 Task: Look for space in Dhāmpur, India from 12th  August, 2023 to 15th August, 2023 for 3 adults in price range Rs.12000 to Rs.16000. Place can be entire place with 2 bedrooms having 3 beds and 1 bathroom. Property type can be house, flat, guest house. Booking option can be shelf check-in. Required host language is English.
Action: Mouse moved to (536, 133)
Screenshot: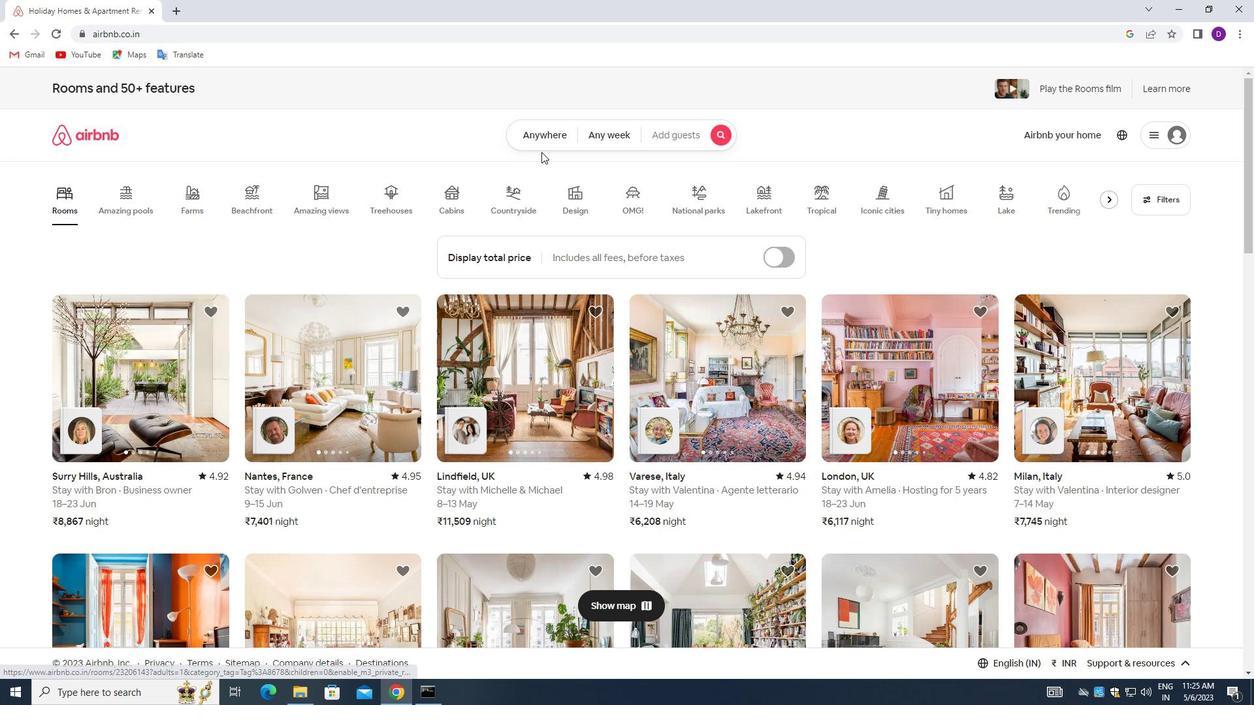 
Action: Mouse pressed left at (536, 133)
Screenshot: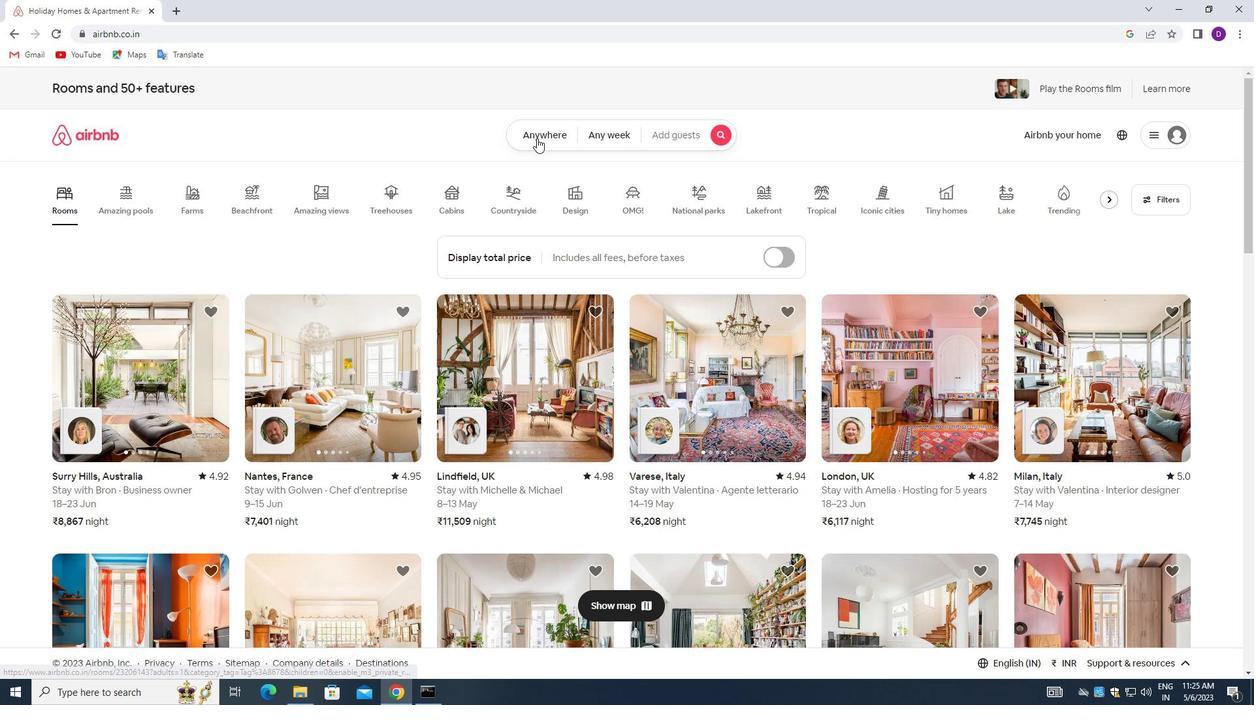 
Action: Mouse moved to (502, 178)
Screenshot: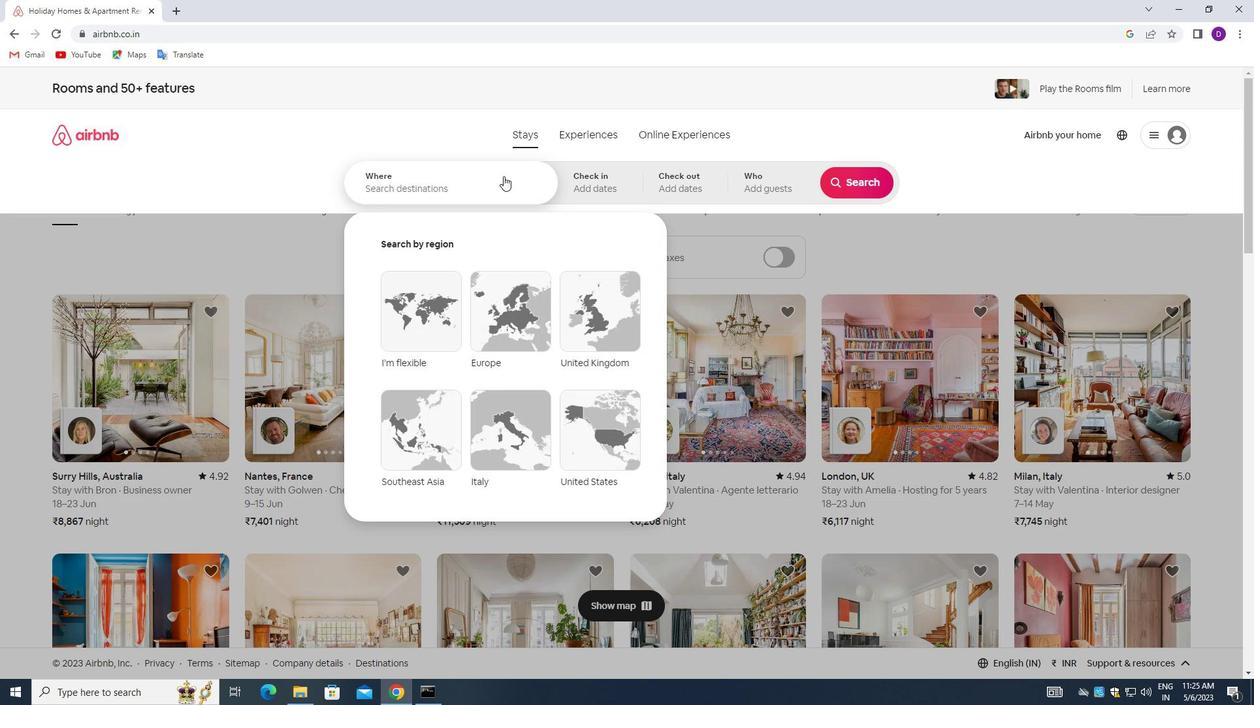 
Action: Mouse pressed left at (502, 178)
Screenshot: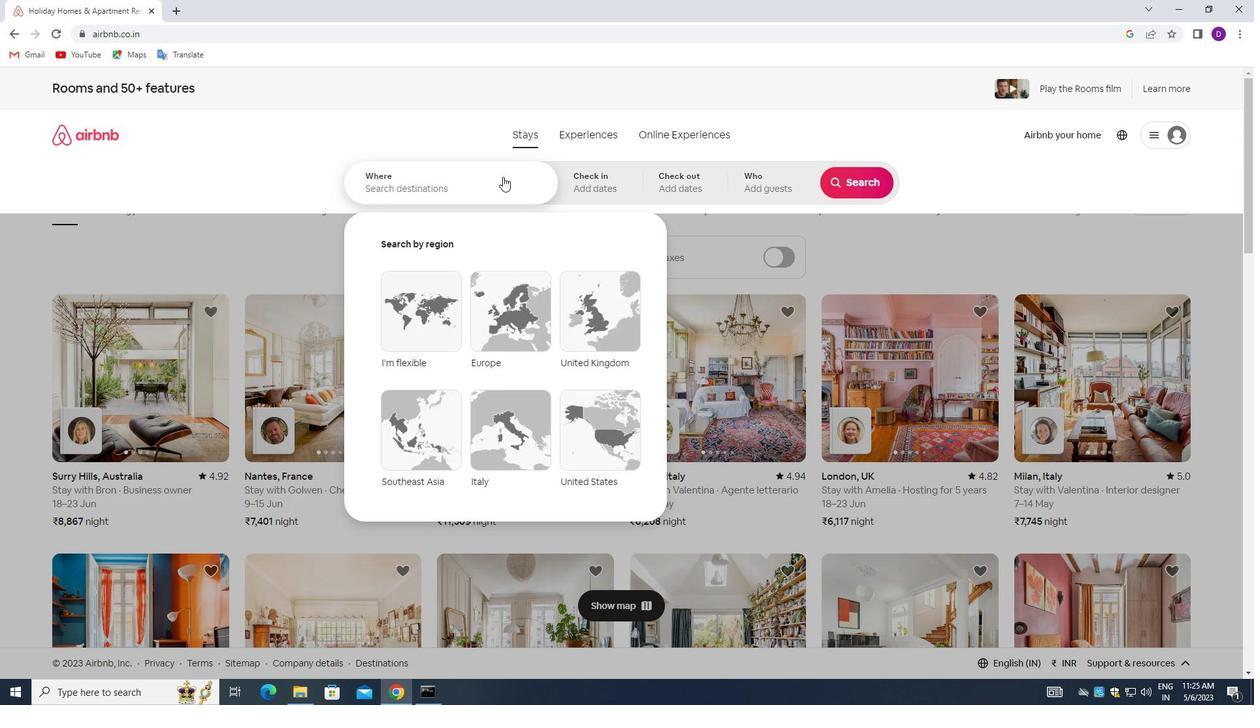 
Action: Mouse moved to (235, 288)
Screenshot: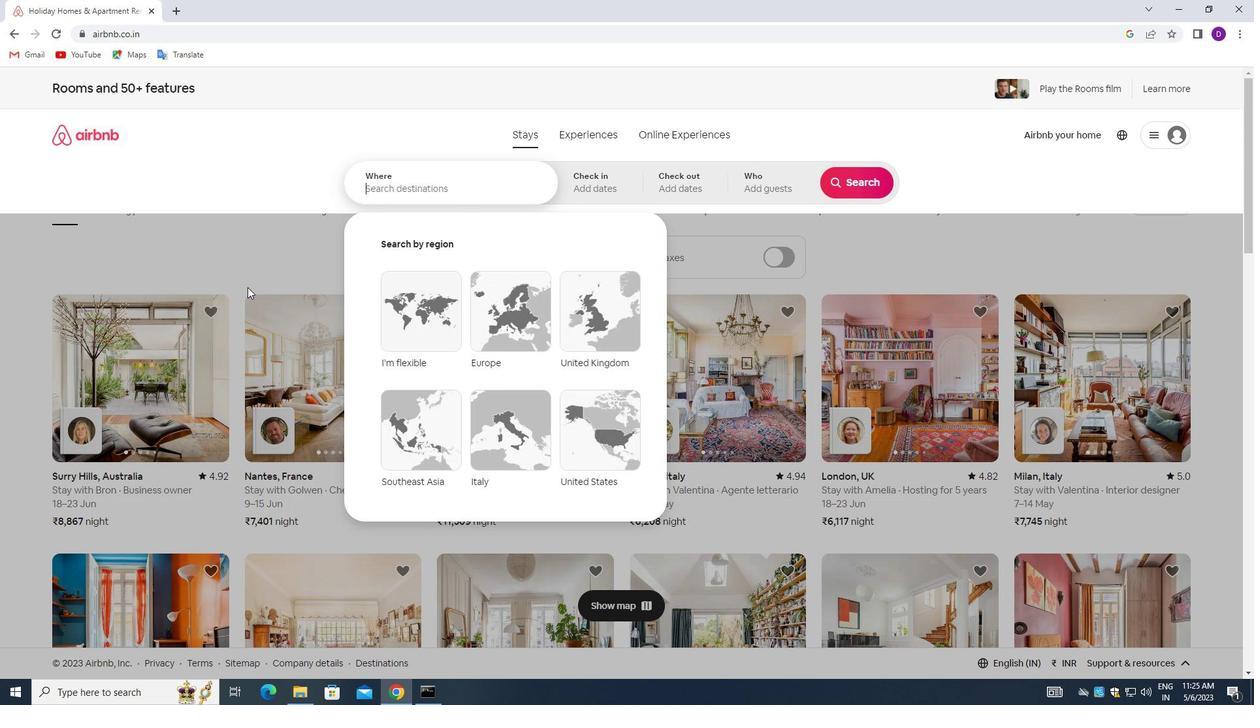 
Action: Key pressed <Key.shift_r>Dhampur,<Key.space><Key.shift>INDIA<Key.enter>
Screenshot: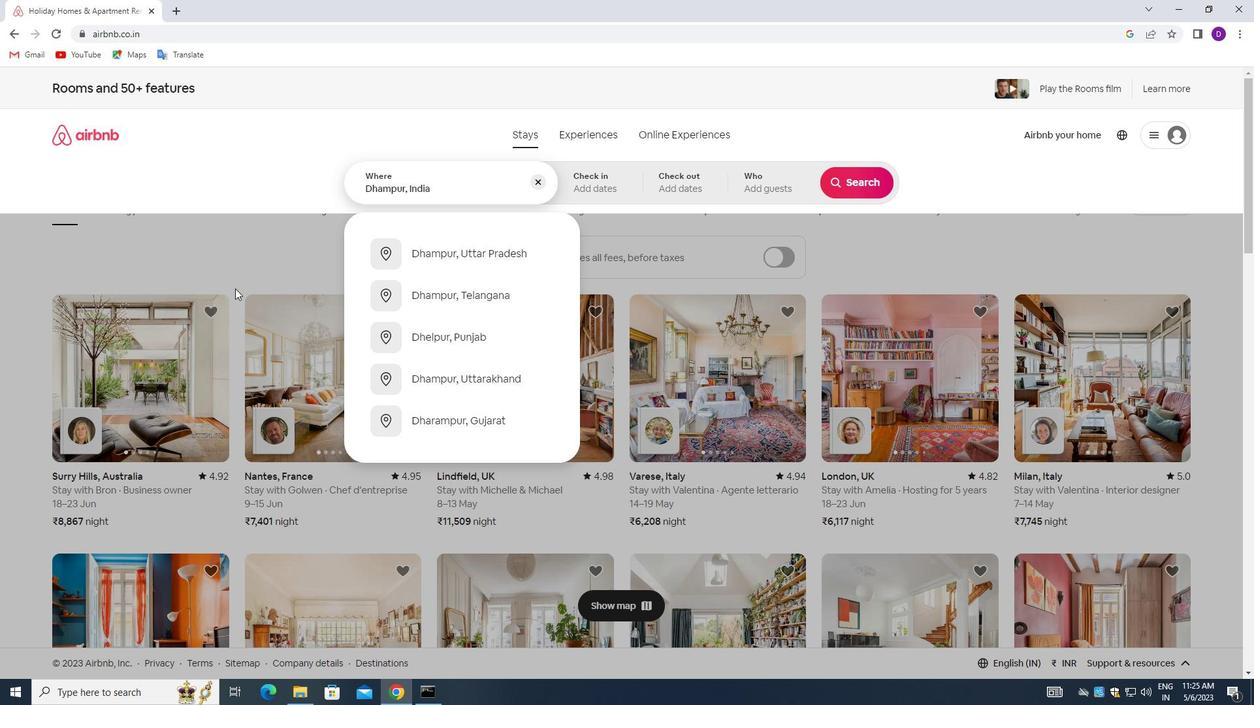 
Action: Mouse moved to (848, 292)
Screenshot: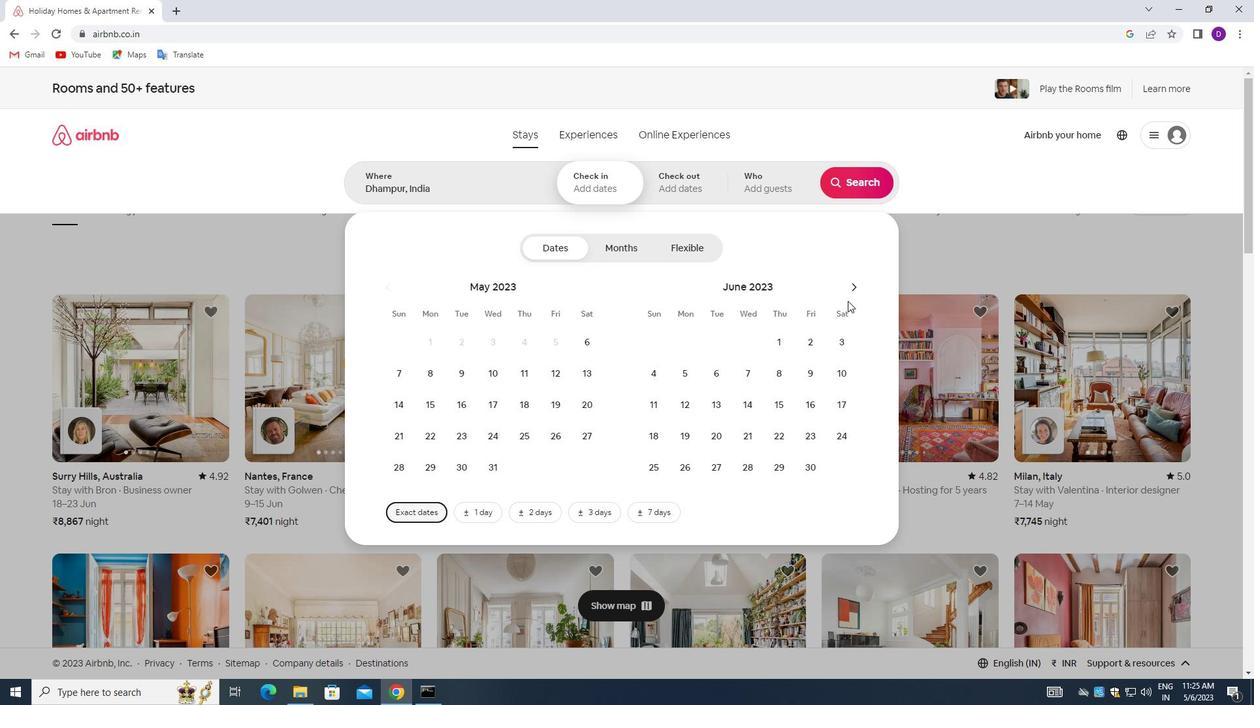 
Action: Mouse pressed left at (848, 292)
Screenshot: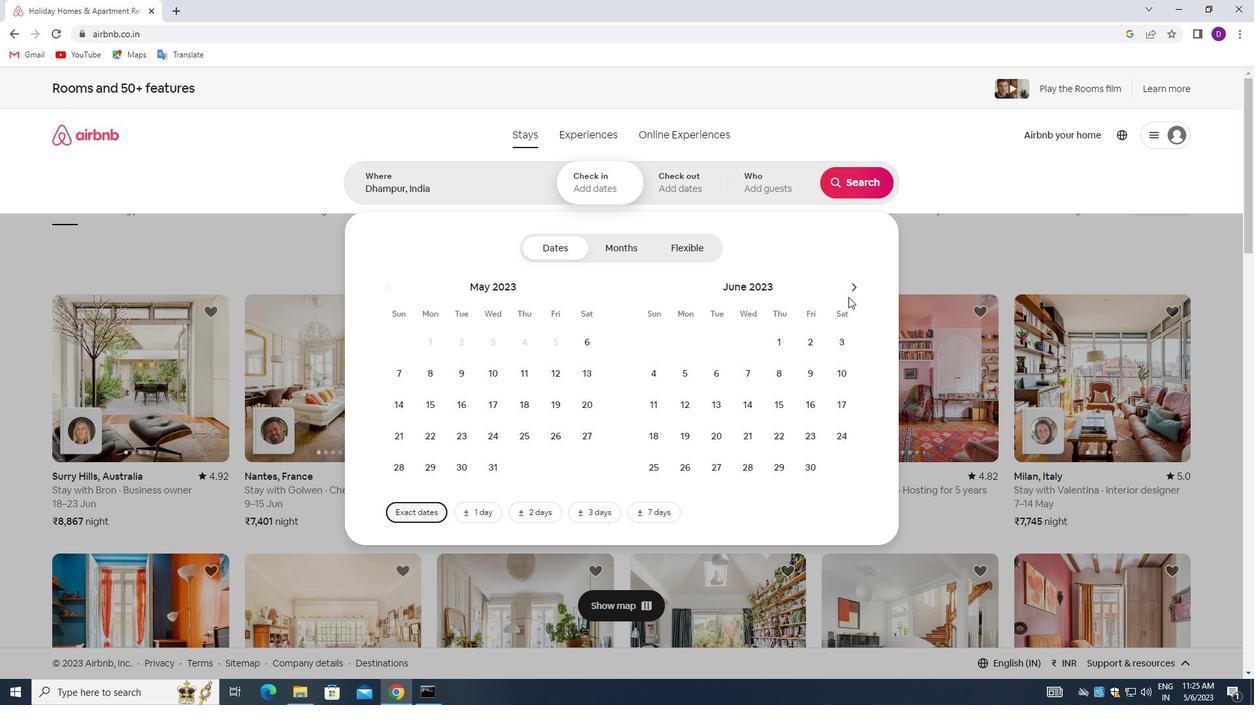 
Action: Mouse pressed left at (848, 292)
Screenshot: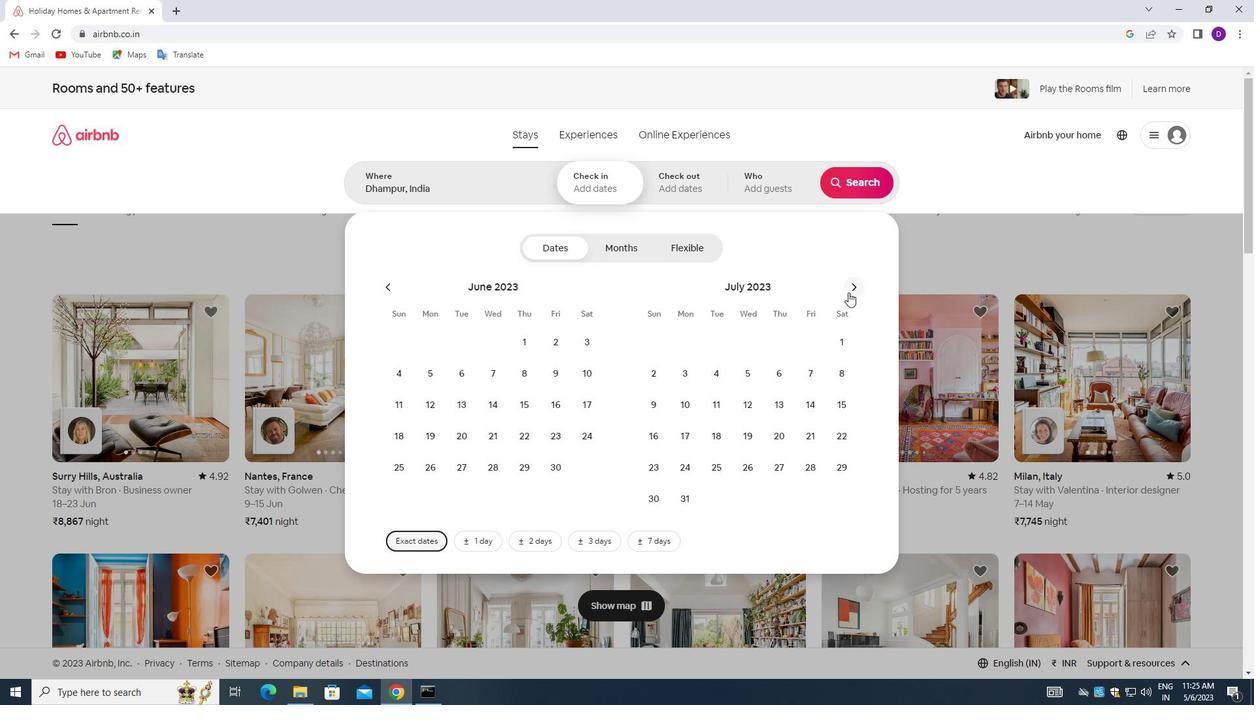
Action: Mouse moved to (835, 365)
Screenshot: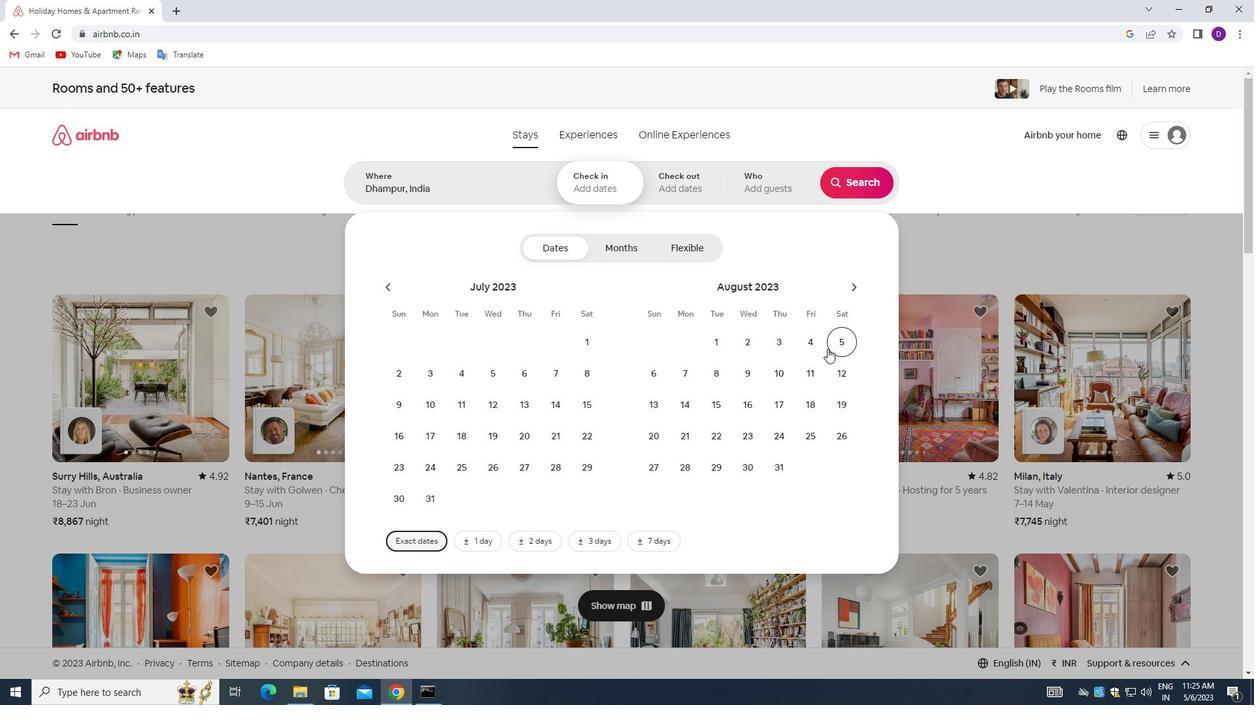 
Action: Mouse pressed left at (835, 365)
Screenshot: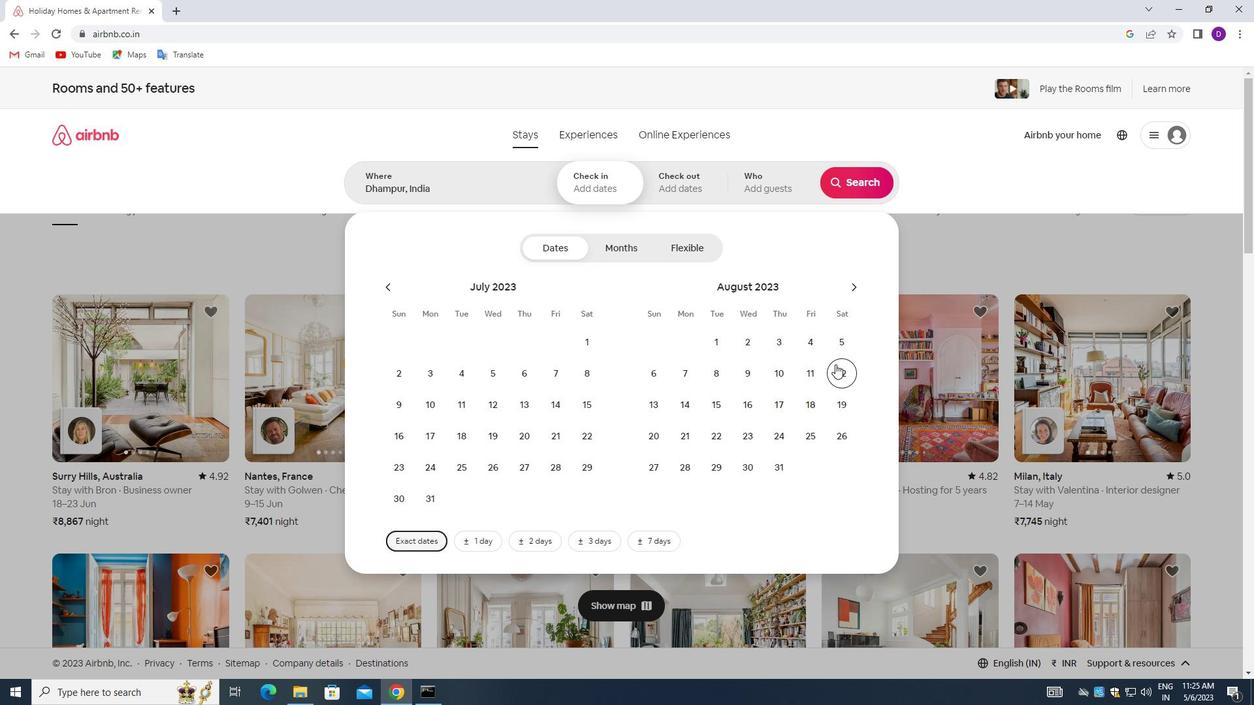 
Action: Mouse moved to (722, 402)
Screenshot: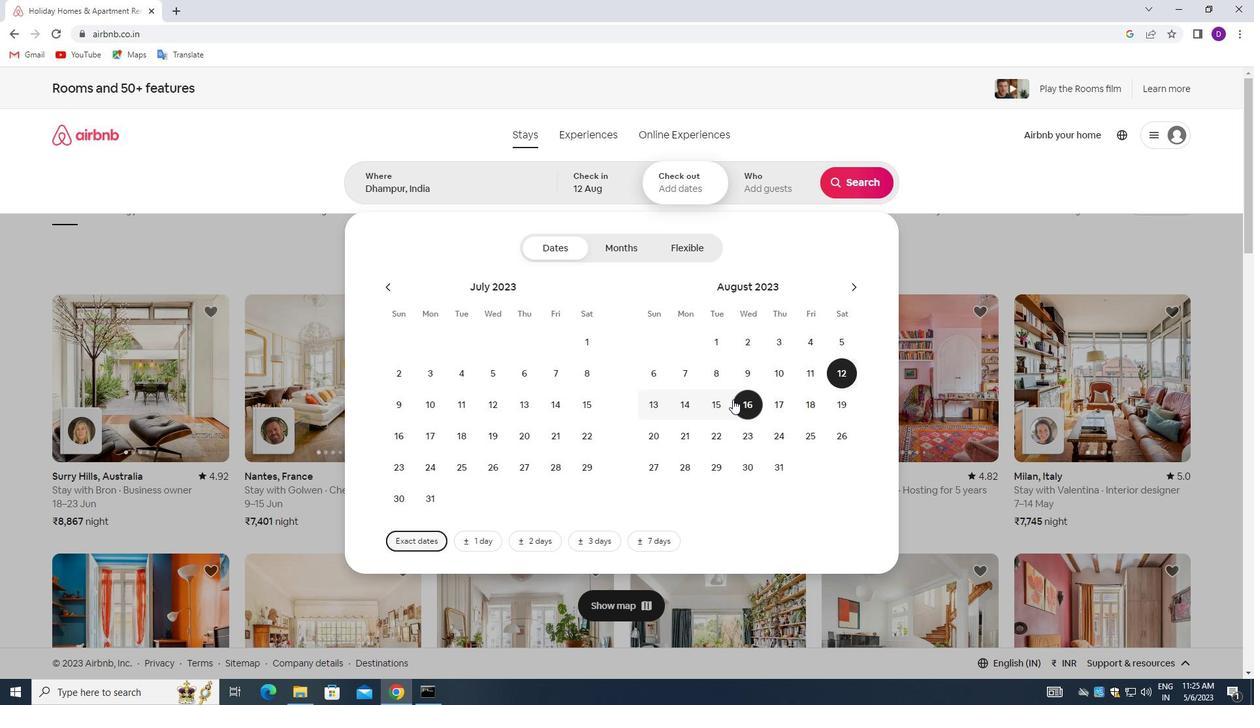 
Action: Mouse pressed left at (722, 402)
Screenshot: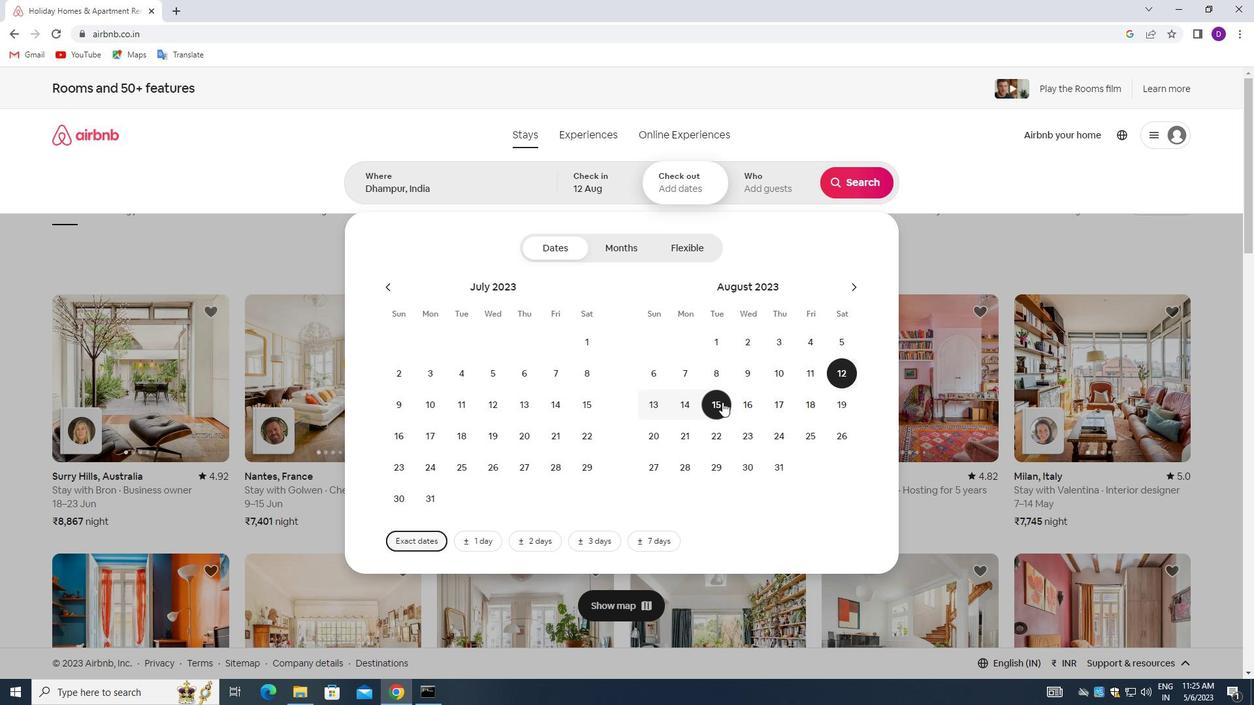 
Action: Mouse moved to (762, 192)
Screenshot: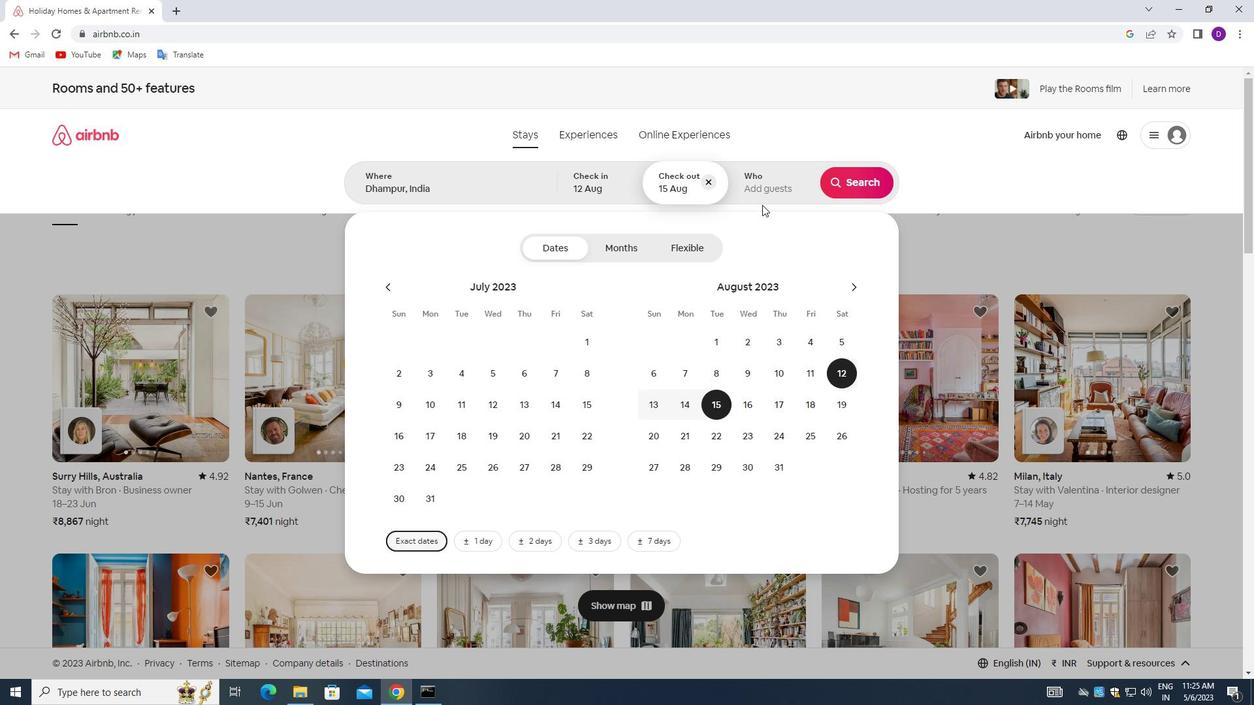 
Action: Mouse pressed left at (762, 192)
Screenshot: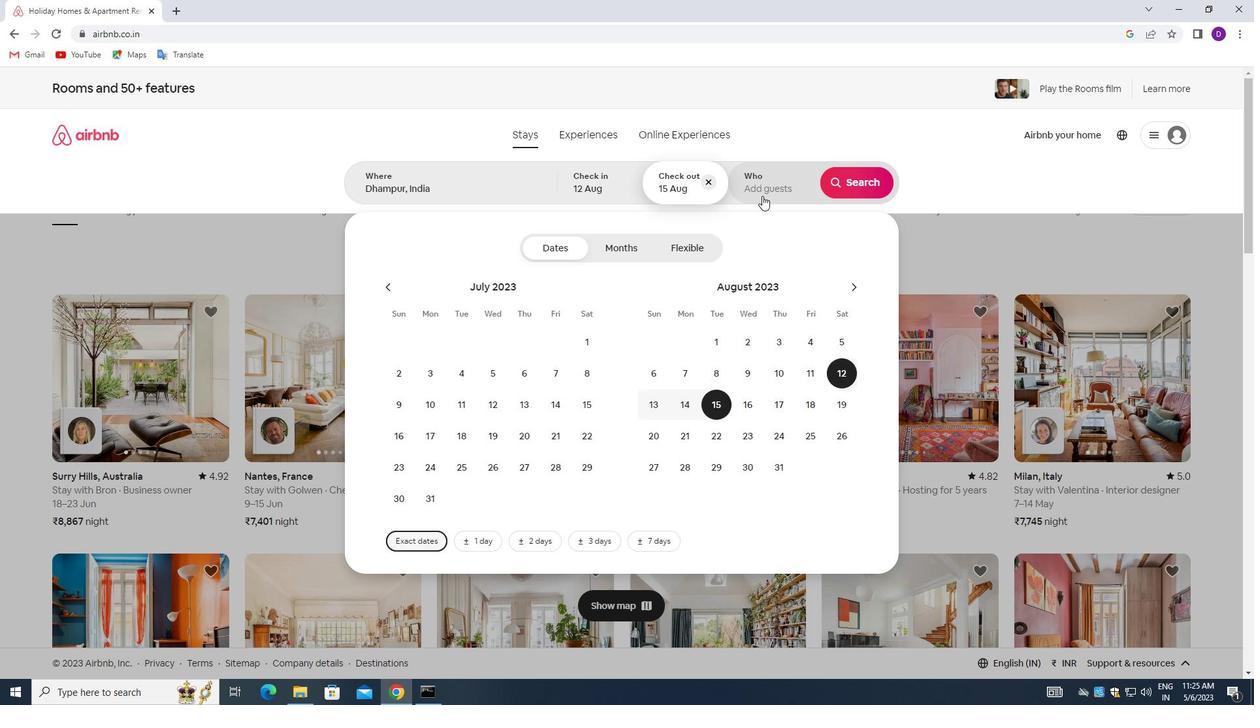 
Action: Mouse moved to (857, 252)
Screenshot: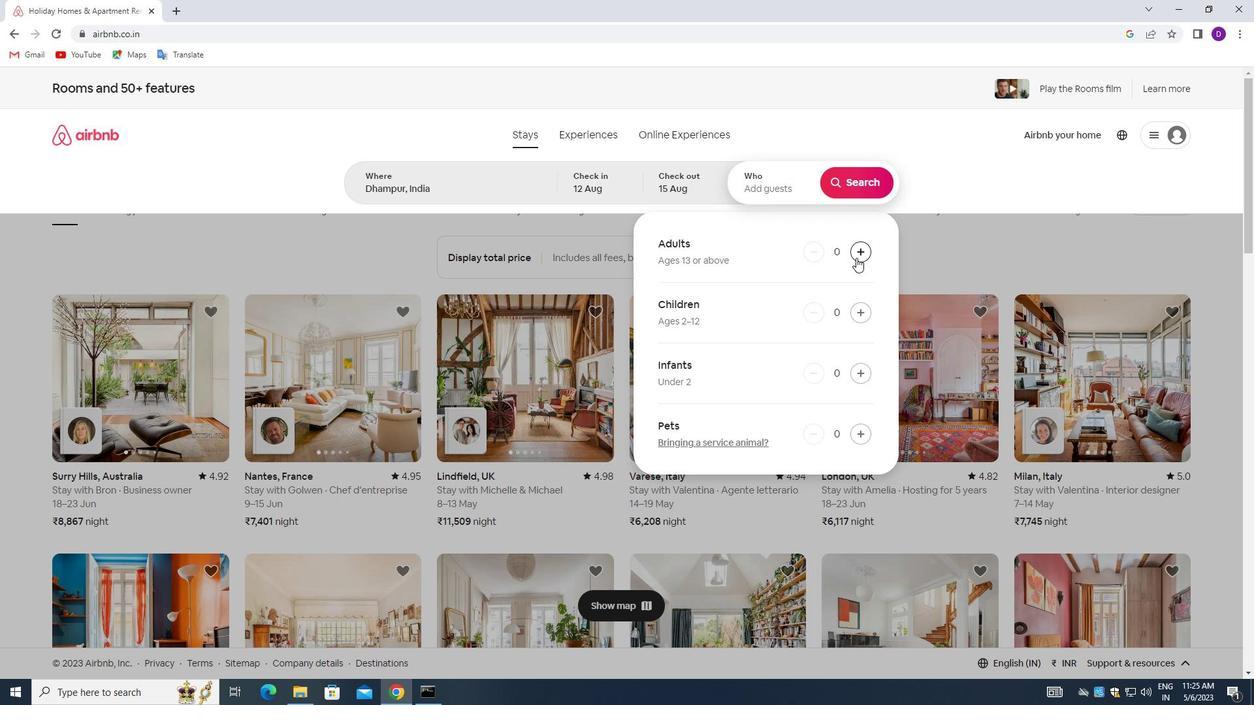 
Action: Mouse pressed left at (857, 252)
Screenshot: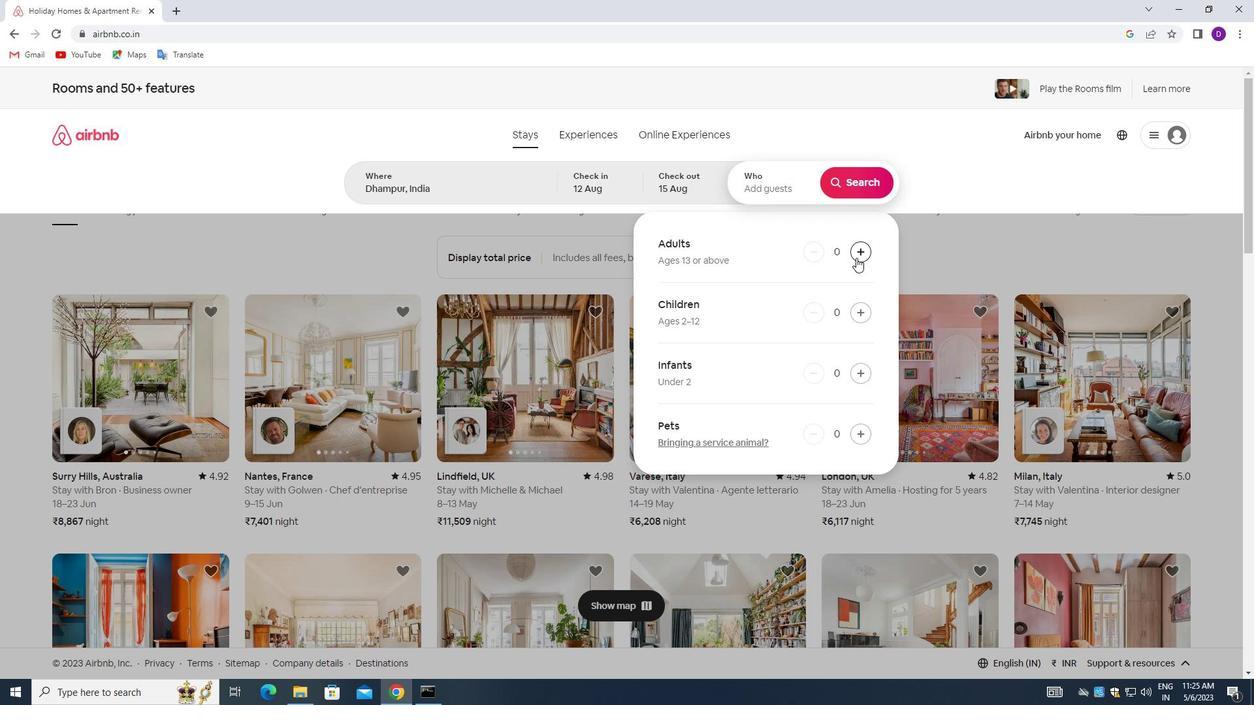 
Action: Mouse pressed left at (857, 252)
Screenshot: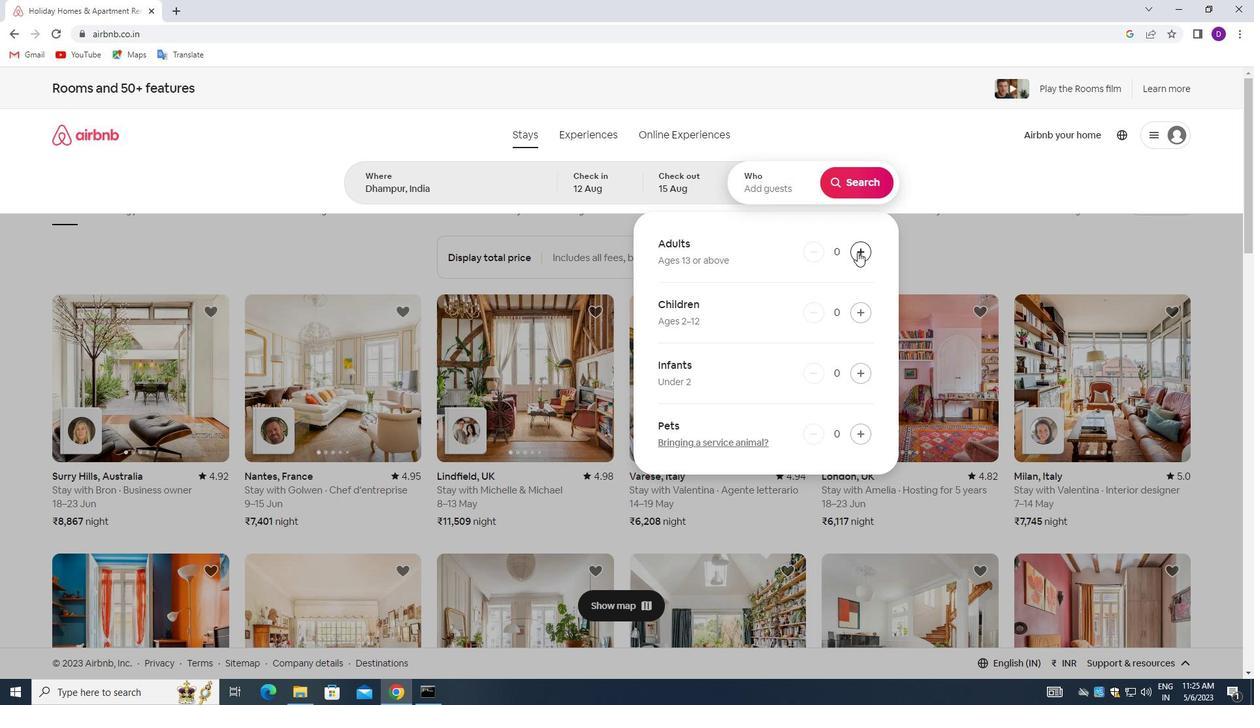 
Action: Mouse pressed left at (857, 252)
Screenshot: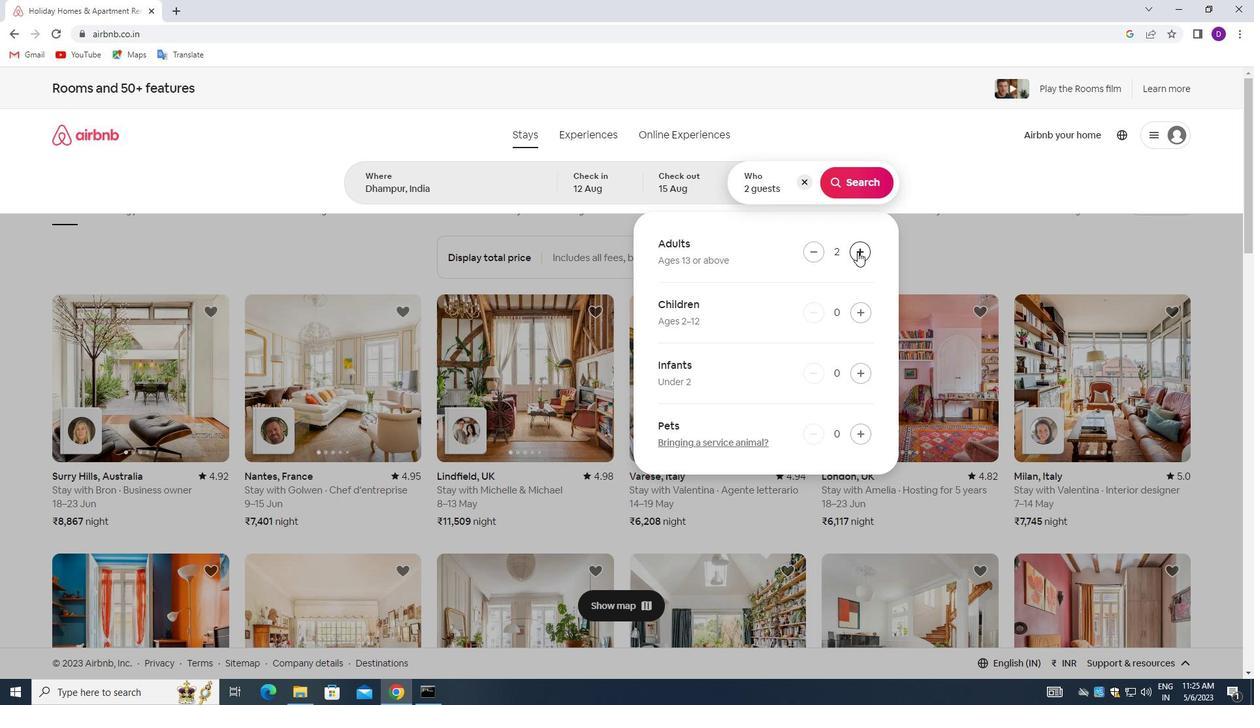 
Action: Mouse moved to (853, 173)
Screenshot: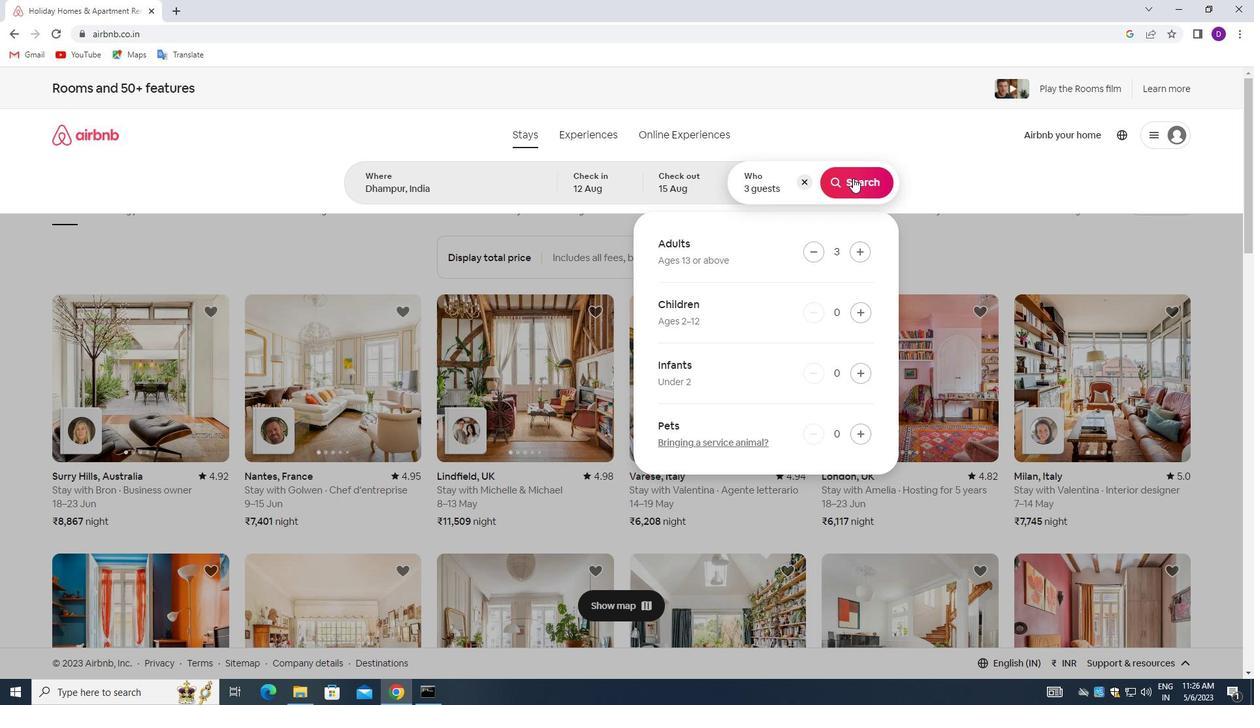 
Action: Mouse pressed left at (853, 173)
Screenshot: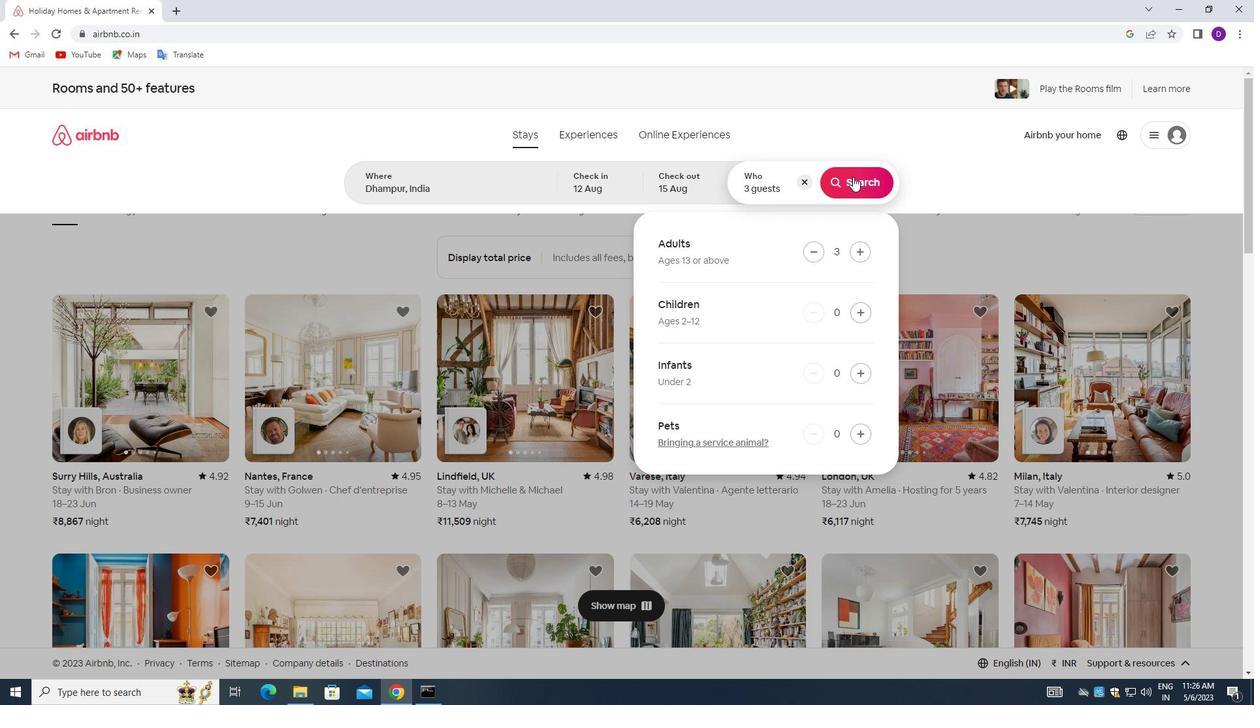 
Action: Mouse moved to (1187, 144)
Screenshot: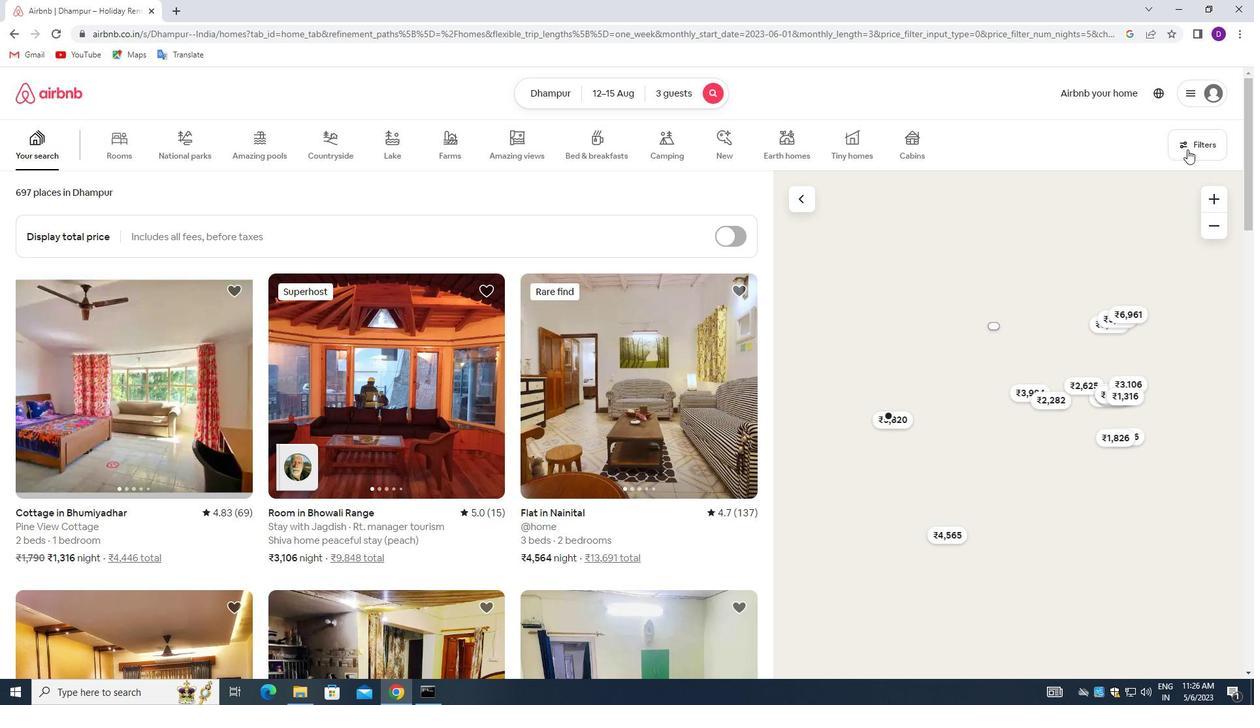 
Action: Mouse pressed left at (1187, 144)
Screenshot: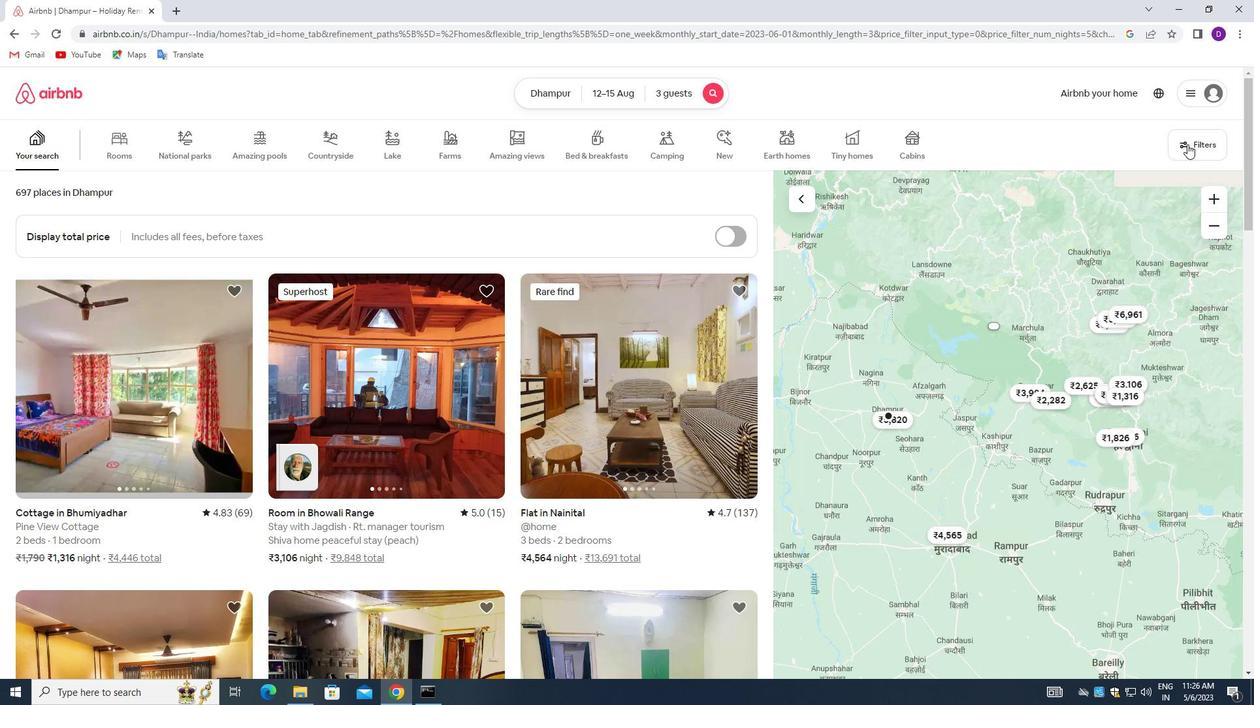 
Action: Mouse moved to (610, 337)
Screenshot: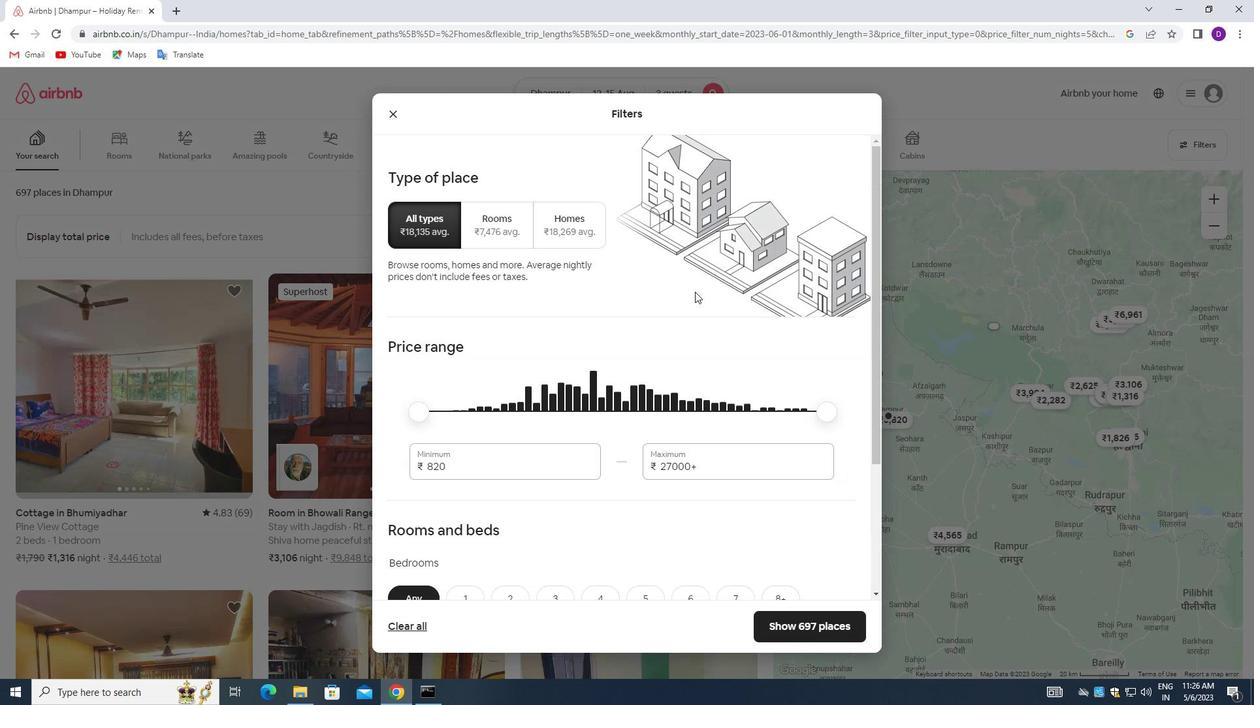 
Action: Mouse scrolled (610, 336) with delta (0, 0)
Screenshot: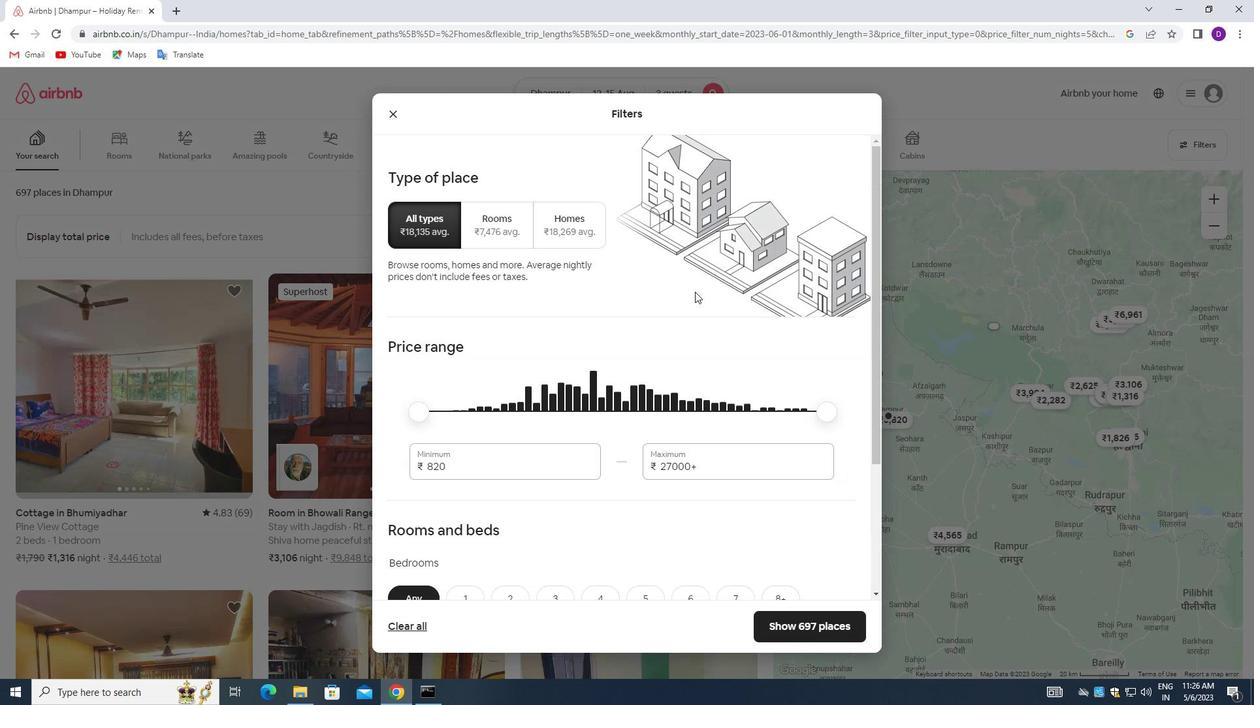 
Action: Mouse moved to (588, 350)
Screenshot: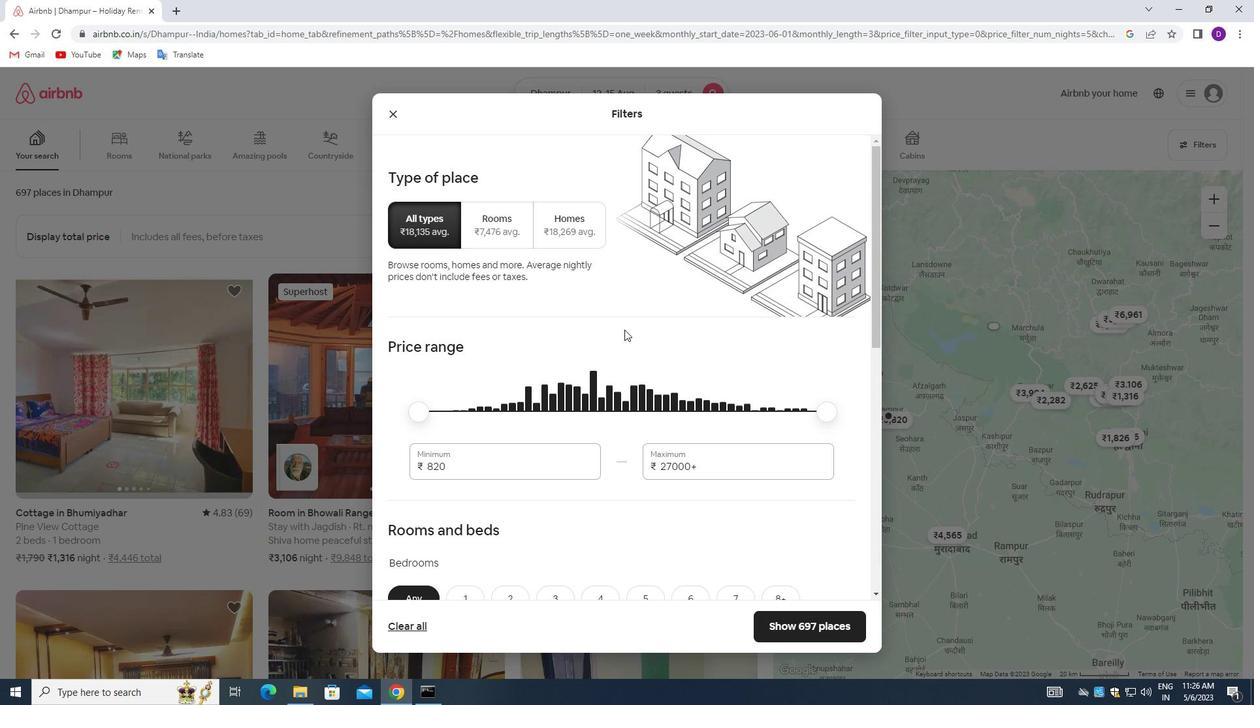 
Action: Mouse scrolled (588, 349) with delta (0, 0)
Screenshot: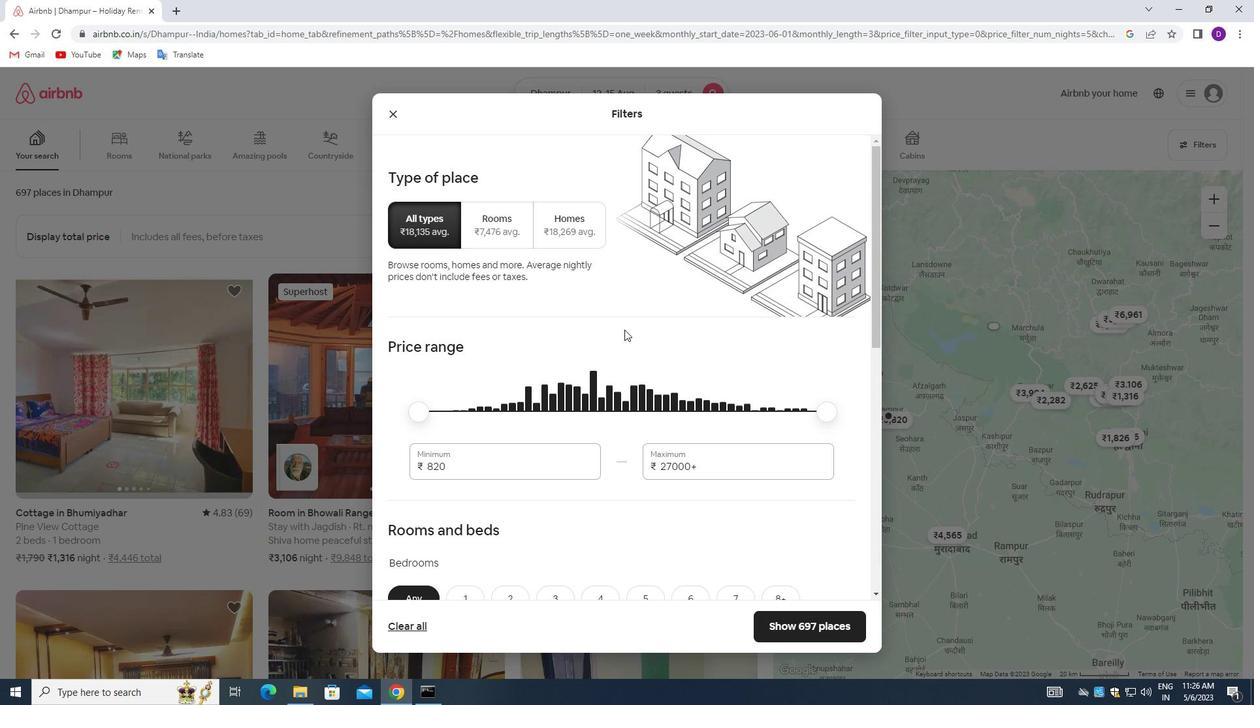 
Action: Mouse moved to (463, 335)
Screenshot: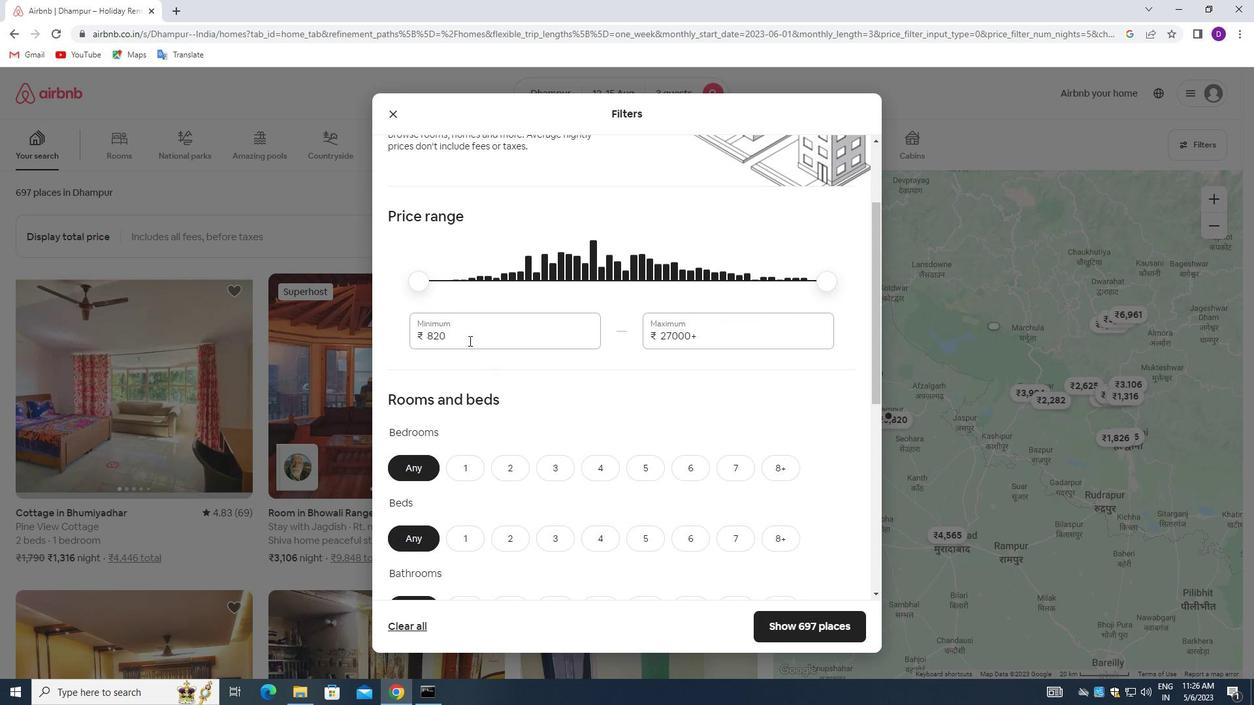 
Action: Mouse pressed left at (463, 335)
Screenshot: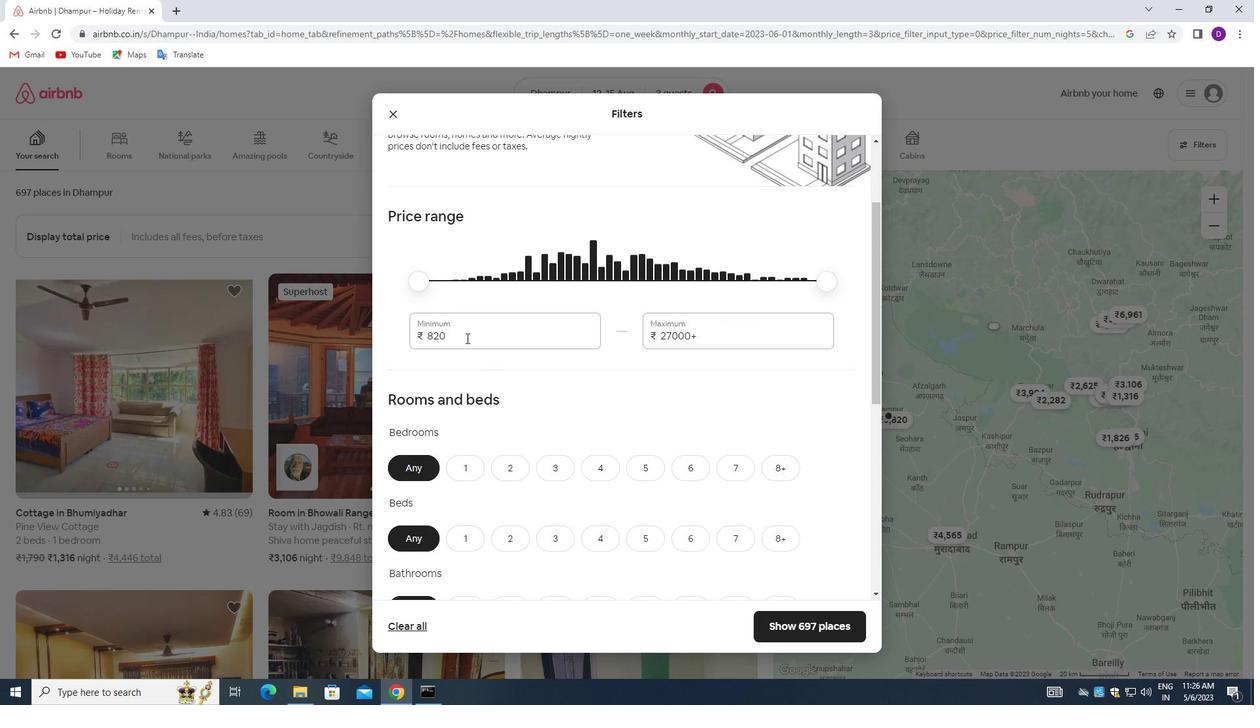 
Action: Mouse pressed left at (463, 335)
Screenshot: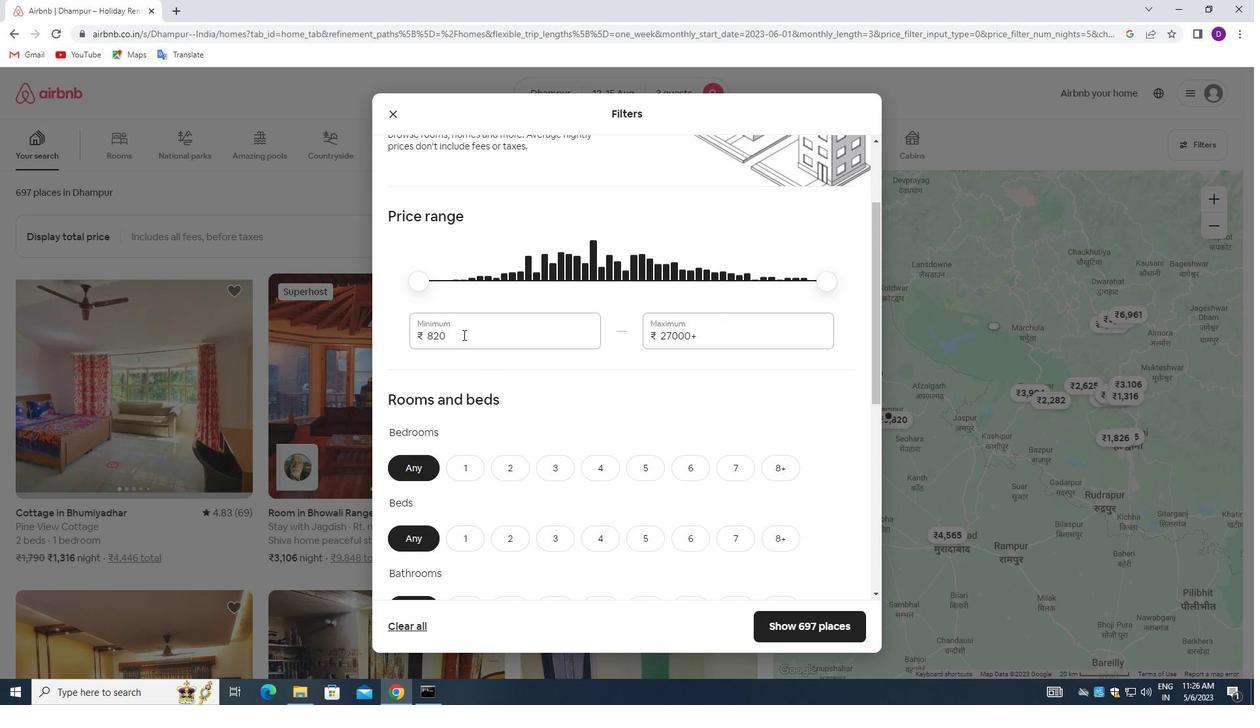 
Action: Key pressed 12000<Key.tab>16000
Screenshot: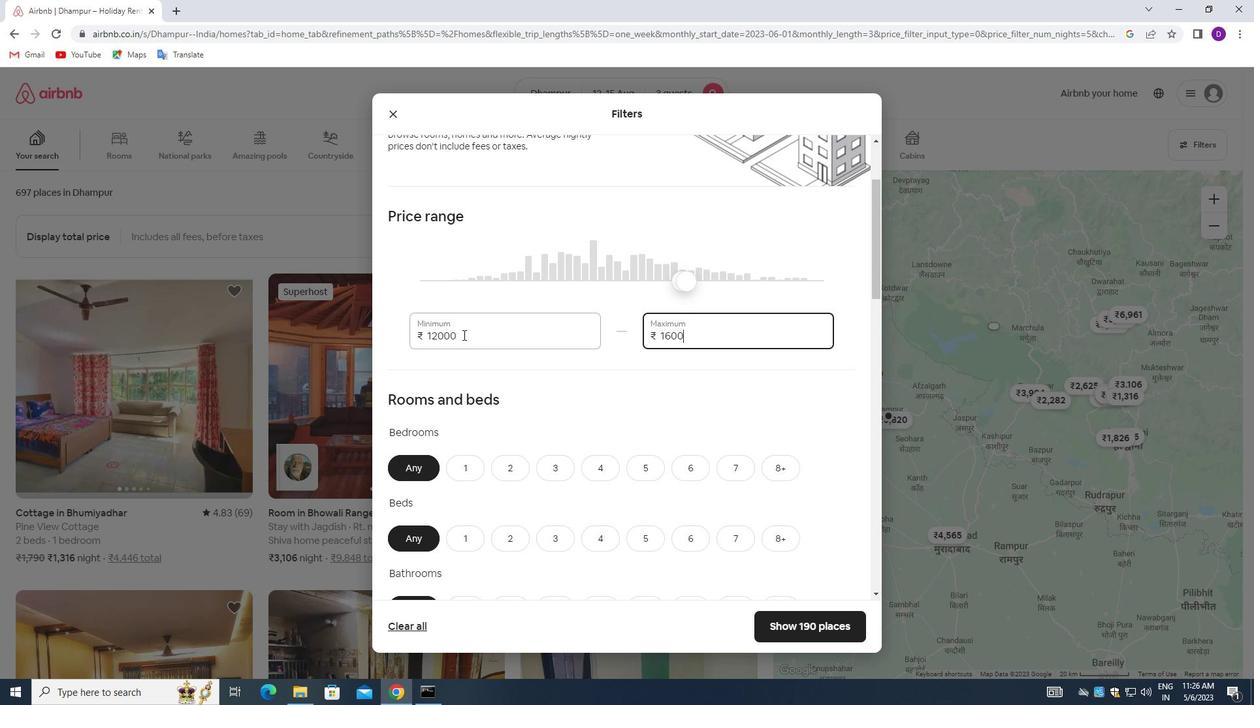 
Action: Mouse moved to (502, 328)
Screenshot: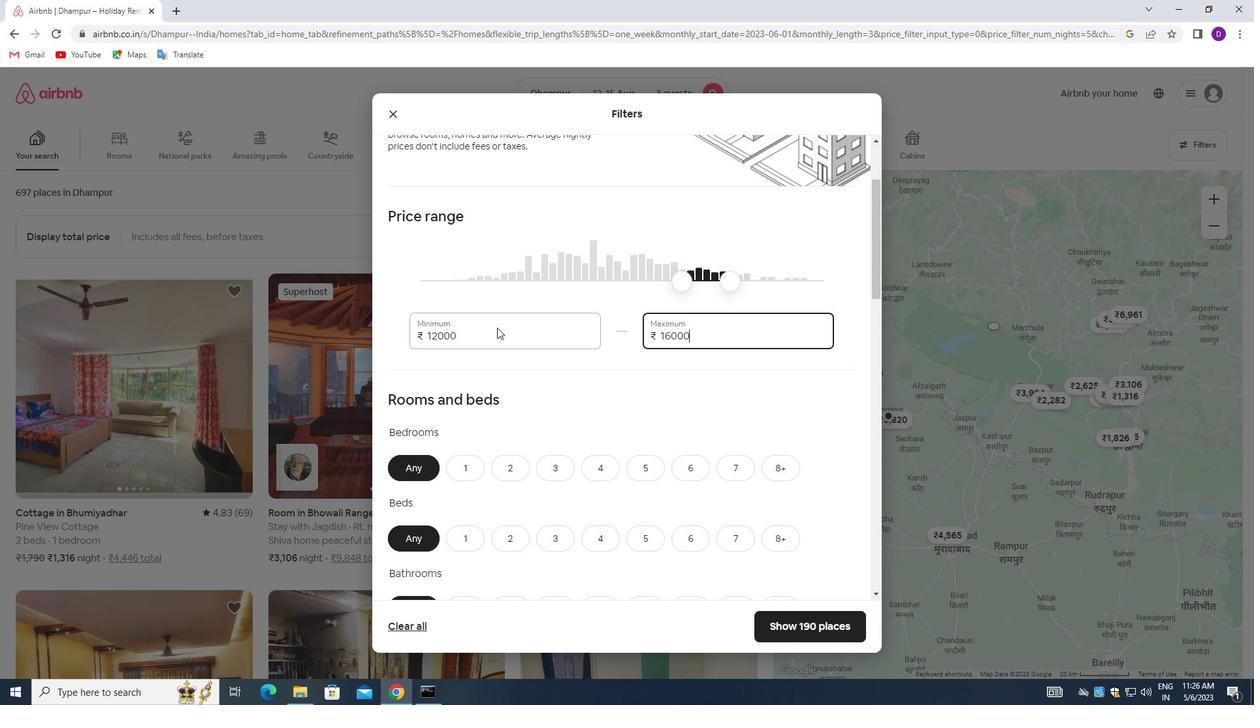
Action: Mouse scrolled (502, 327) with delta (0, 0)
Screenshot: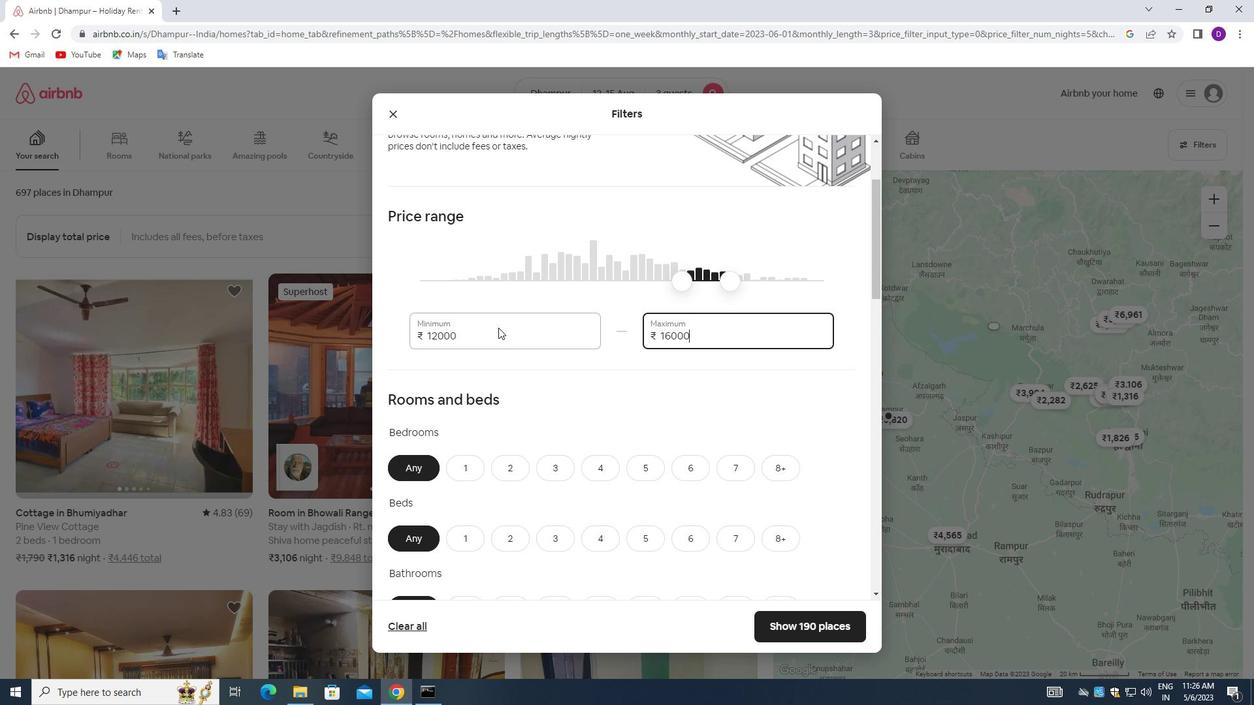 
Action: Mouse scrolled (502, 327) with delta (0, 0)
Screenshot: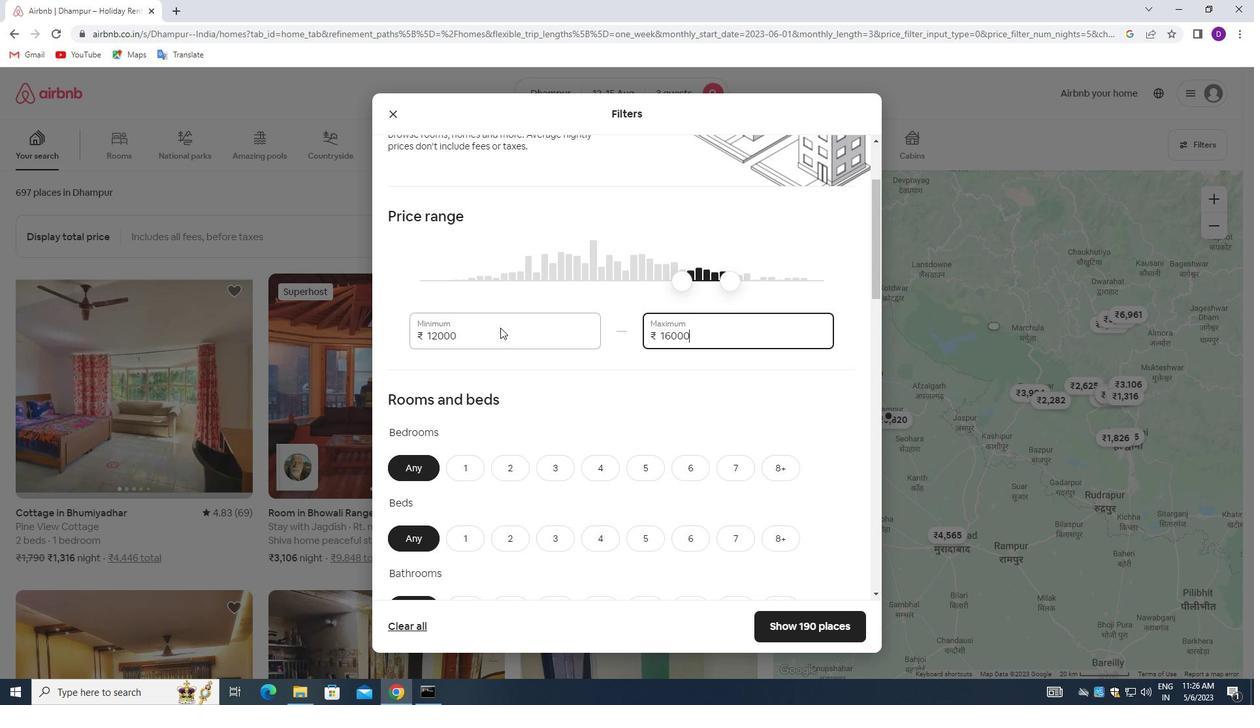
Action: Mouse scrolled (502, 327) with delta (0, 0)
Screenshot: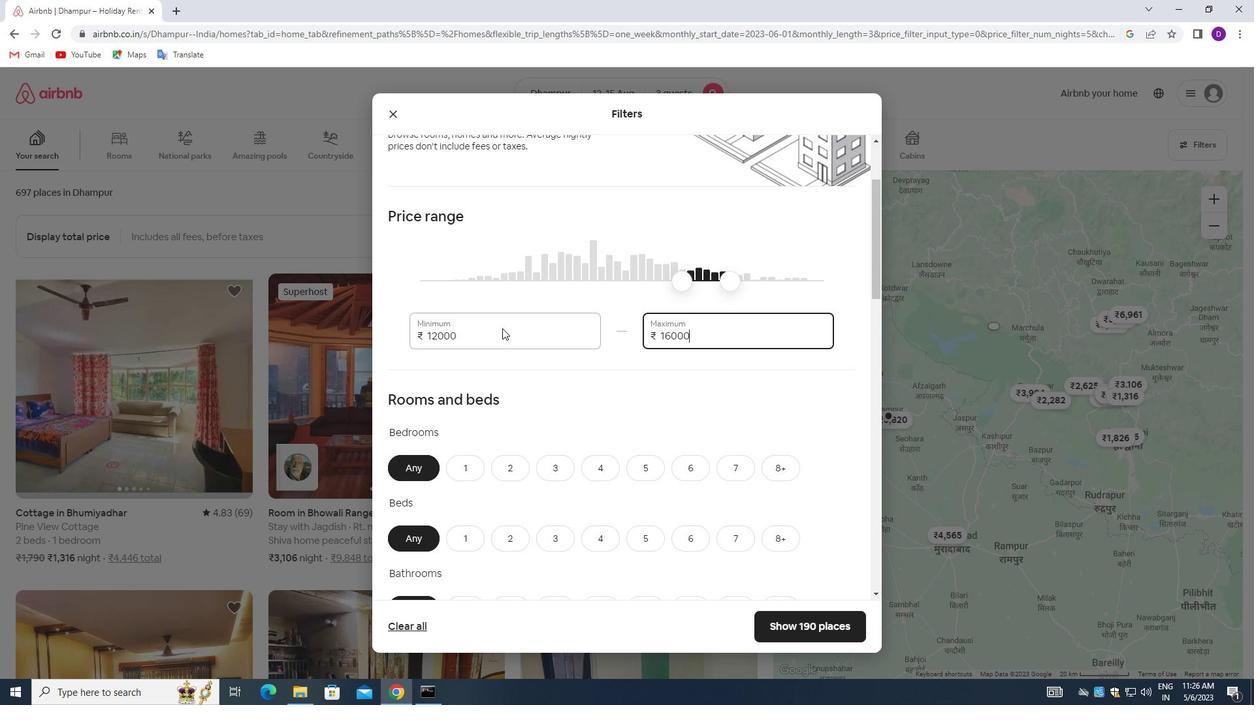 
Action: Mouse moved to (512, 280)
Screenshot: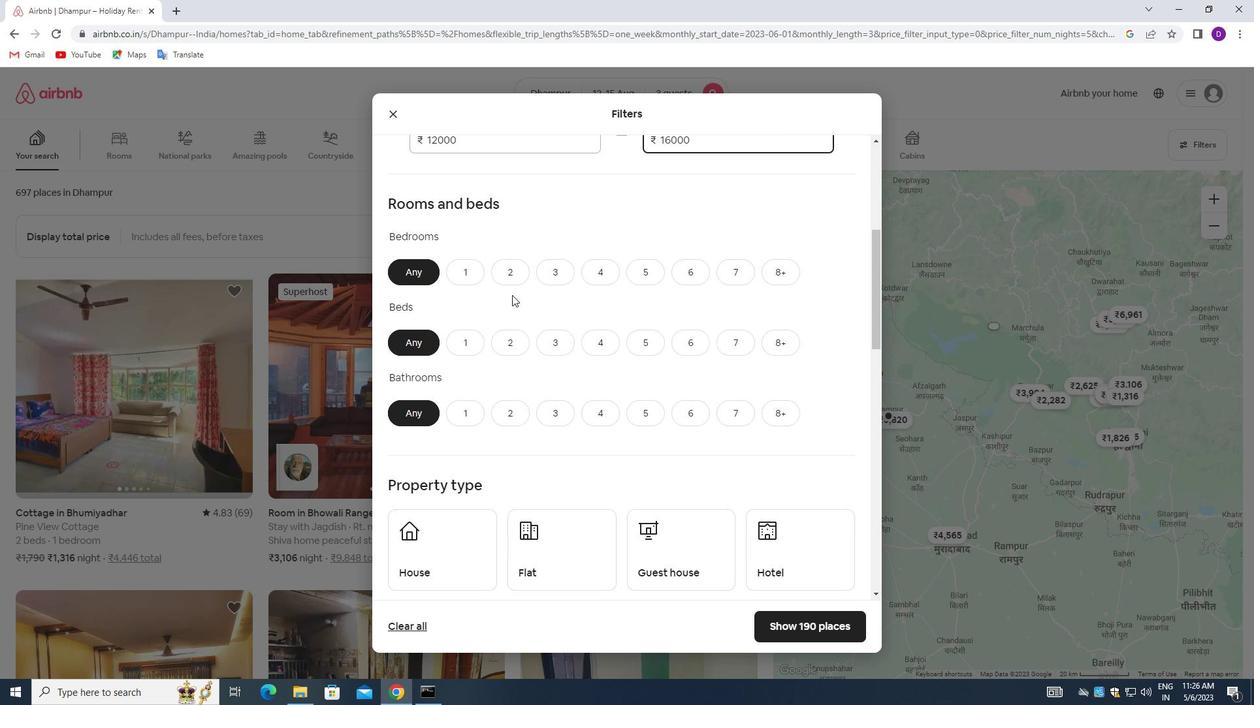 
Action: Mouse pressed left at (512, 280)
Screenshot: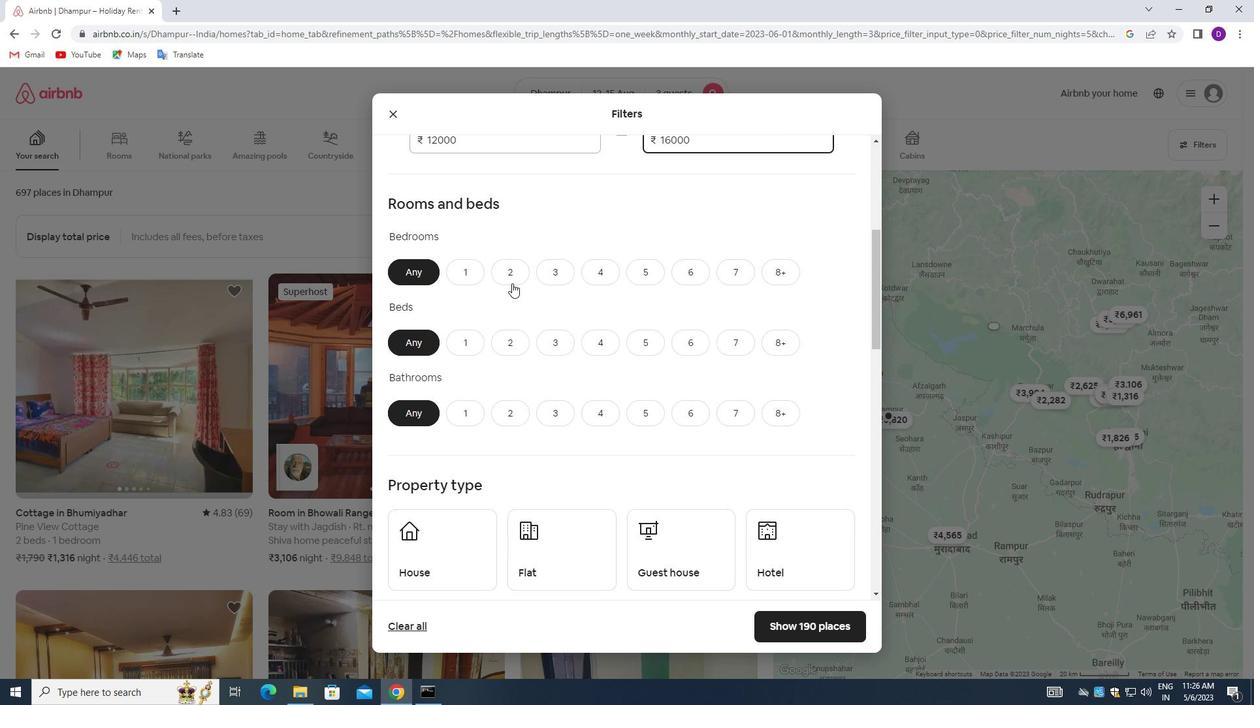 
Action: Mouse moved to (549, 348)
Screenshot: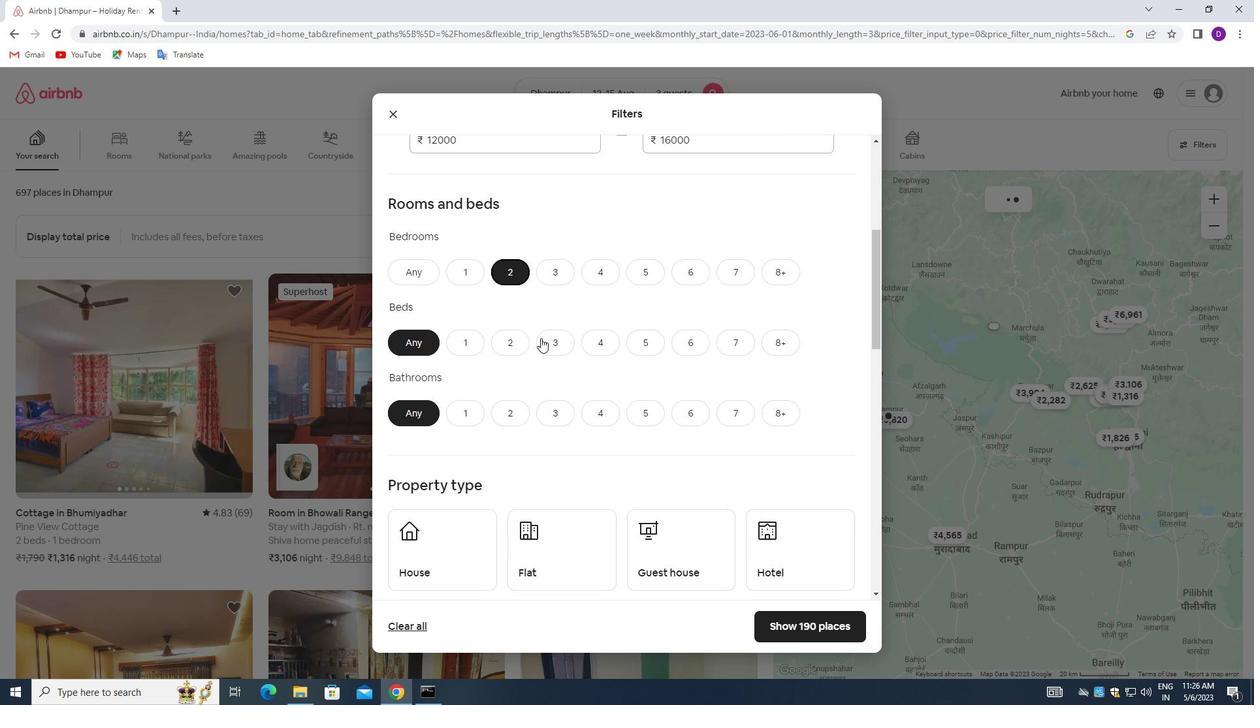 
Action: Mouse pressed left at (549, 348)
Screenshot: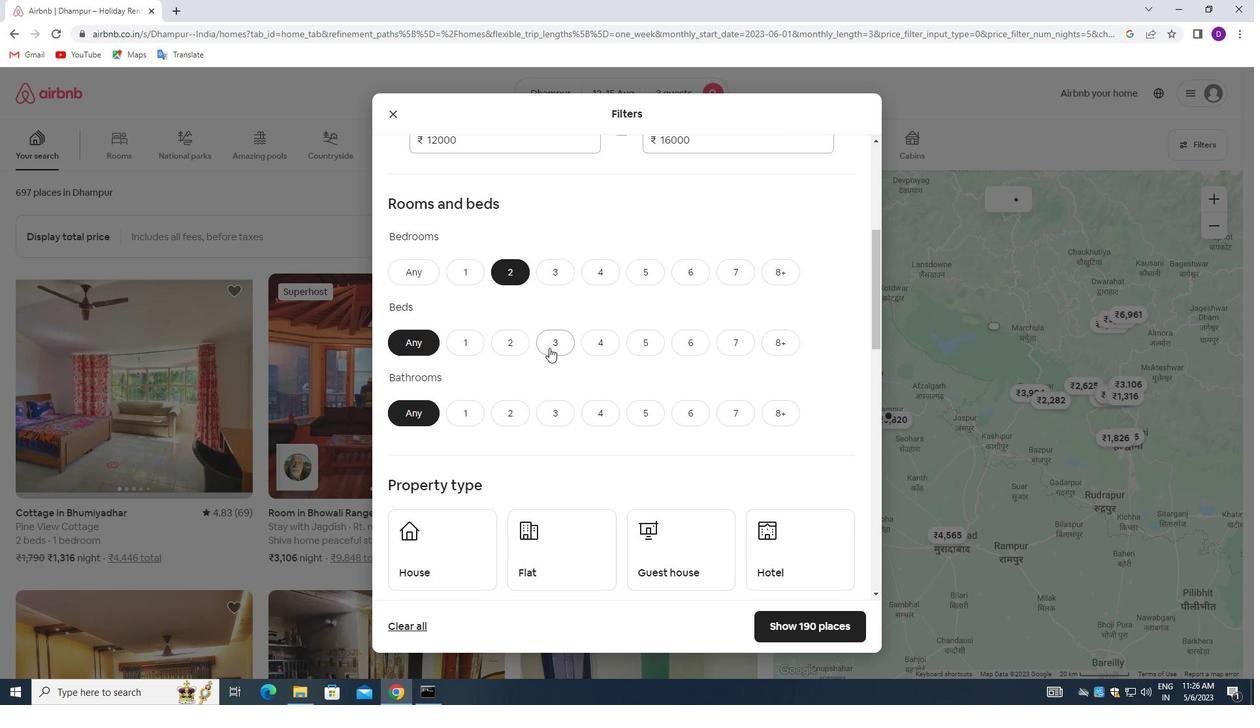 
Action: Mouse moved to (471, 410)
Screenshot: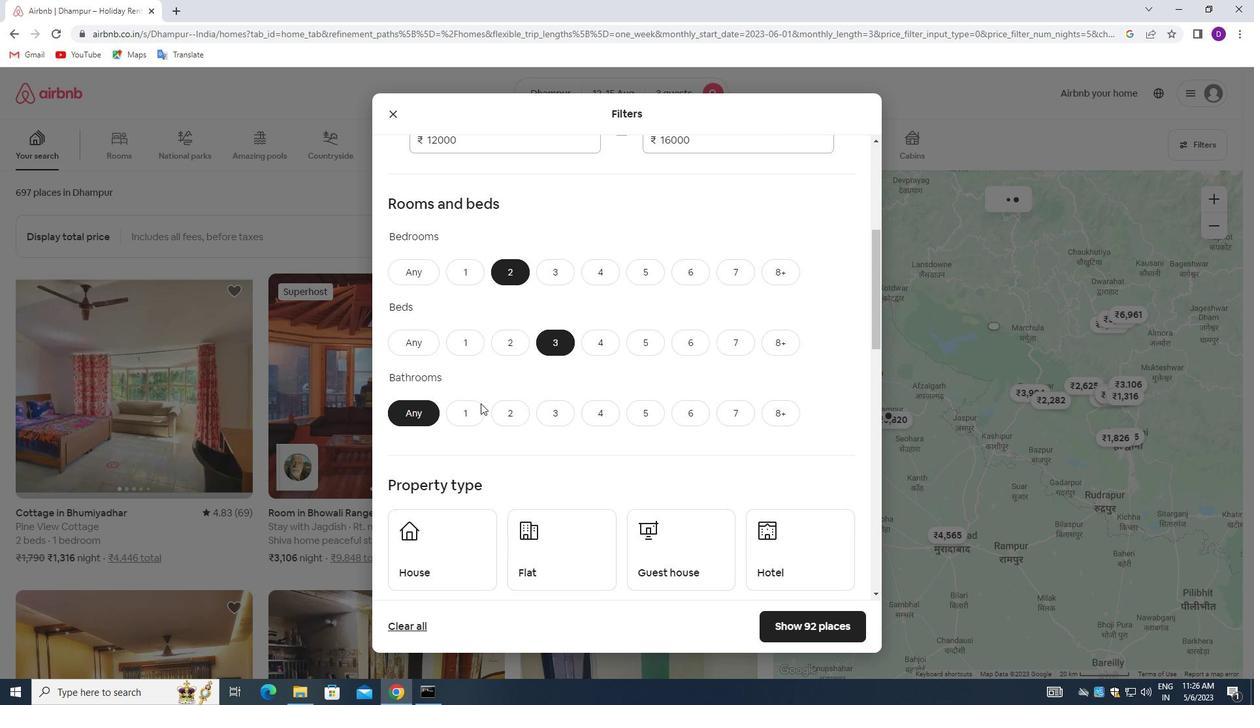 
Action: Mouse pressed left at (471, 410)
Screenshot: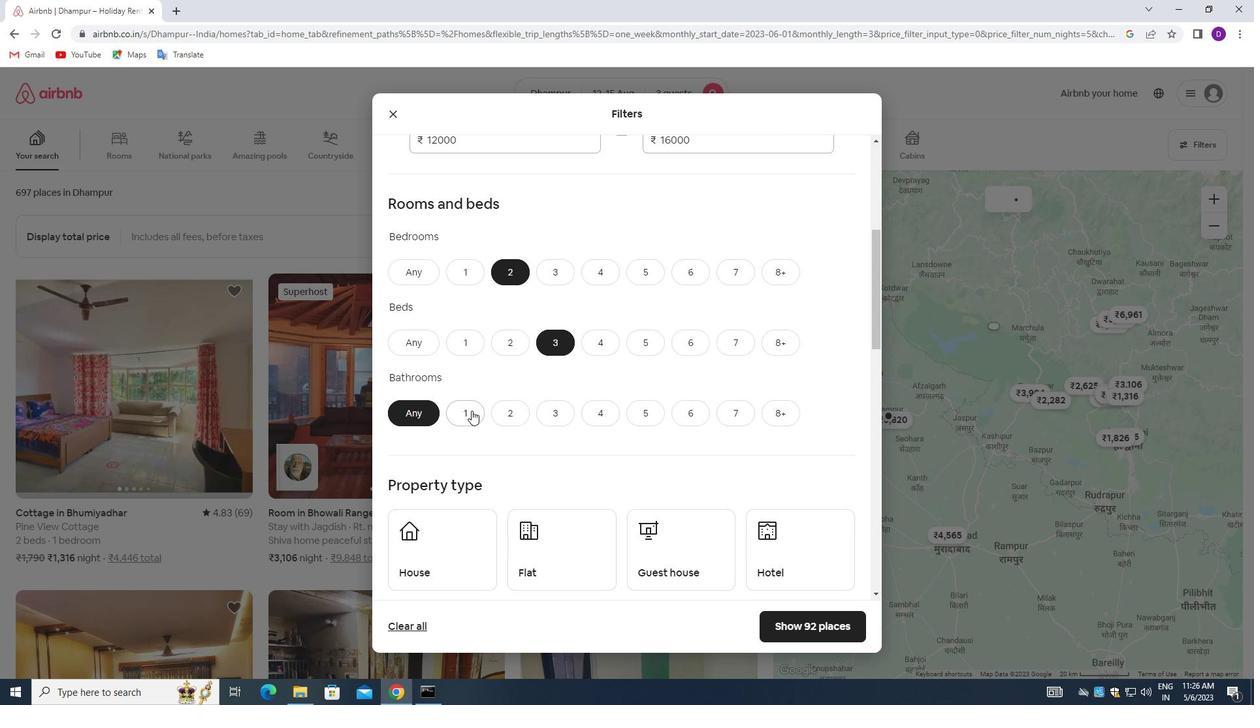 
Action: Mouse moved to (514, 358)
Screenshot: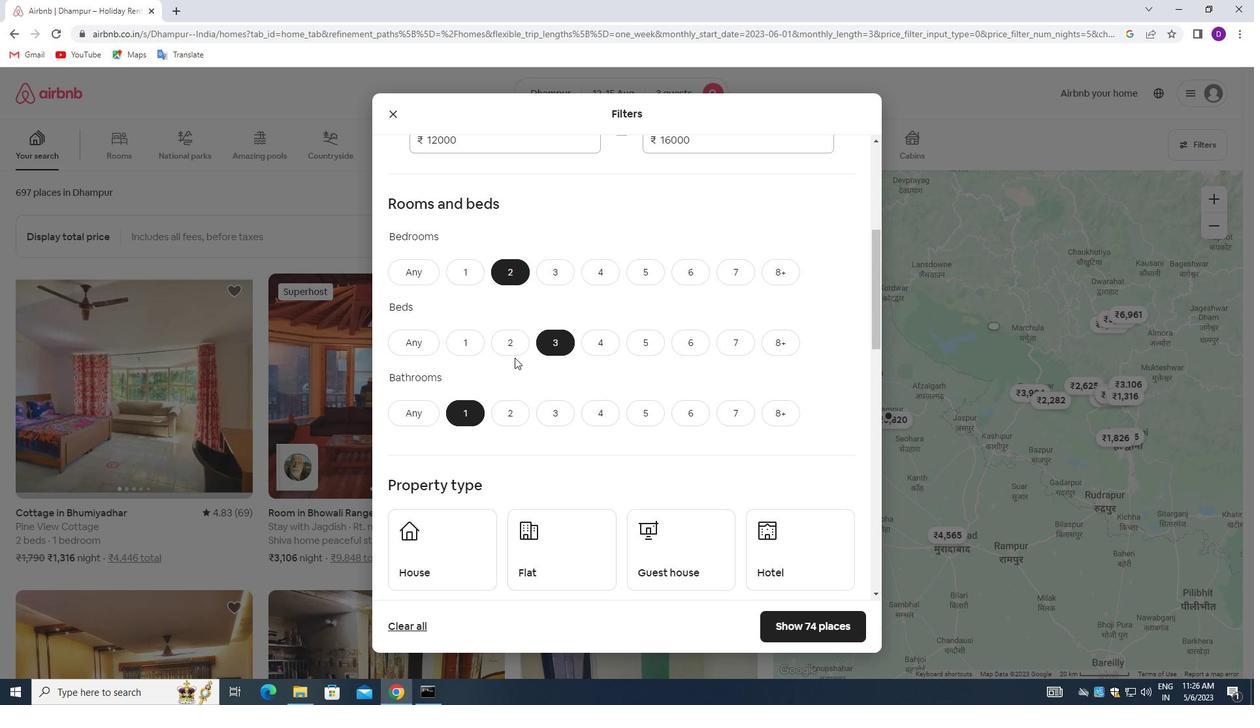 
Action: Mouse scrolled (514, 357) with delta (0, 0)
Screenshot: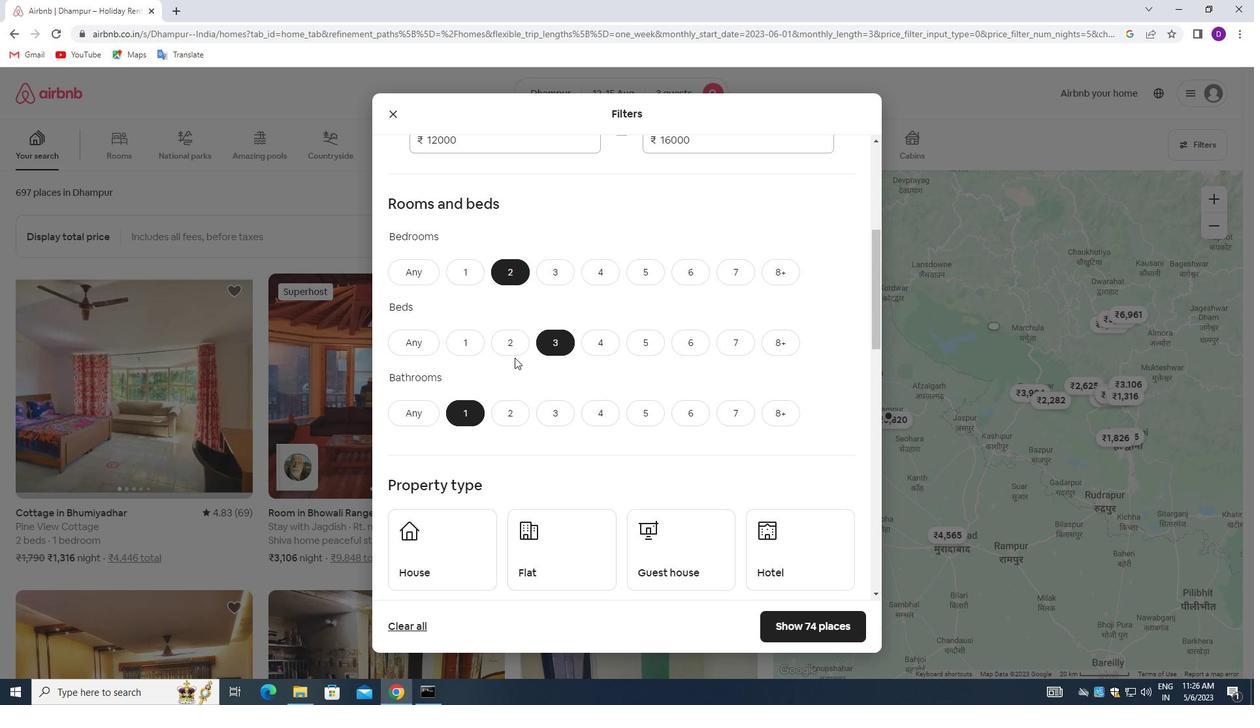
Action: Mouse moved to (514, 357)
Screenshot: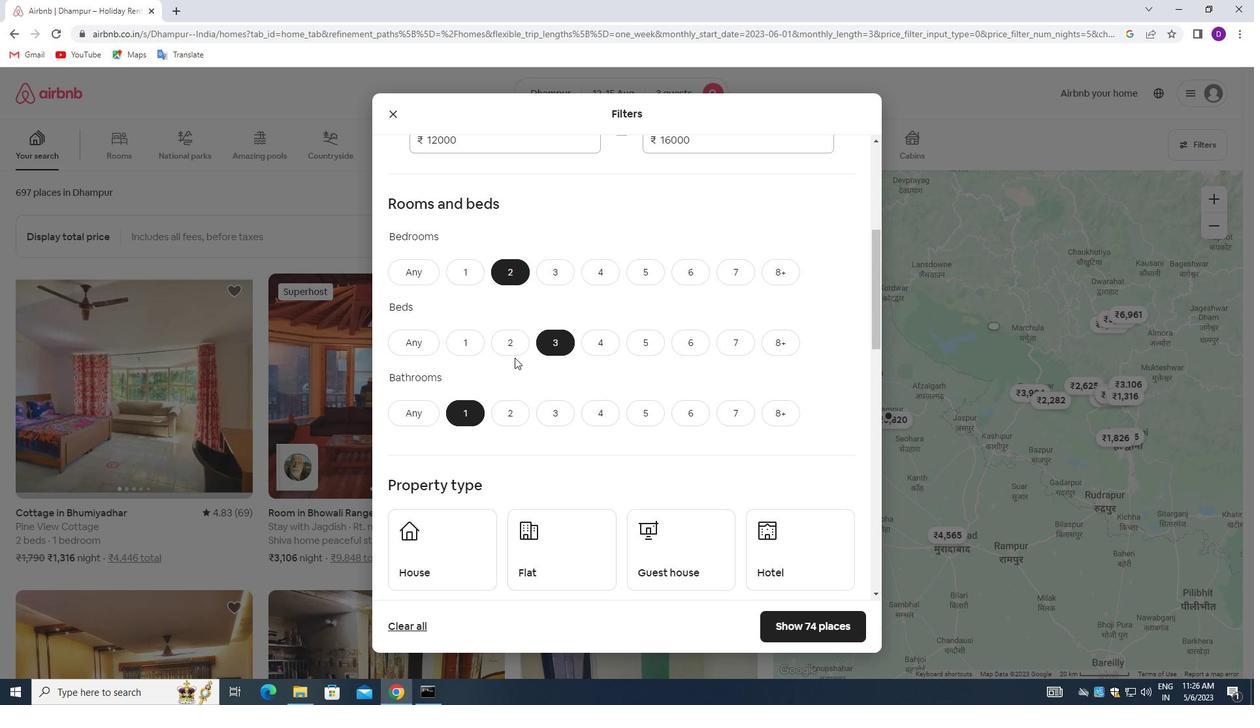 
Action: Mouse scrolled (514, 356) with delta (0, 0)
Screenshot: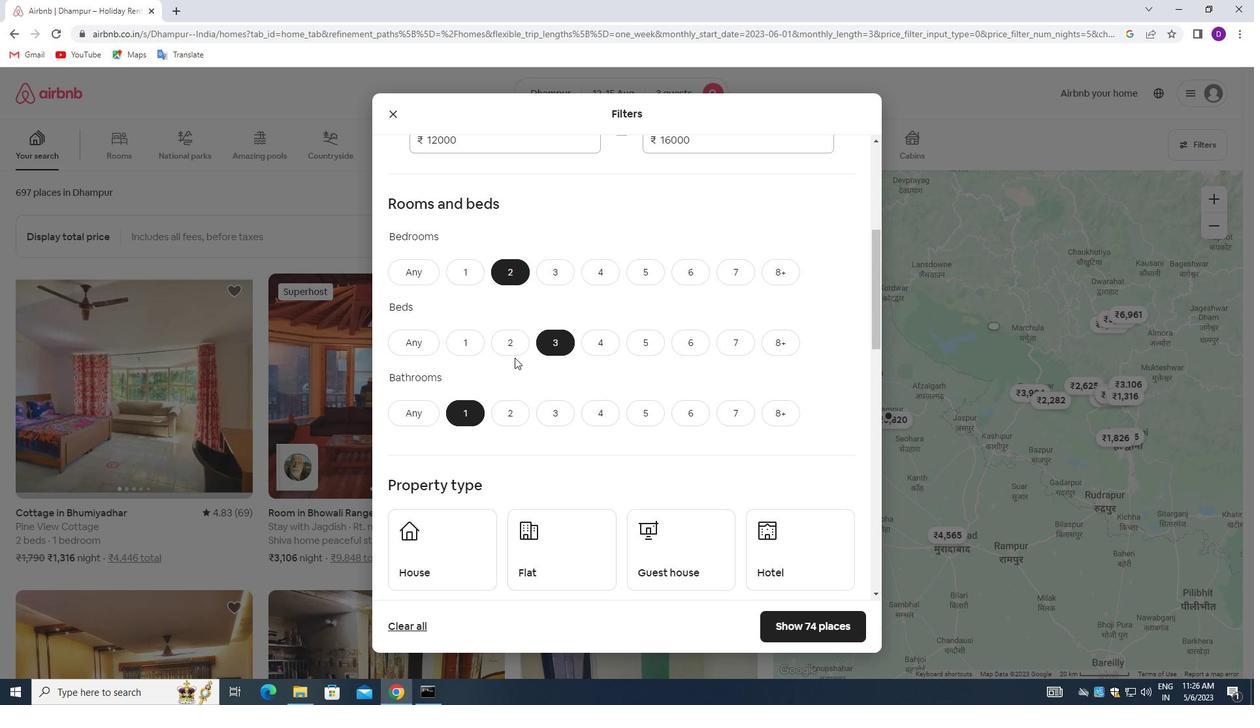 
Action: Mouse moved to (457, 407)
Screenshot: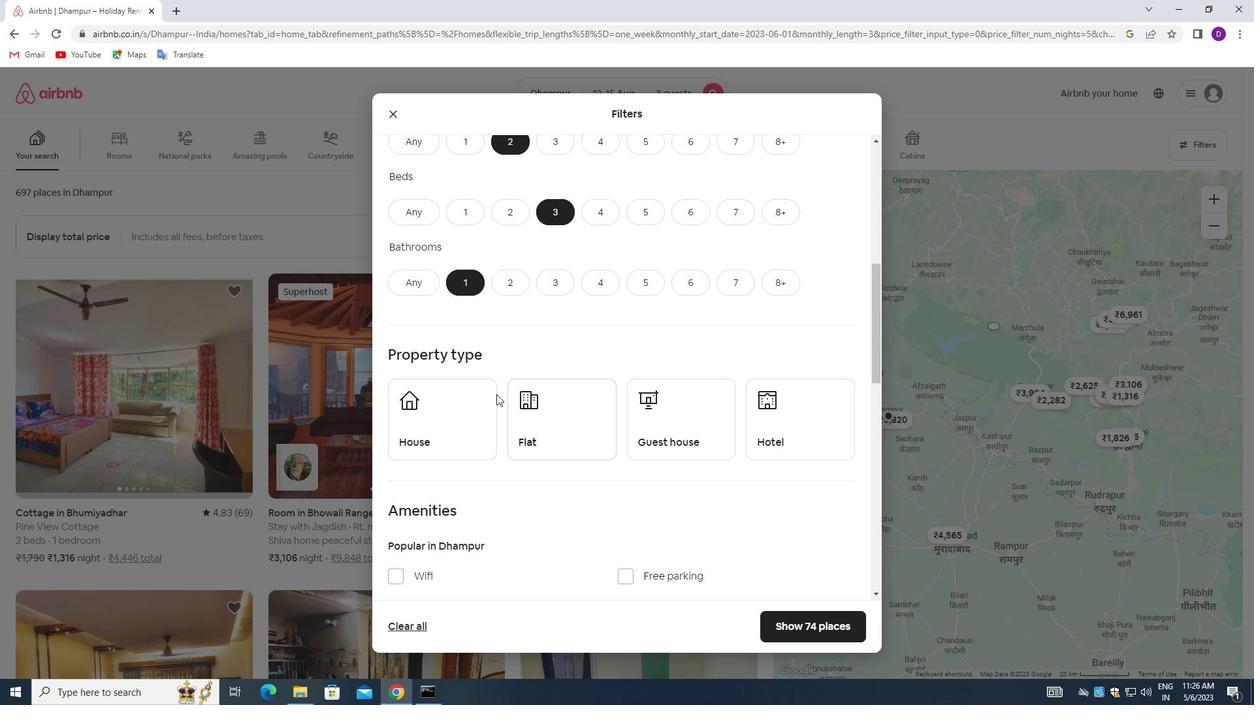 
Action: Mouse pressed left at (457, 407)
Screenshot: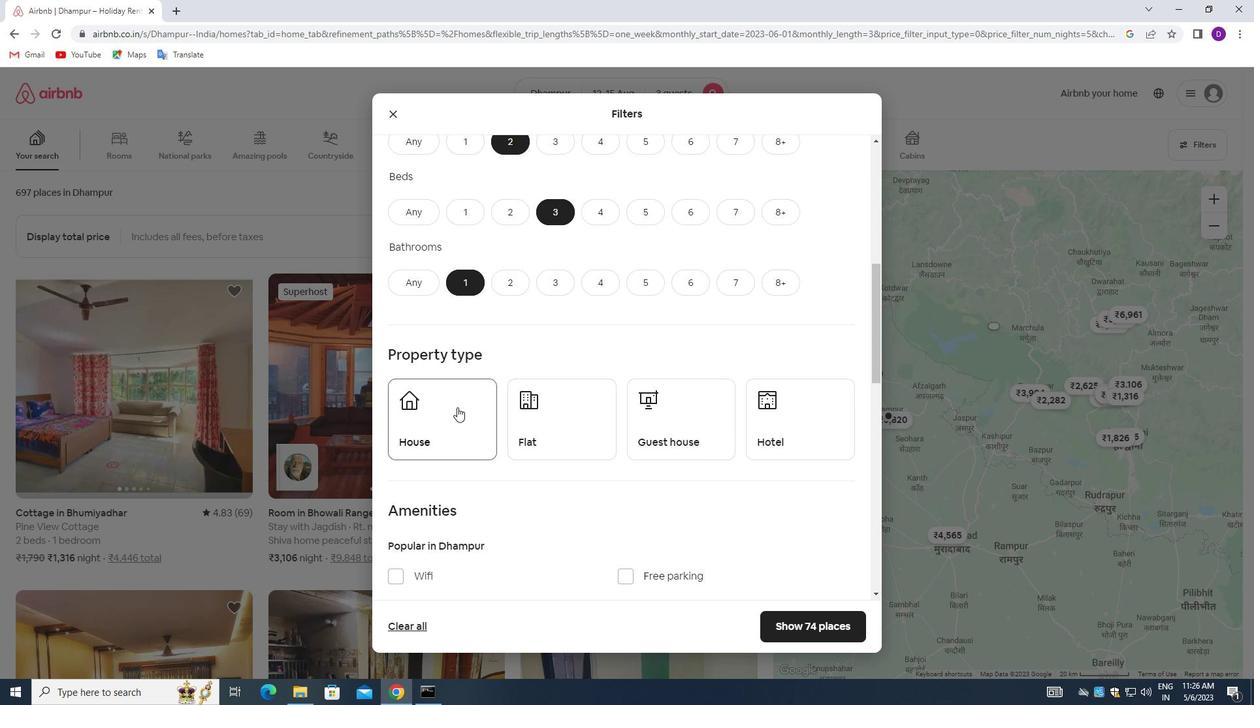 
Action: Mouse moved to (537, 425)
Screenshot: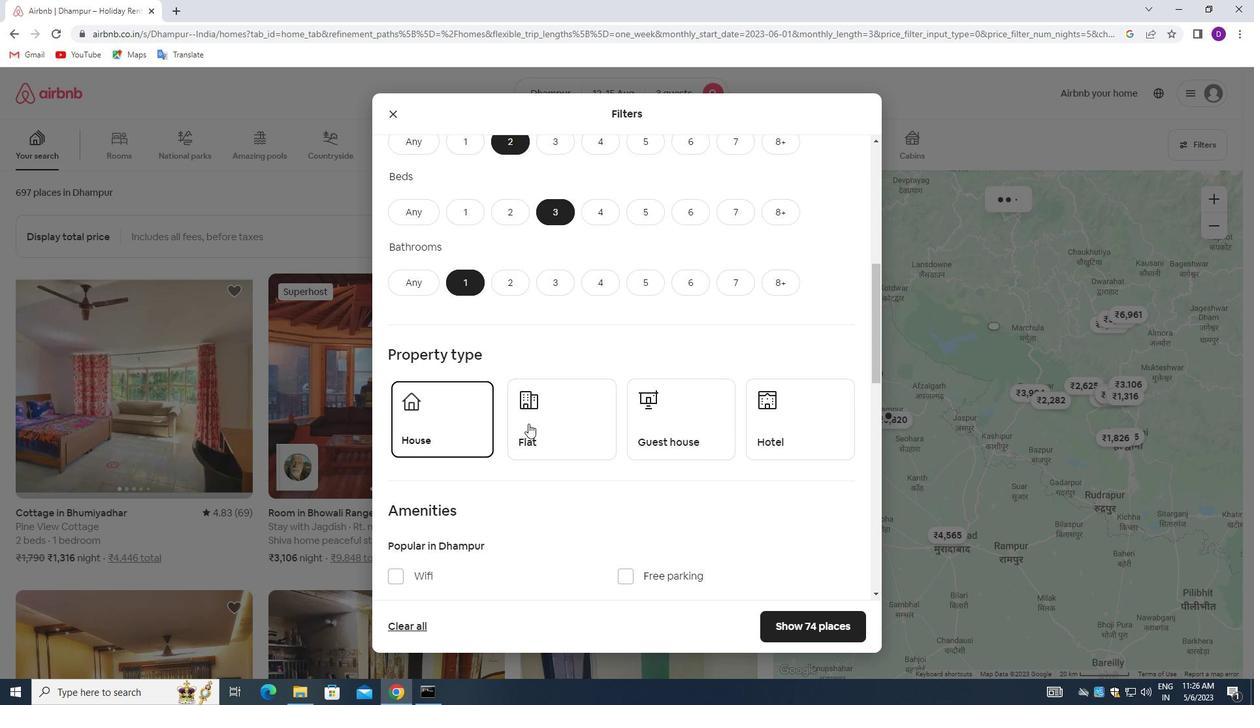 
Action: Mouse pressed left at (537, 425)
Screenshot: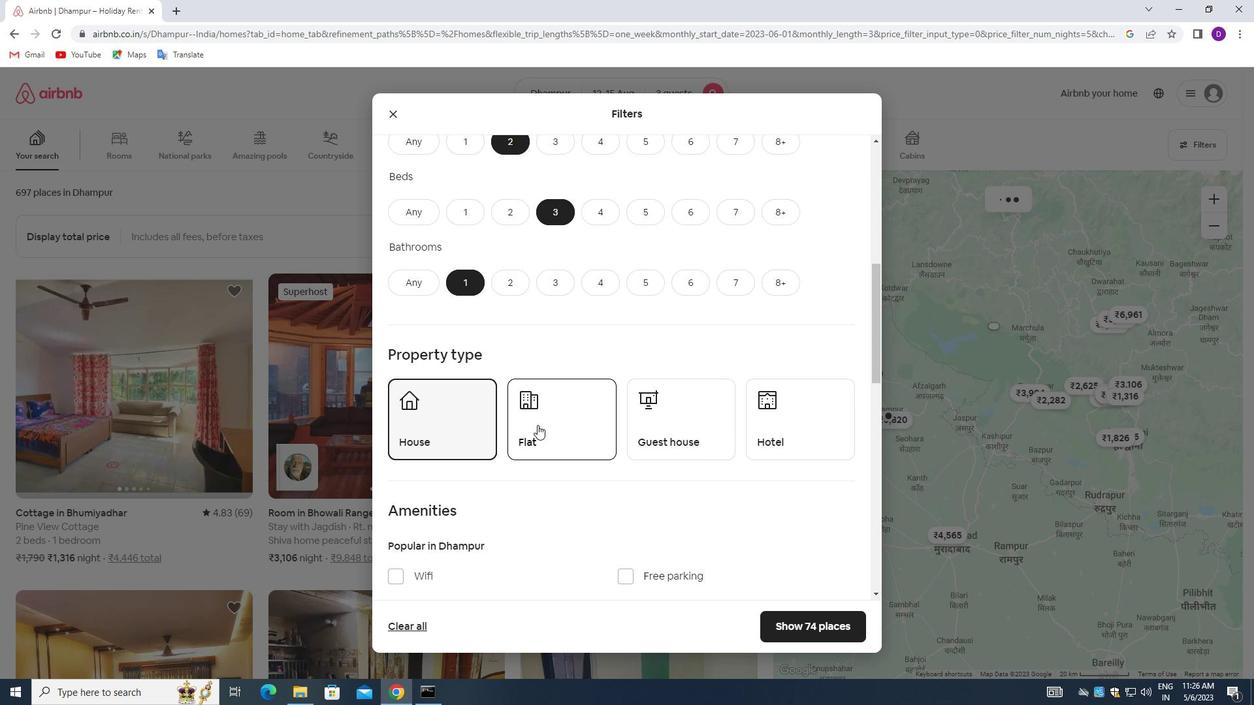 
Action: Mouse moved to (661, 426)
Screenshot: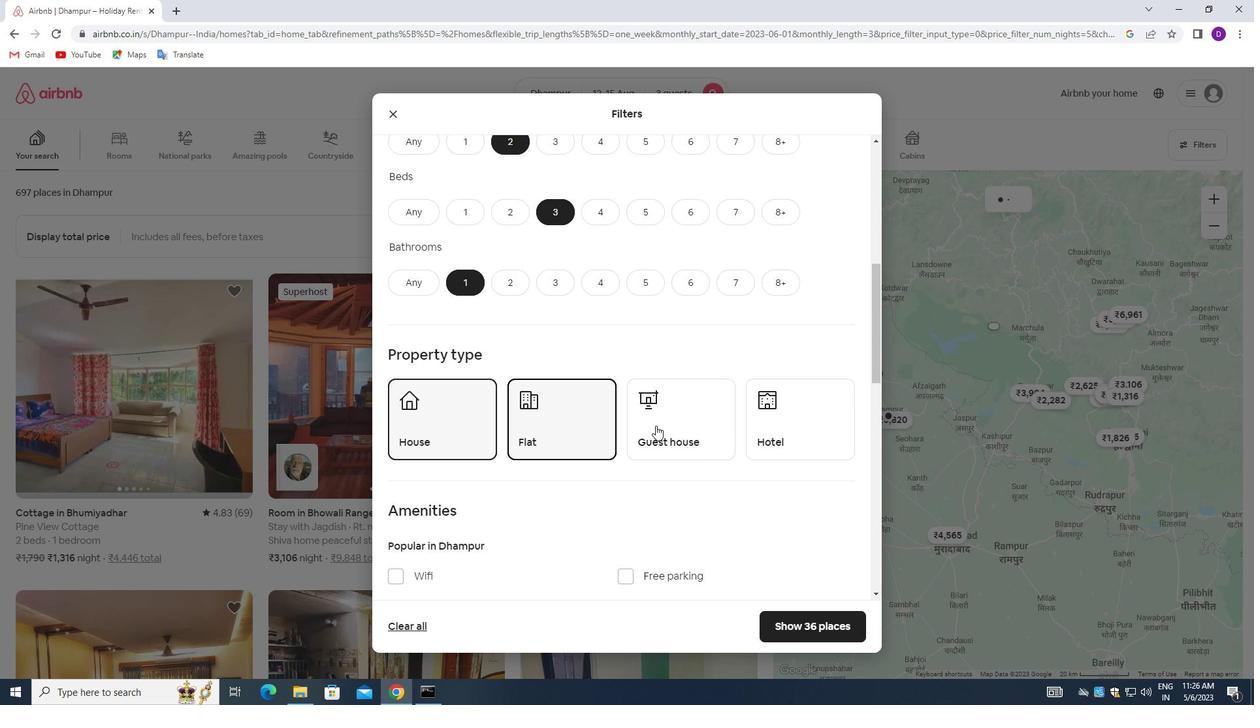 
Action: Mouse pressed left at (661, 426)
Screenshot: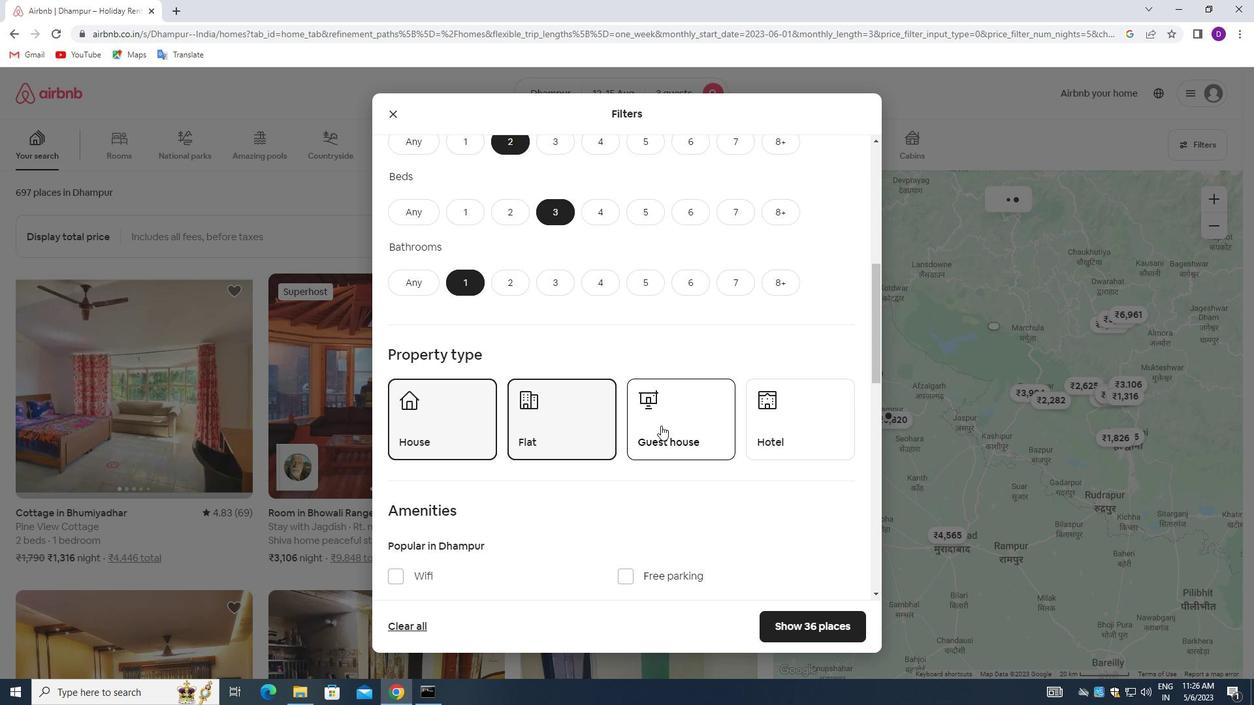 
Action: Mouse moved to (566, 374)
Screenshot: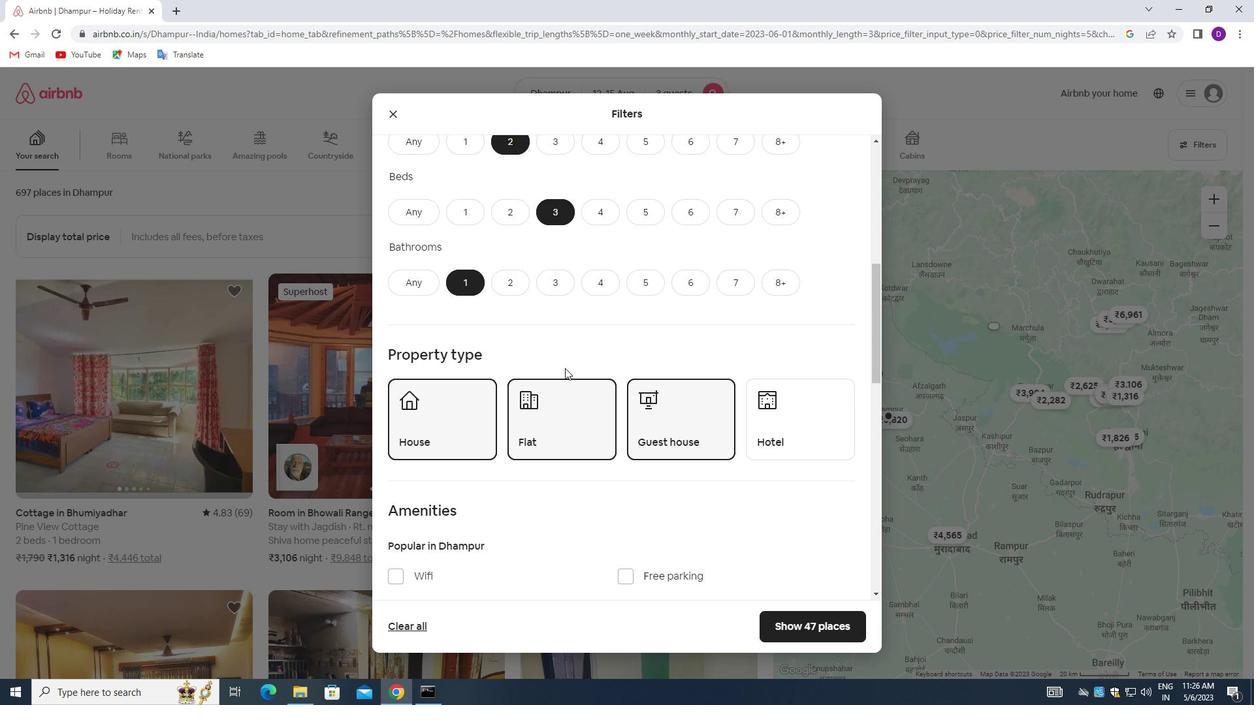 
Action: Mouse scrolled (566, 373) with delta (0, 0)
Screenshot: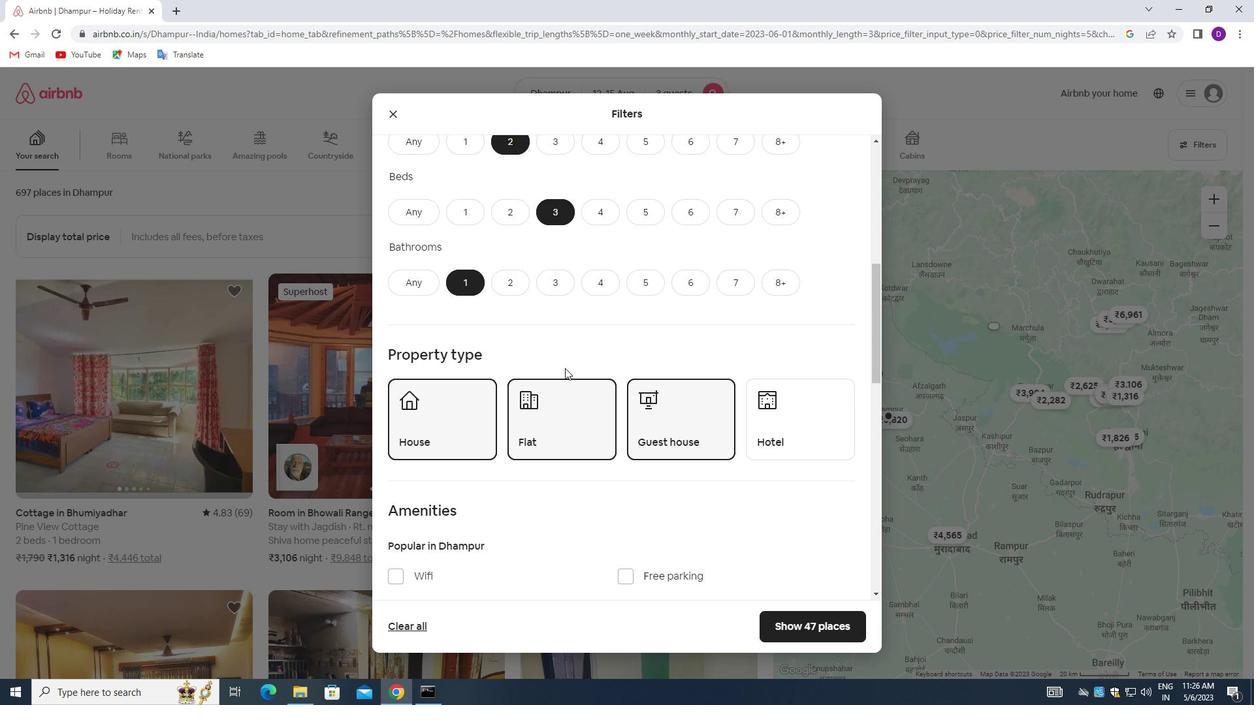 
Action: Mouse moved to (568, 378)
Screenshot: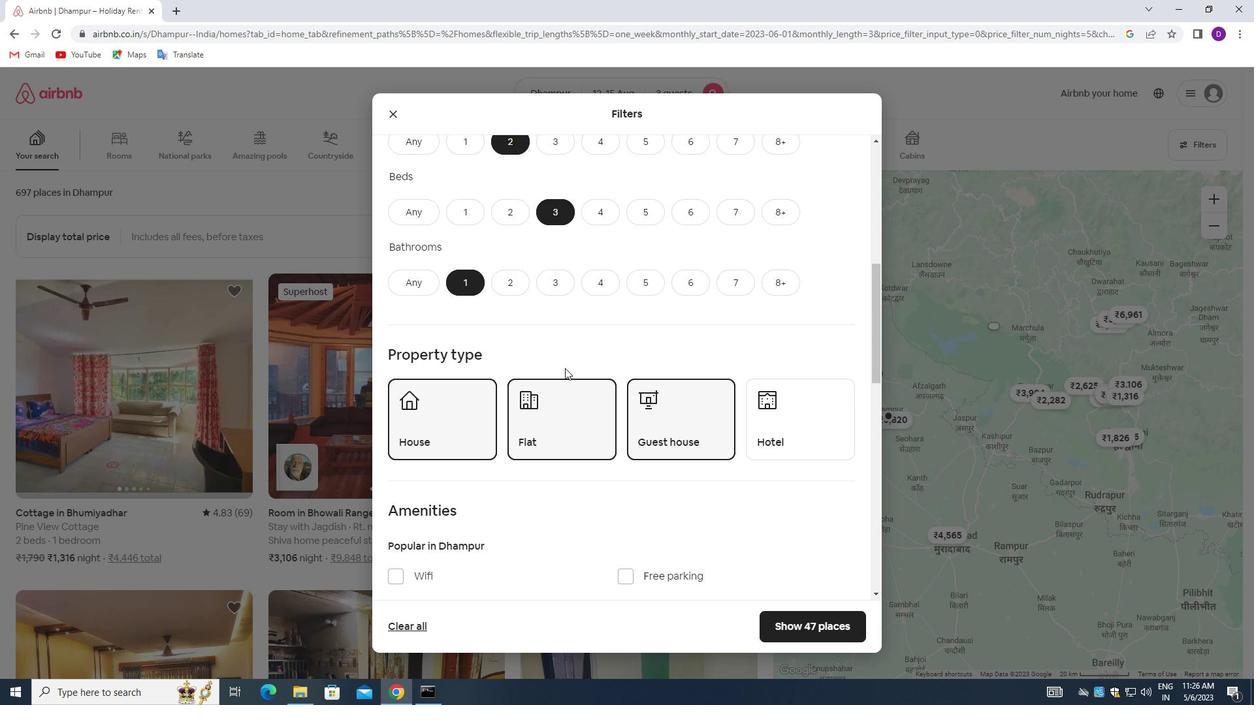 
Action: Mouse scrolled (568, 378) with delta (0, 0)
Screenshot: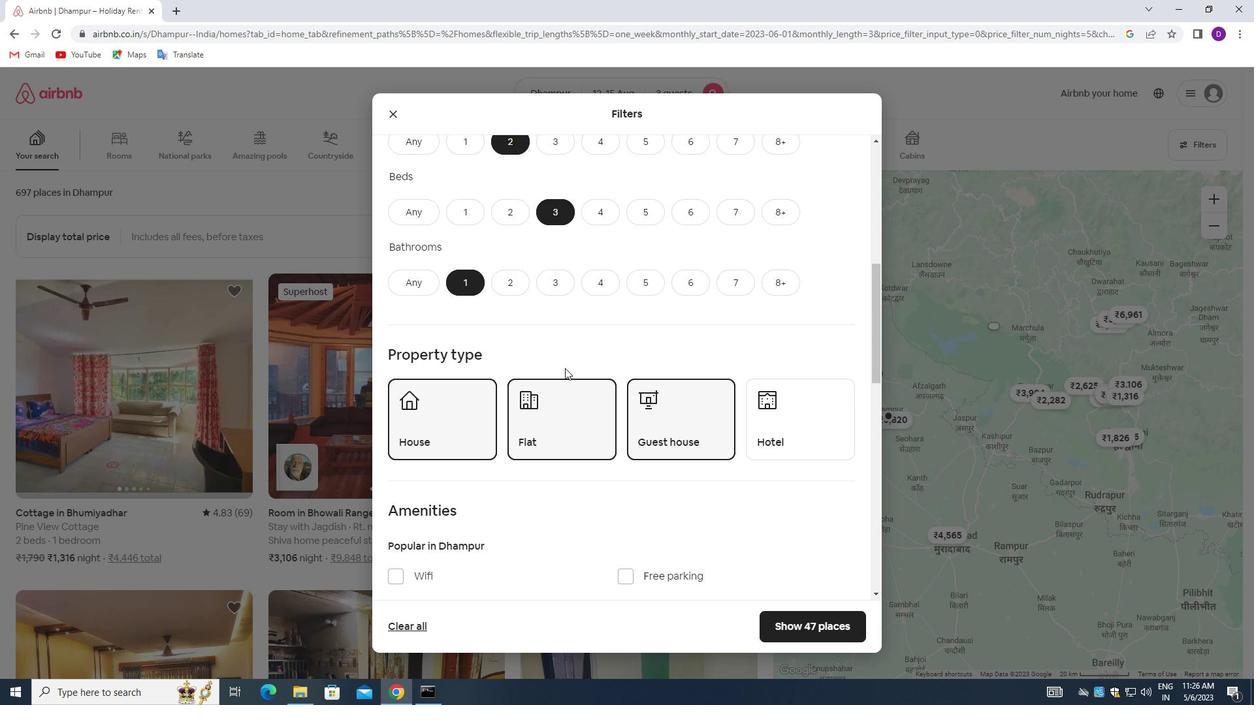 
Action: Mouse moved to (569, 380)
Screenshot: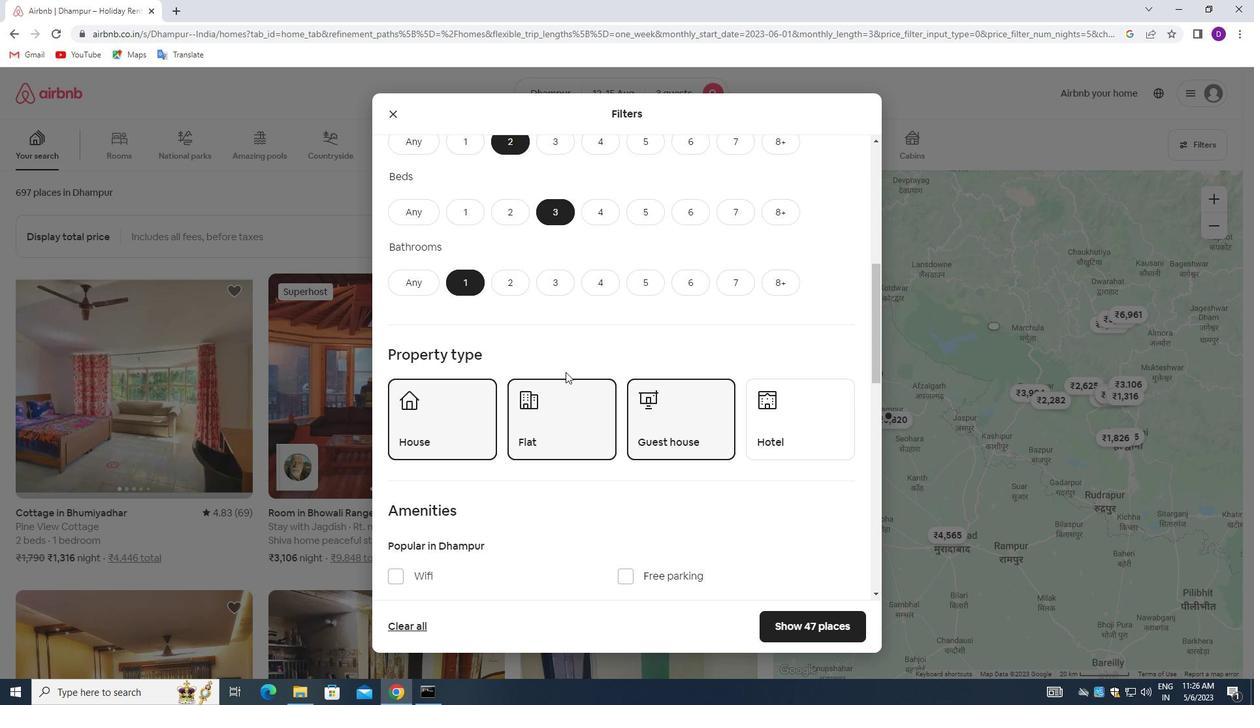 
Action: Mouse scrolled (569, 379) with delta (0, 0)
Screenshot: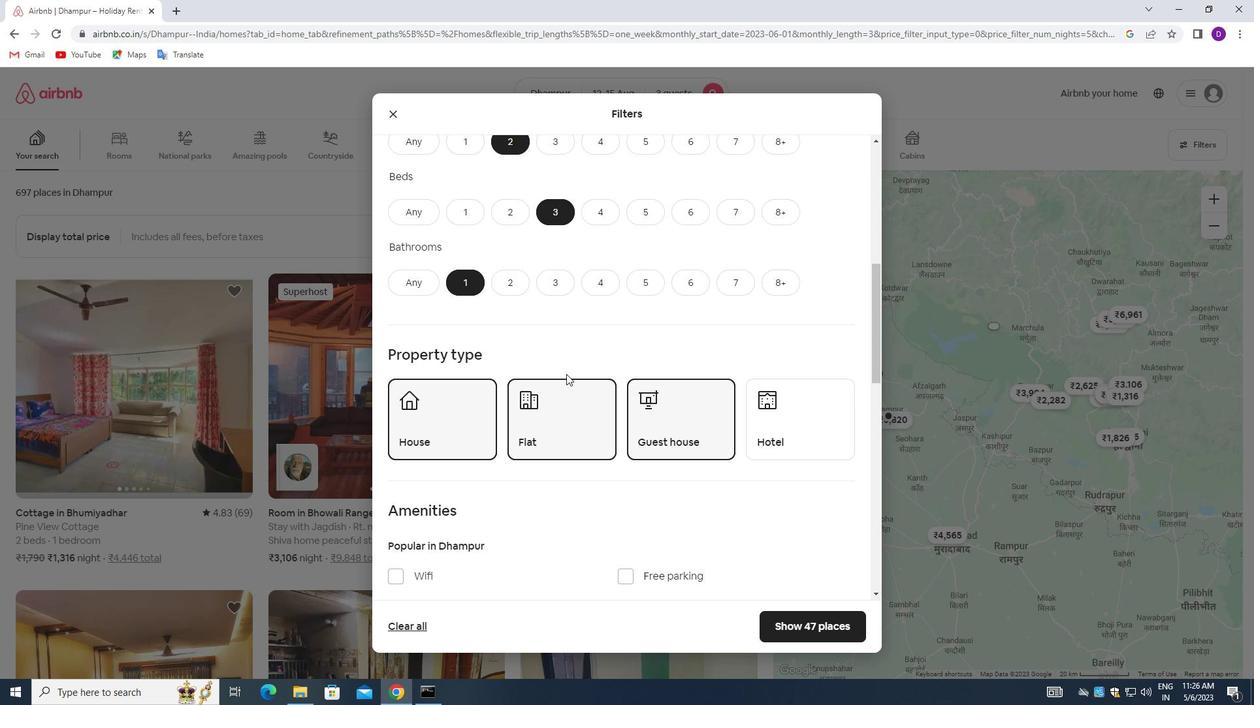 
Action: Mouse moved to (570, 382)
Screenshot: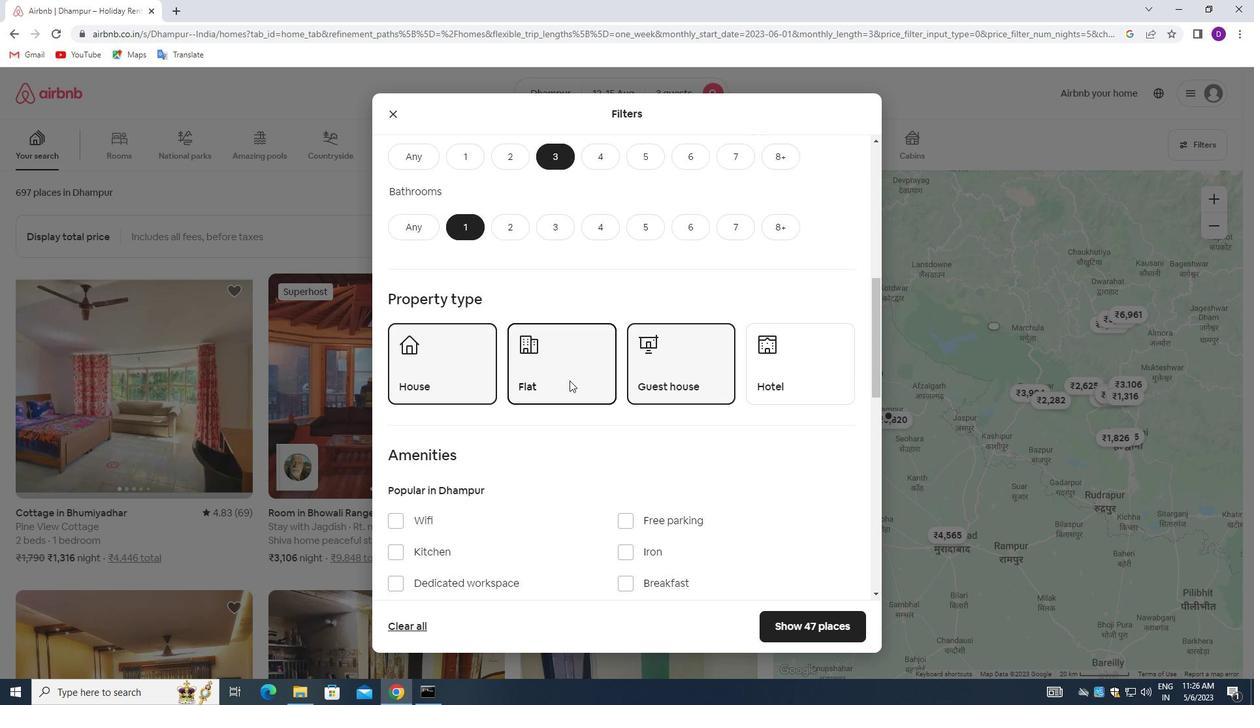 
Action: Mouse scrolled (570, 381) with delta (0, 0)
Screenshot: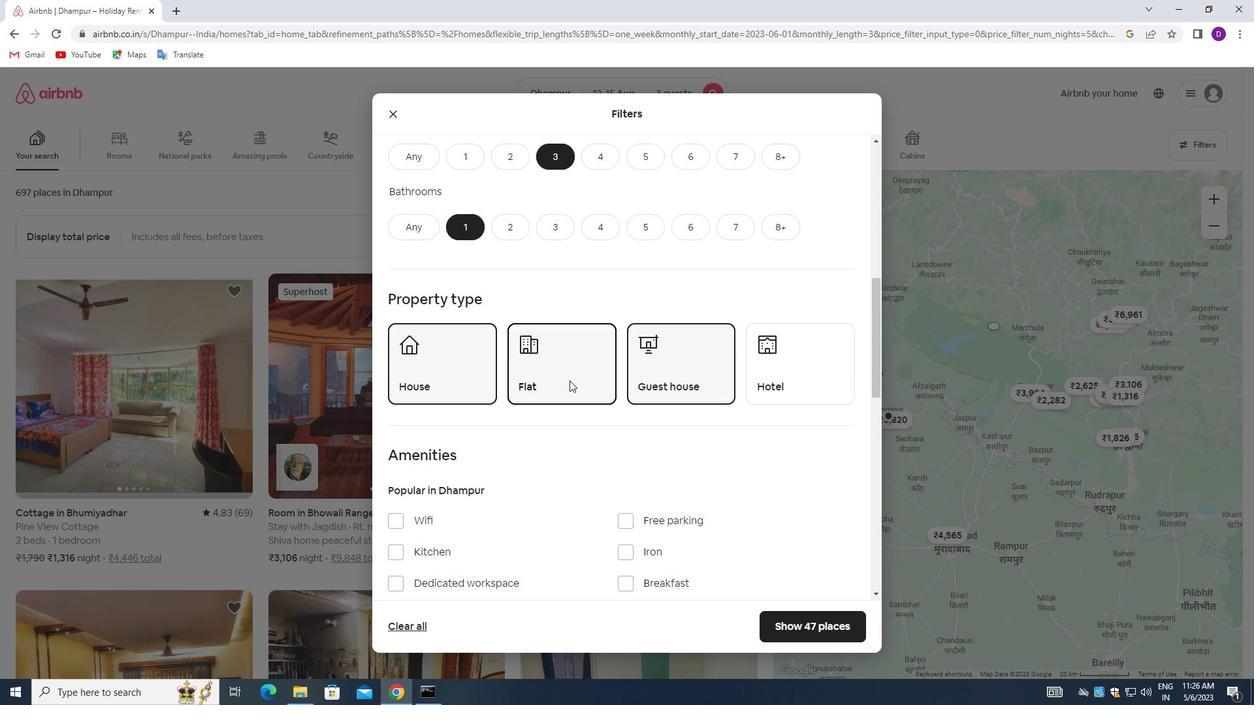 
Action: Mouse moved to (613, 429)
Screenshot: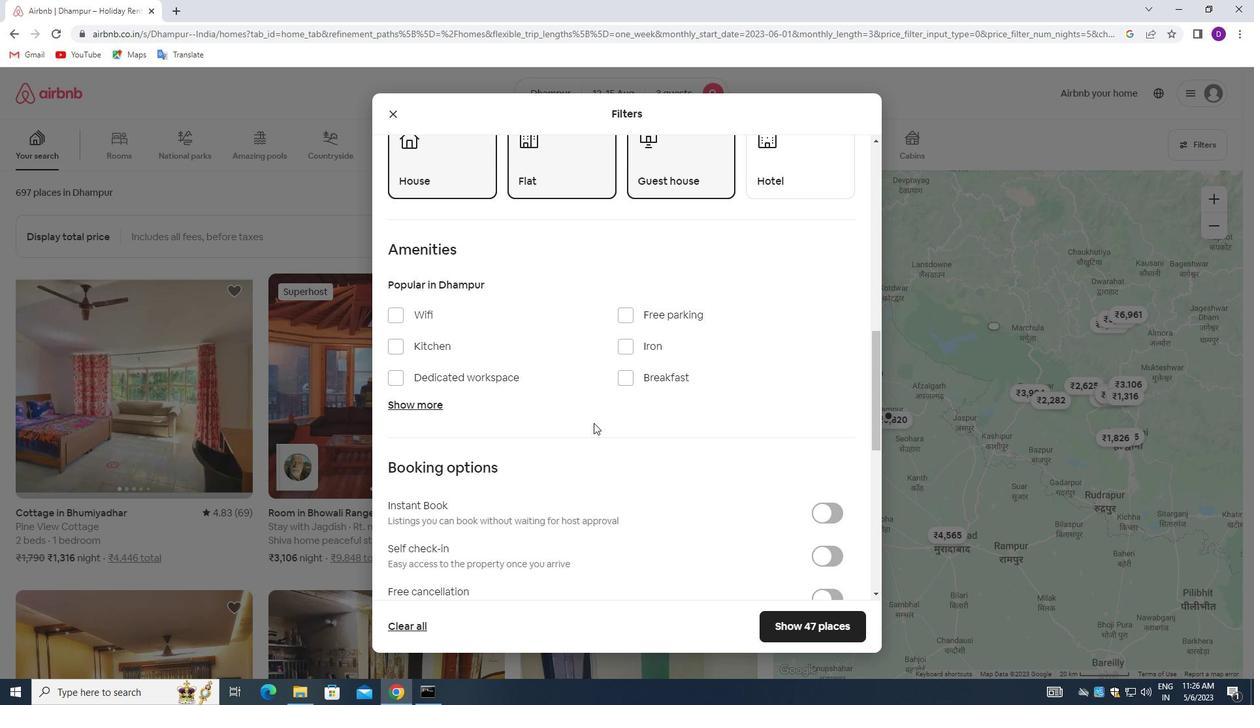 
Action: Mouse scrolled (613, 429) with delta (0, 0)
Screenshot: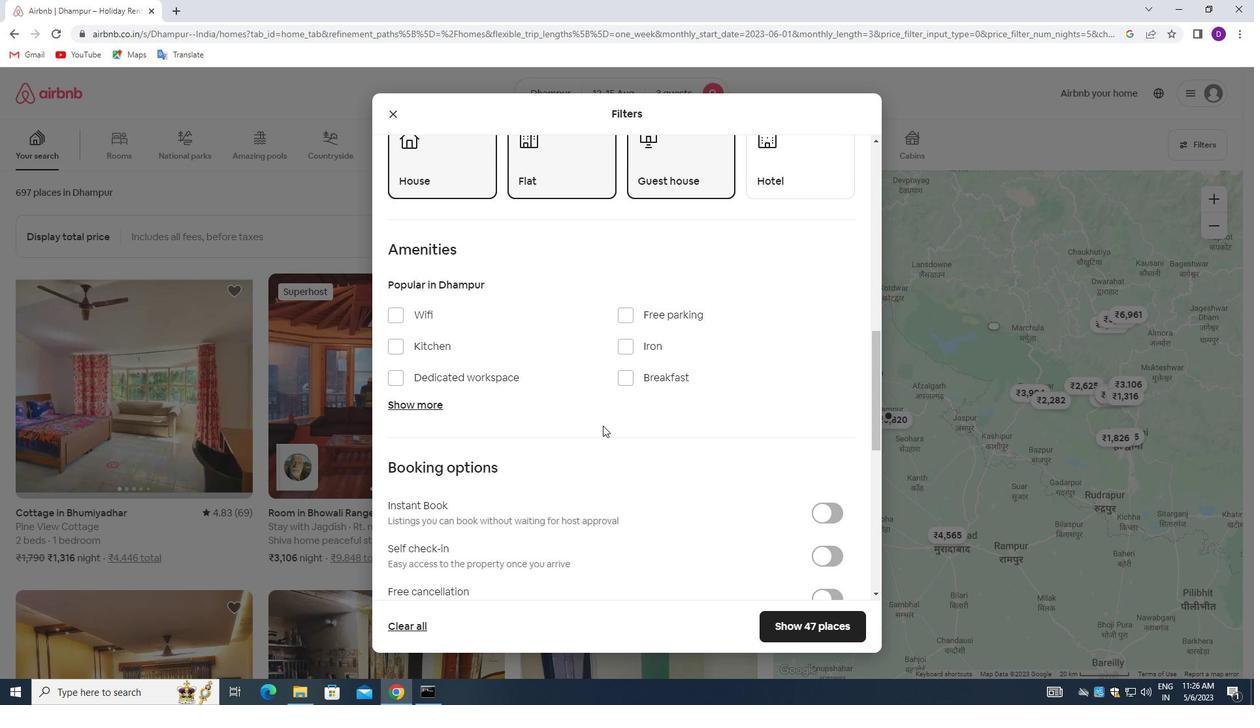 
Action: Mouse moved to (618, 431)
Screenshot: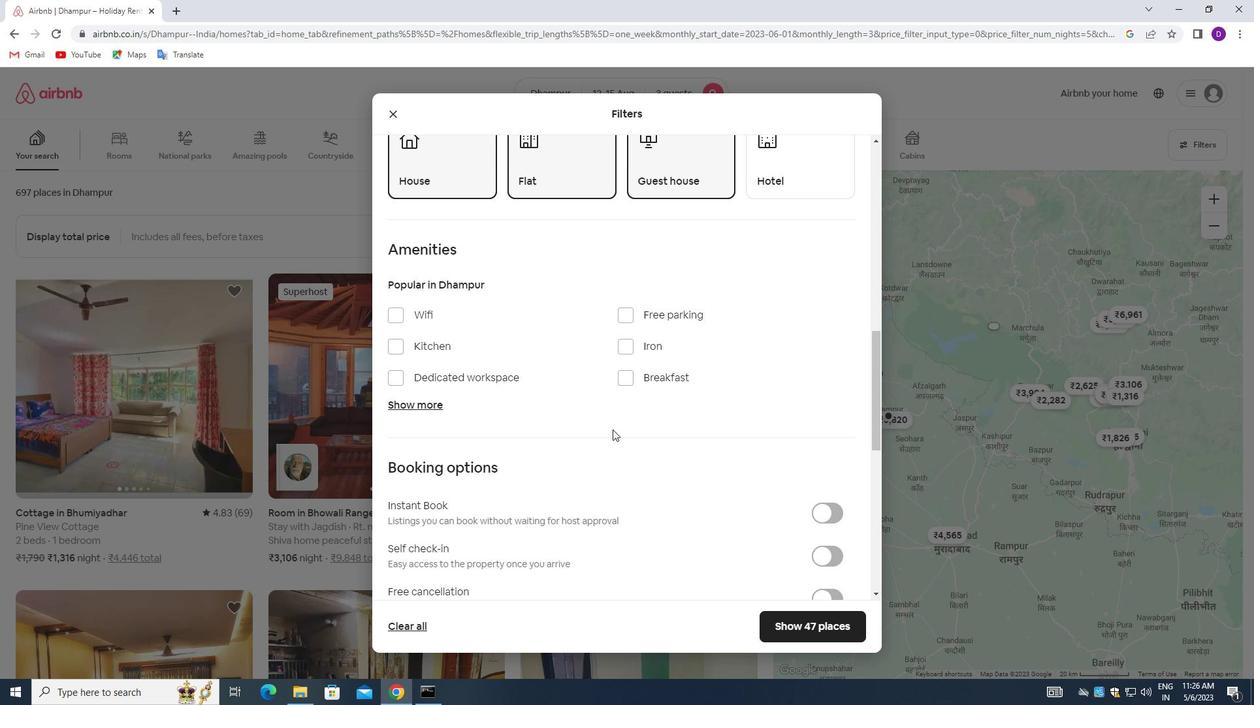 
Action: Mouse scrolled (618, 431) with delta (0, 0)
Screenshot: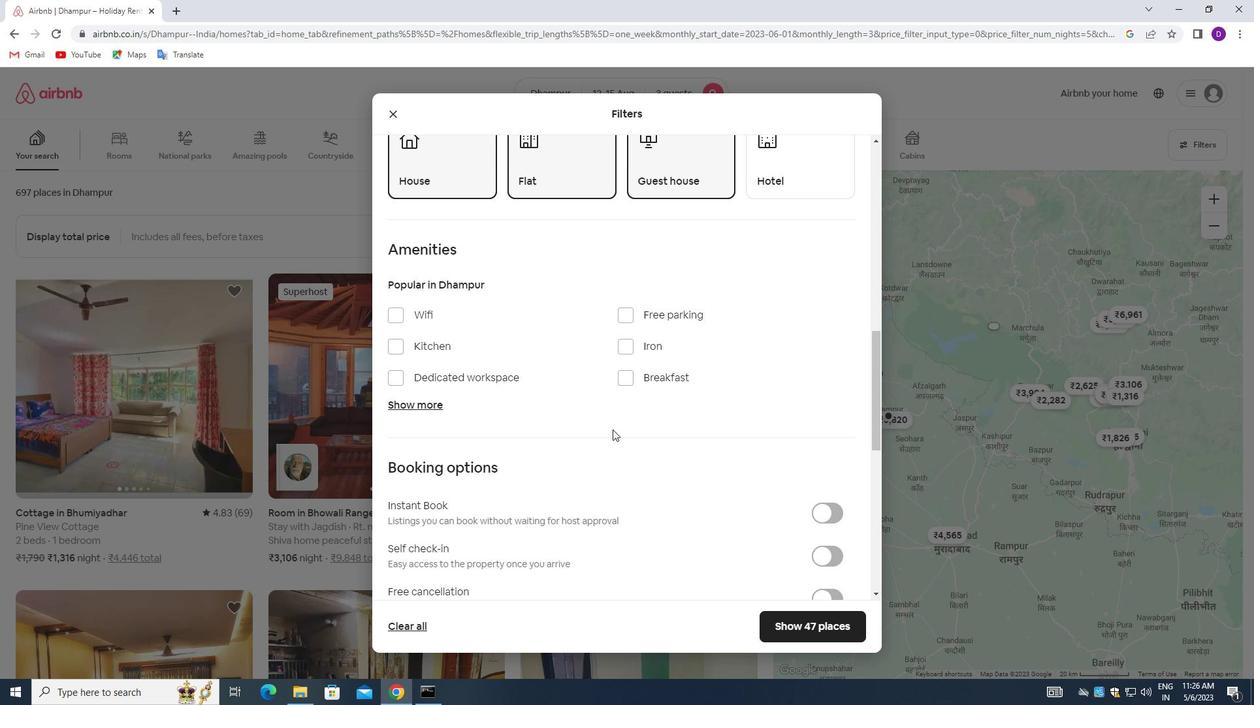 
Action: Mouse moved to (819, 429)
Screenshot: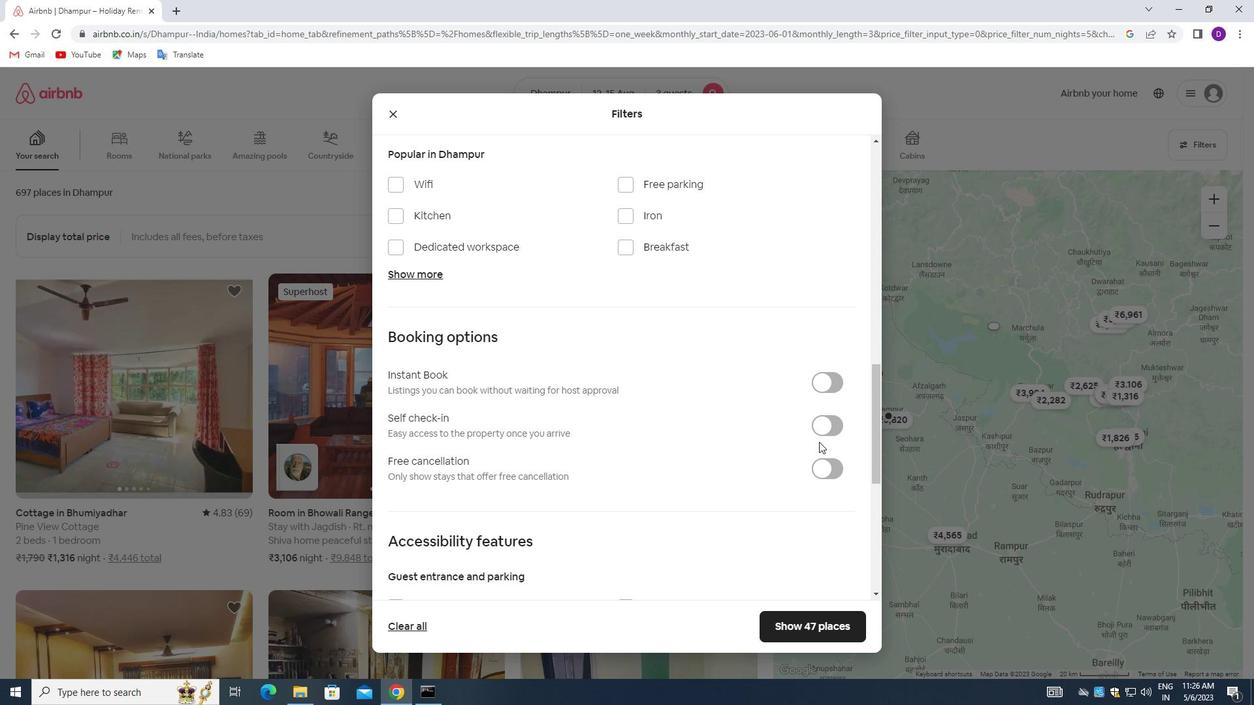 
Action: Mouse pressed left at (819, 429)
Screenshot: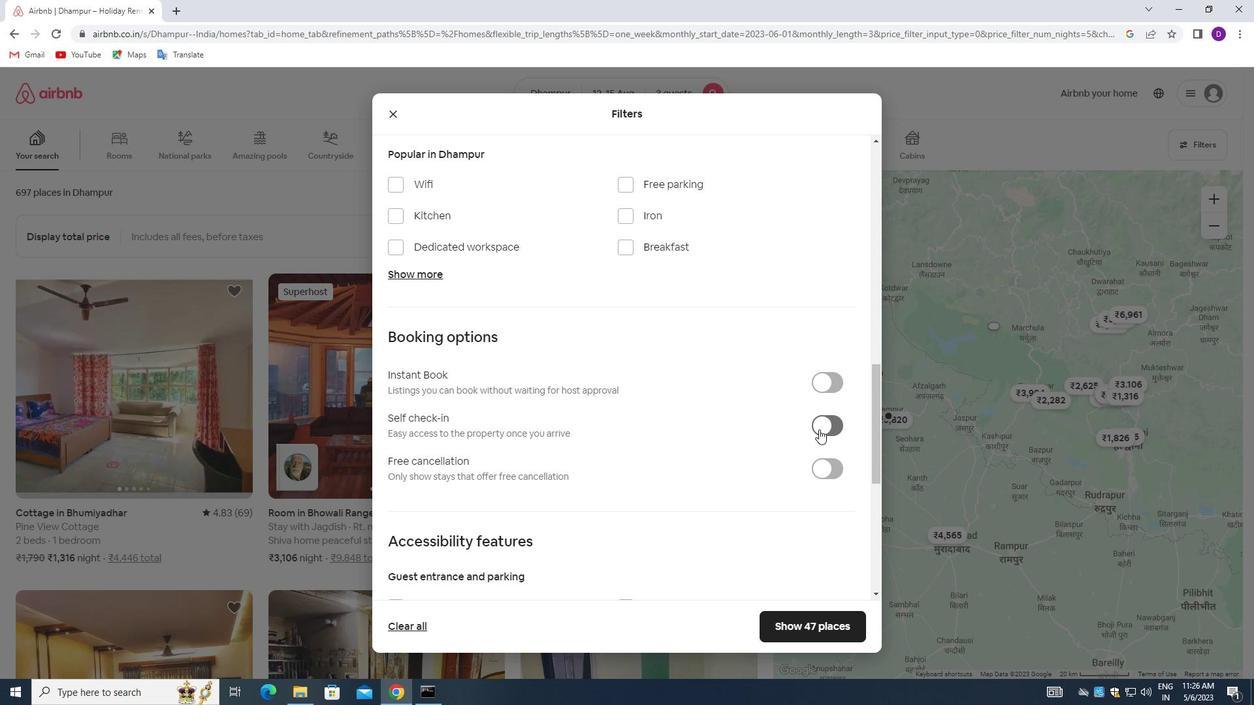 
Action: Mouse moved to (524, 437)
Screenshot: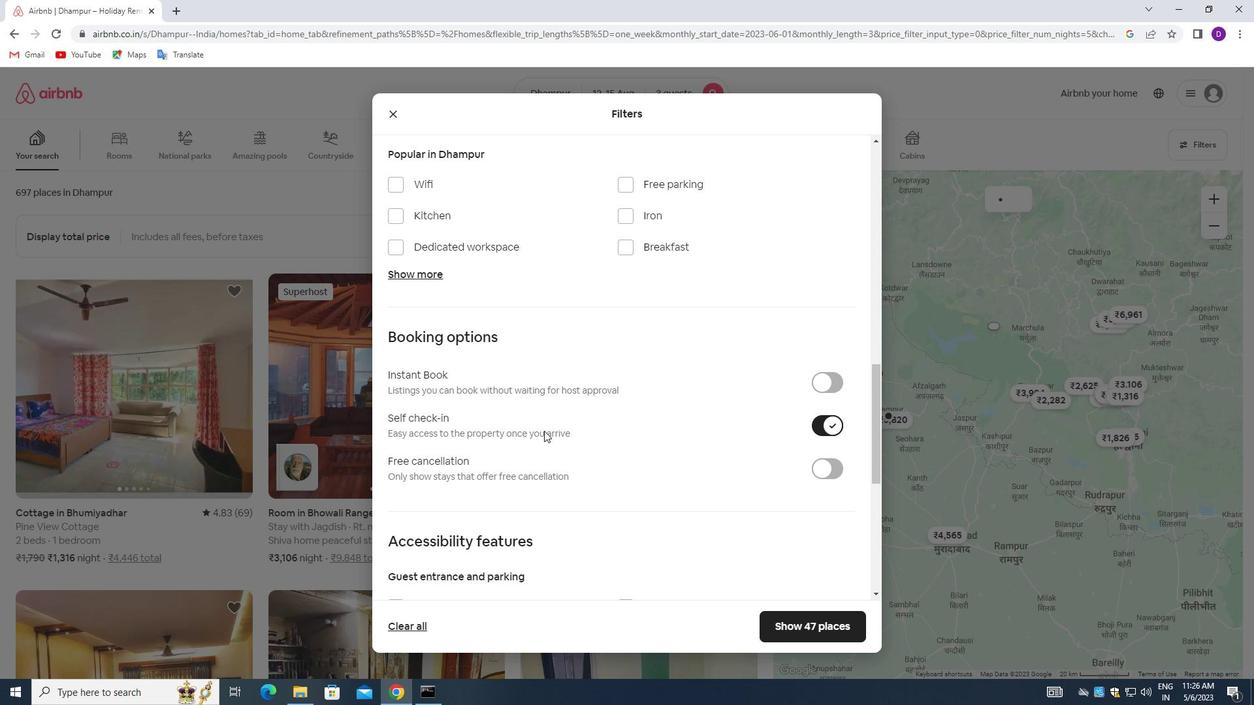 
Action: Mouse scrolled (524, 436) with delta (0, 0)
Screenshot: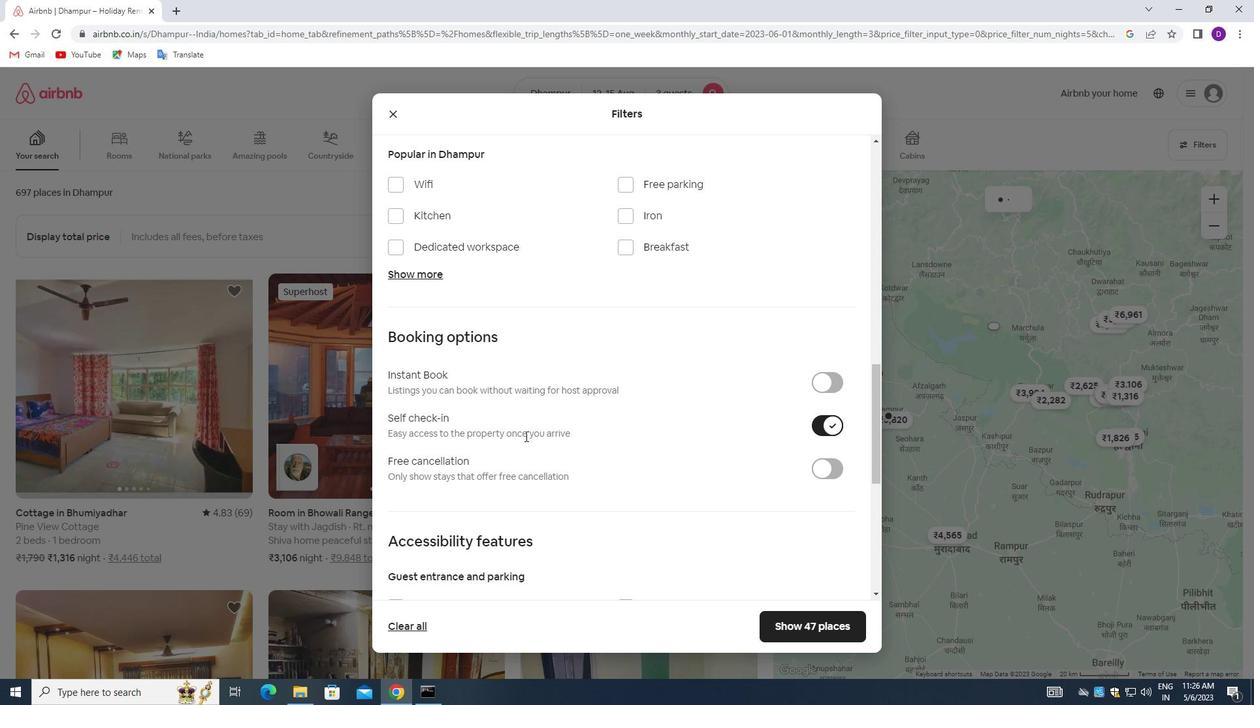 
Action: Mouse moved to (524, 437)
Screenshot: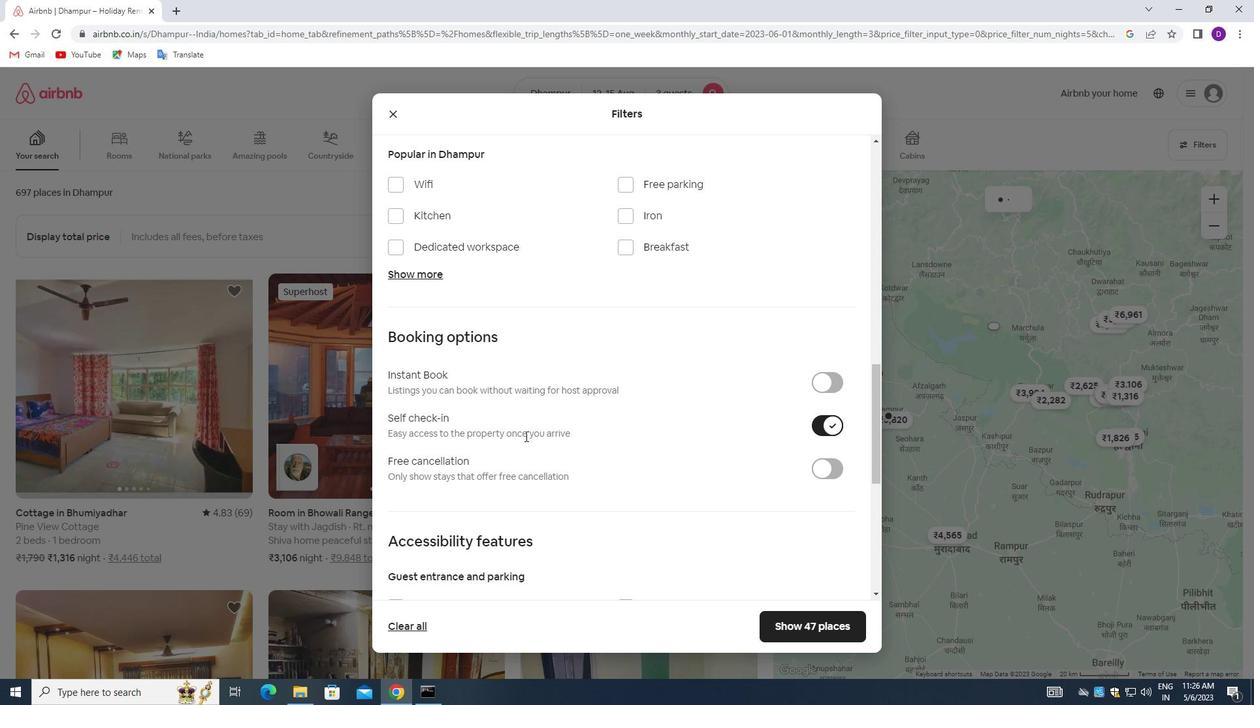 
Action: Mouse scrolled (524, 436) with delta (0, 0)
Screenshot: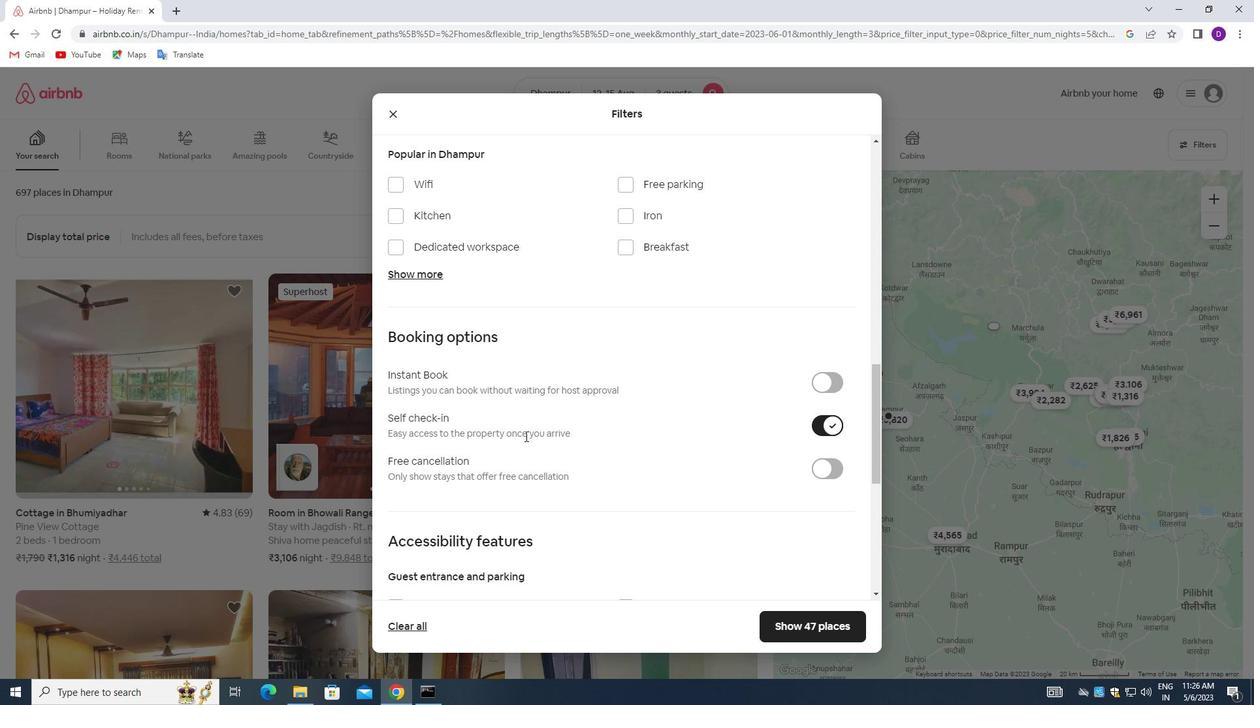 
Action: Mouse scrolled (524, 436) with delta (0, 0)
Screenshot: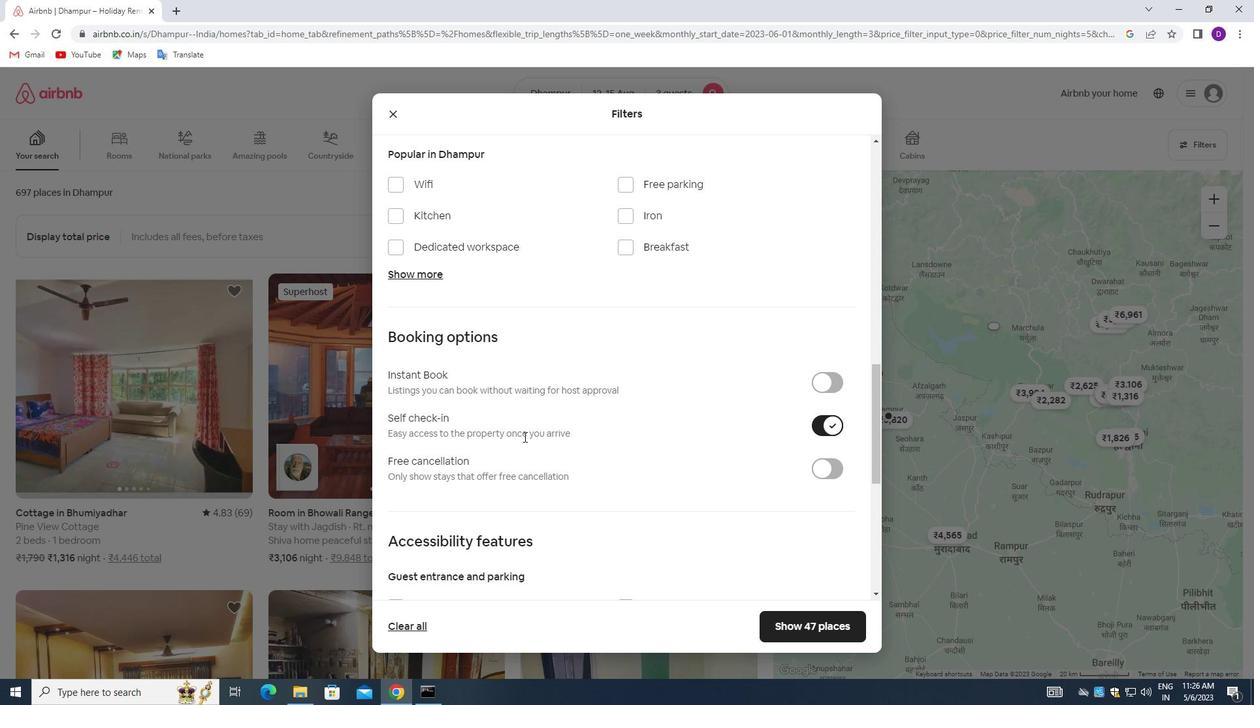 
Action: Mouse scrolled (524, 436) with delta (0, 0)
Screenshot: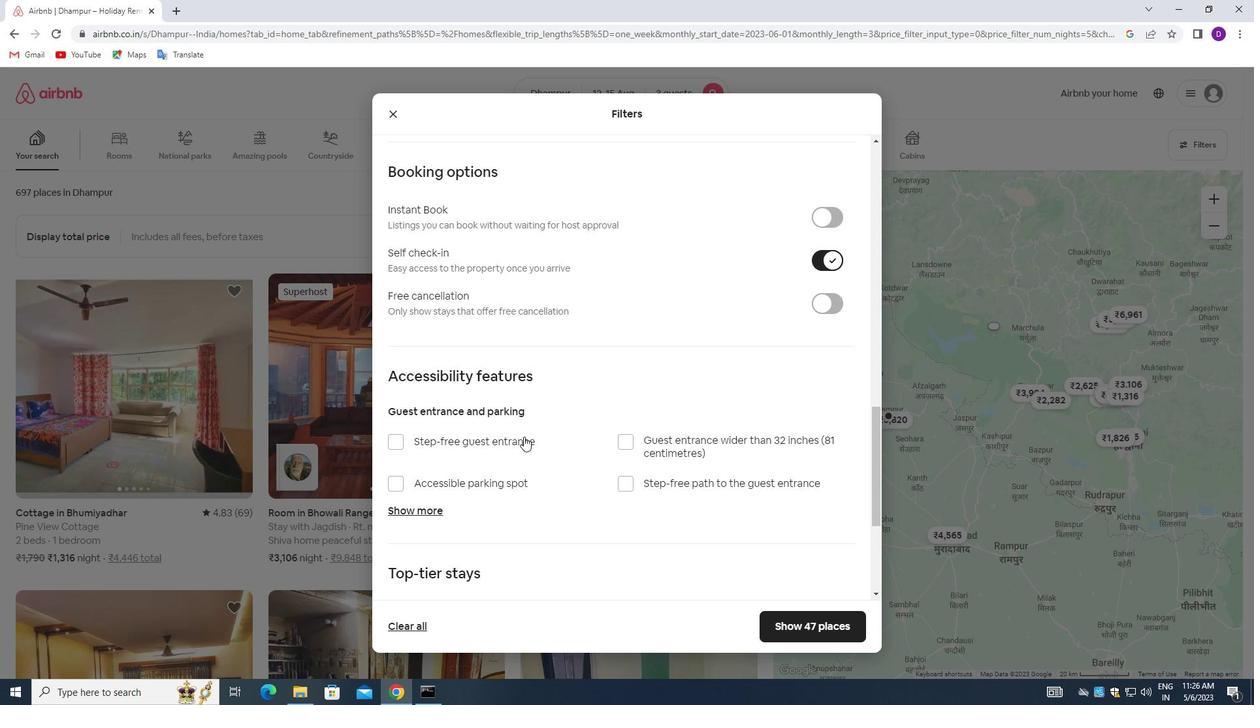 
Action: Mouse scrolled (524, 436) with delta (0, 0)
Screenshot: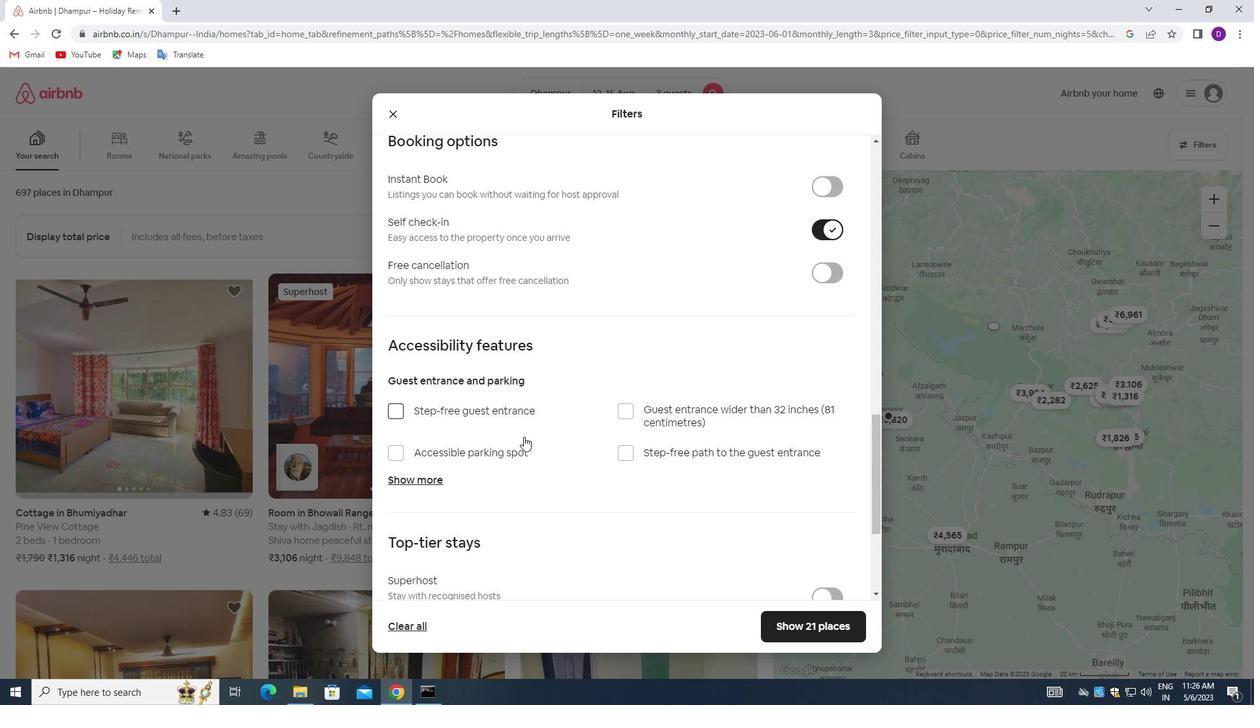 
Action: Mouse moved to (514, 443)
Screenshot: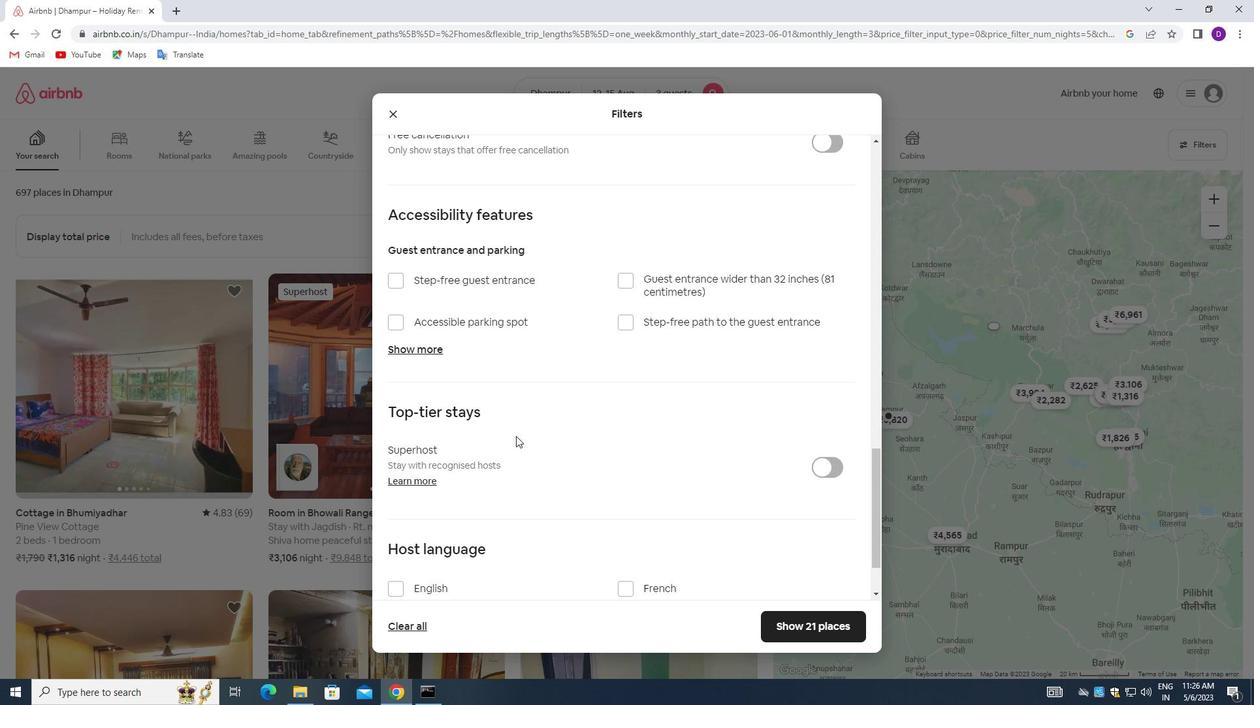 
Action: Mouse scrolled (514, 442) with delta (0, 0)
Screenshot: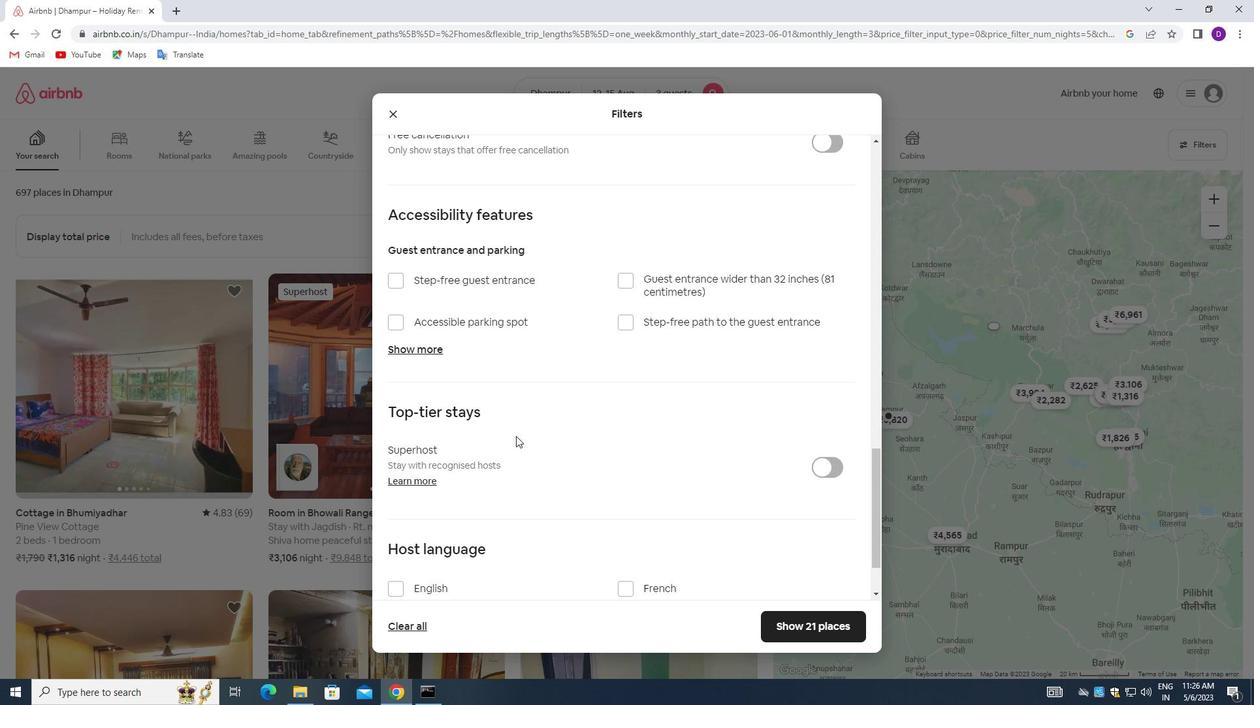 
Action: Mouse moved to (514, 445)
Screenshot: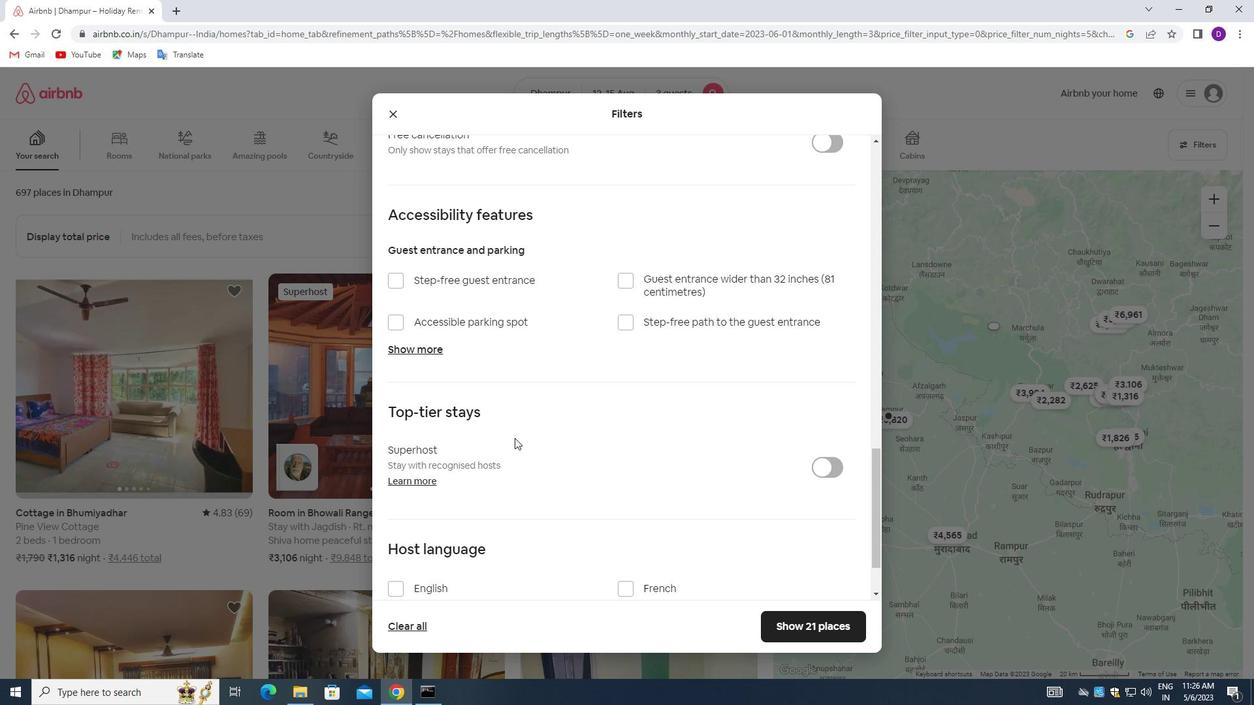 
Action: Mouse scrolled (514, 444) with delta (0, 0)
Screenshot: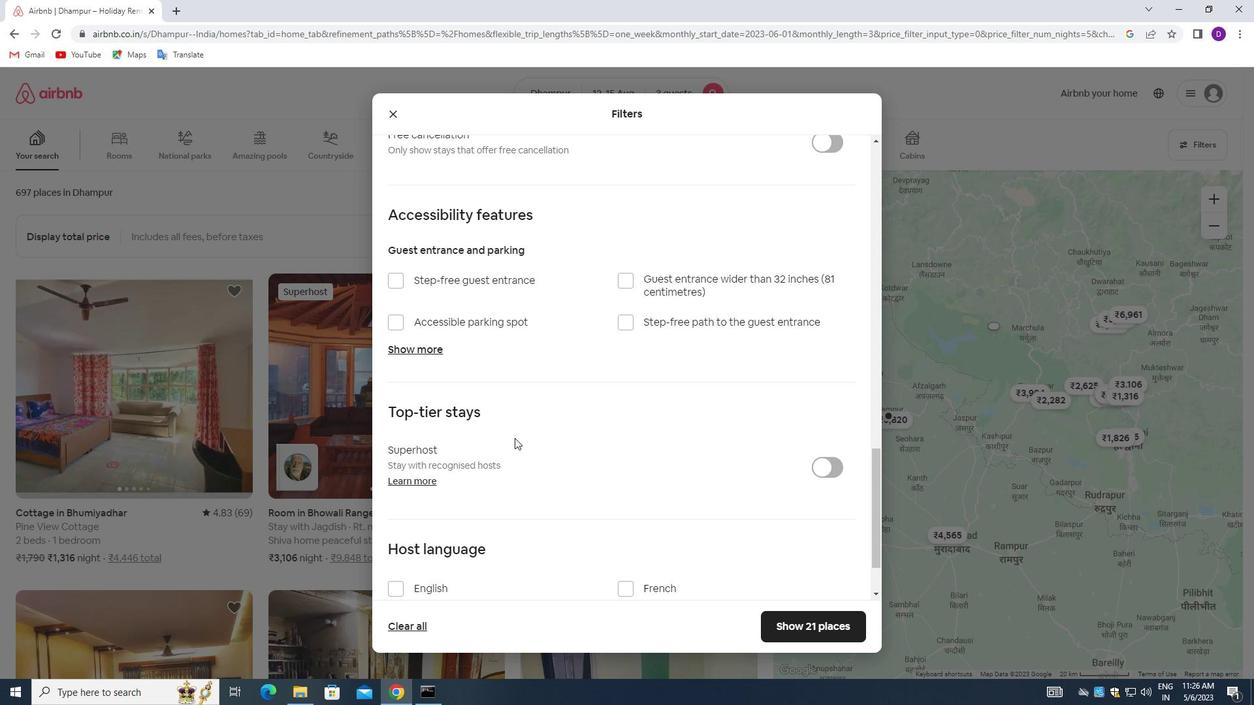 
Action: Mouse moved to (395, 511)
Screenshot: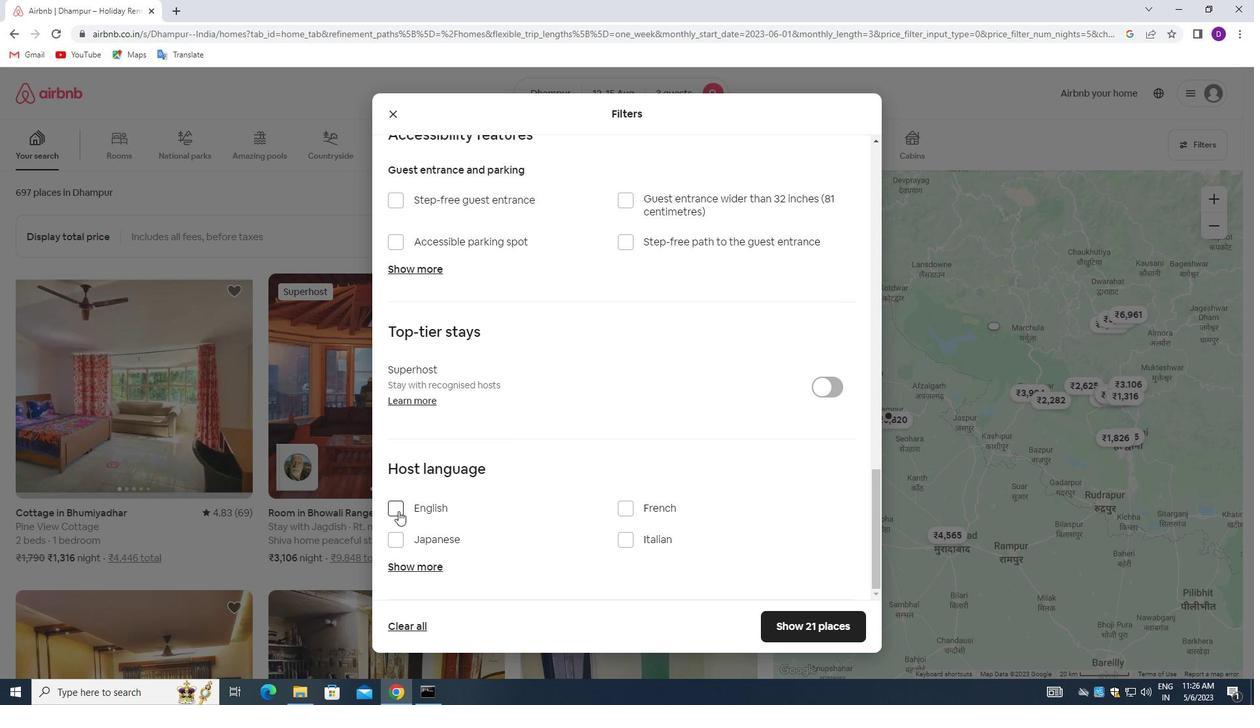 
Action: Mouse pressed left at (395, 511)
Screenshot: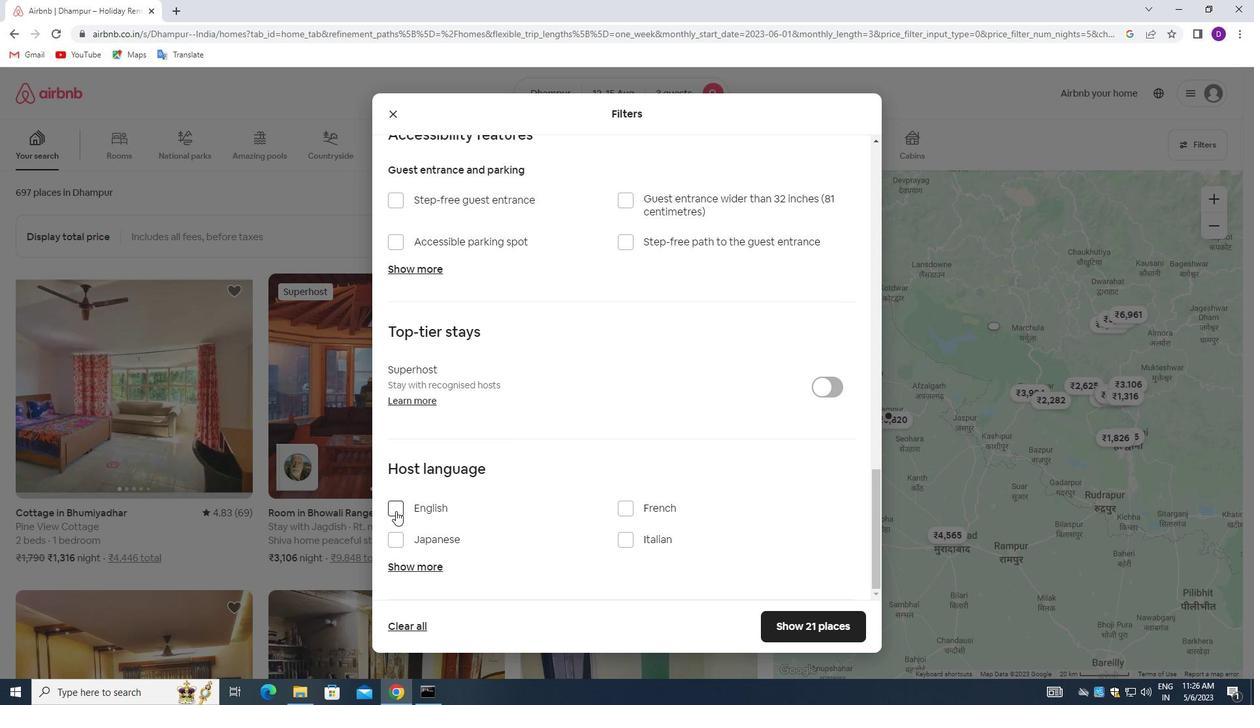 
Action: Mouse moved to (771, 625)
Screenshot: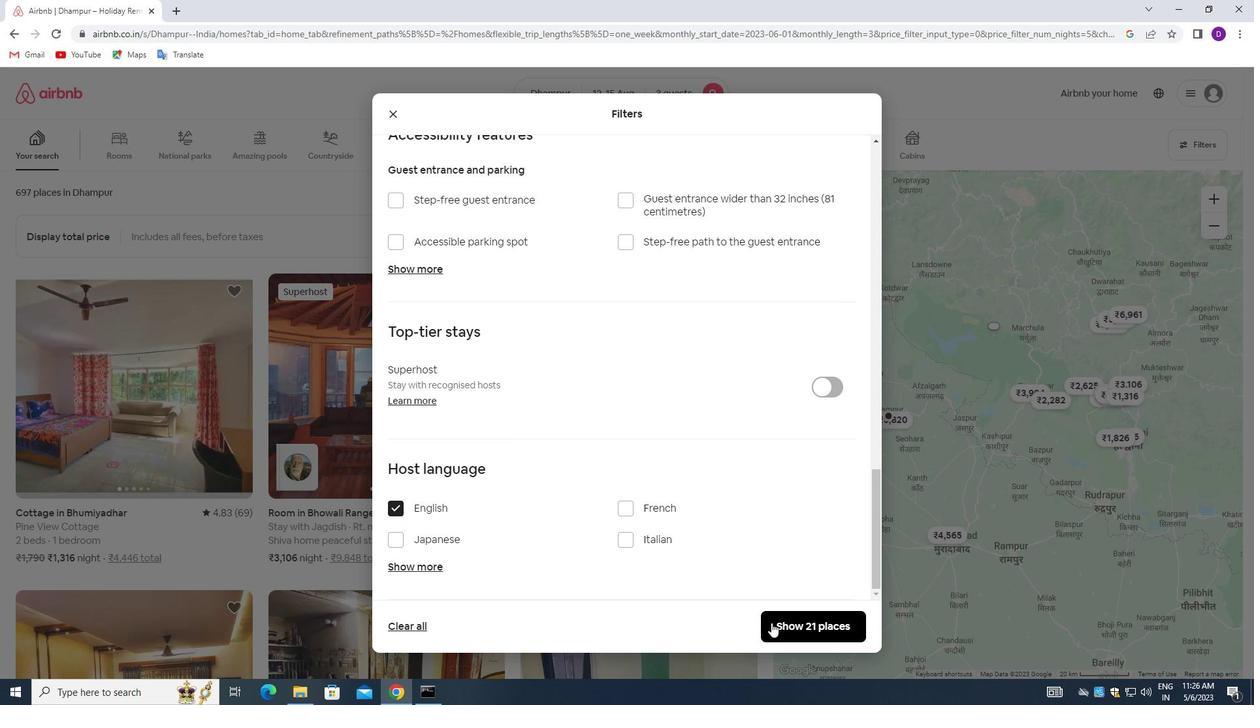 
Action: Mouse pressed left at (771, 625)
Screenshot: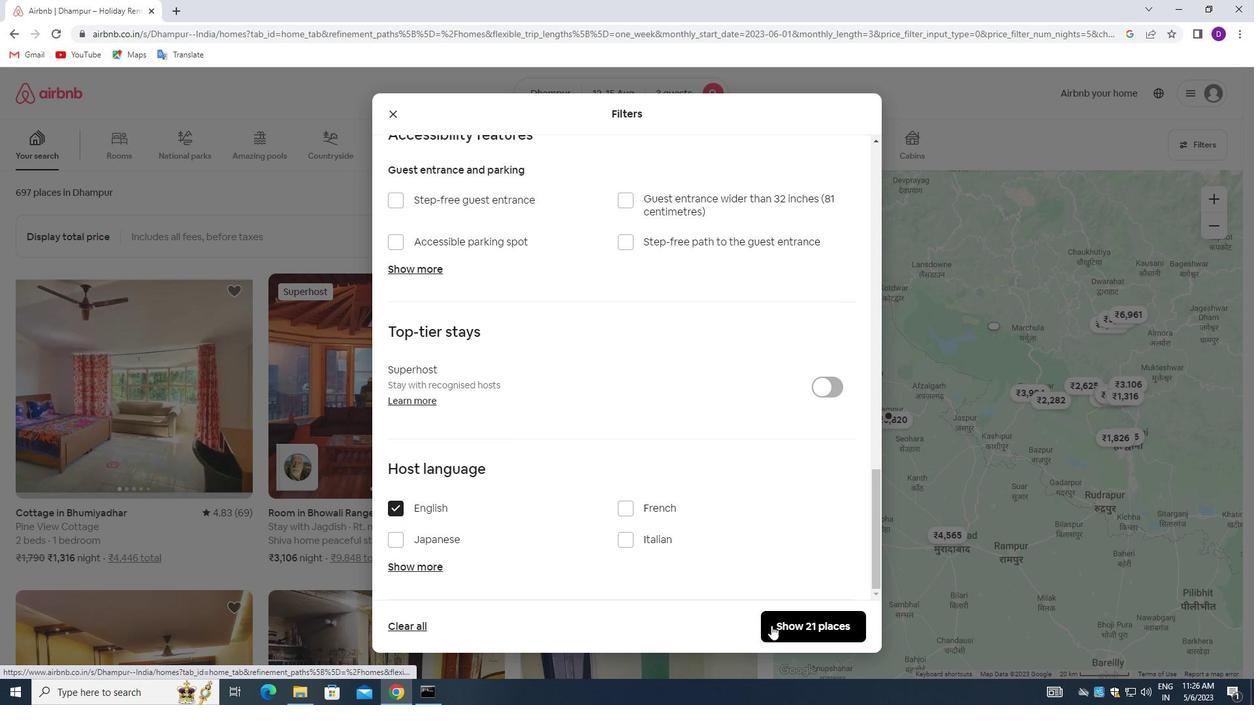 
Action: Mouse moved to (726, 518)
Screenshot: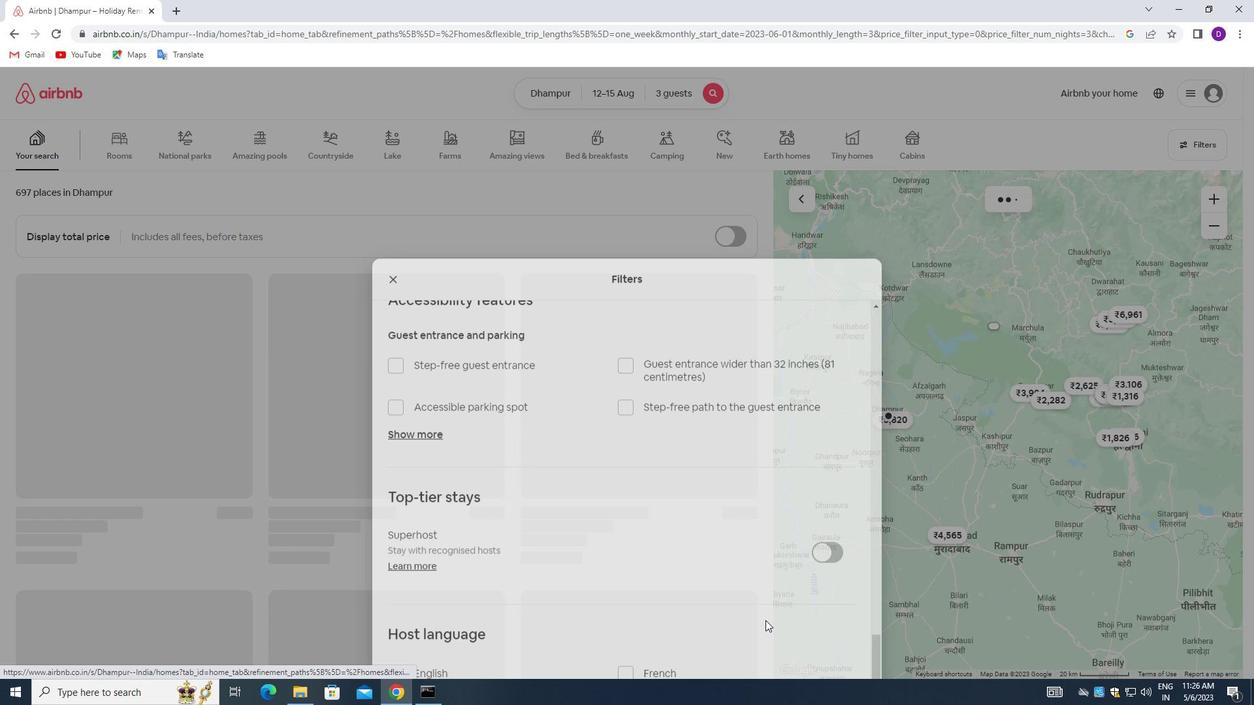
